 Task: nan
Action: Mouse moved to (590, 778)
Screenshot: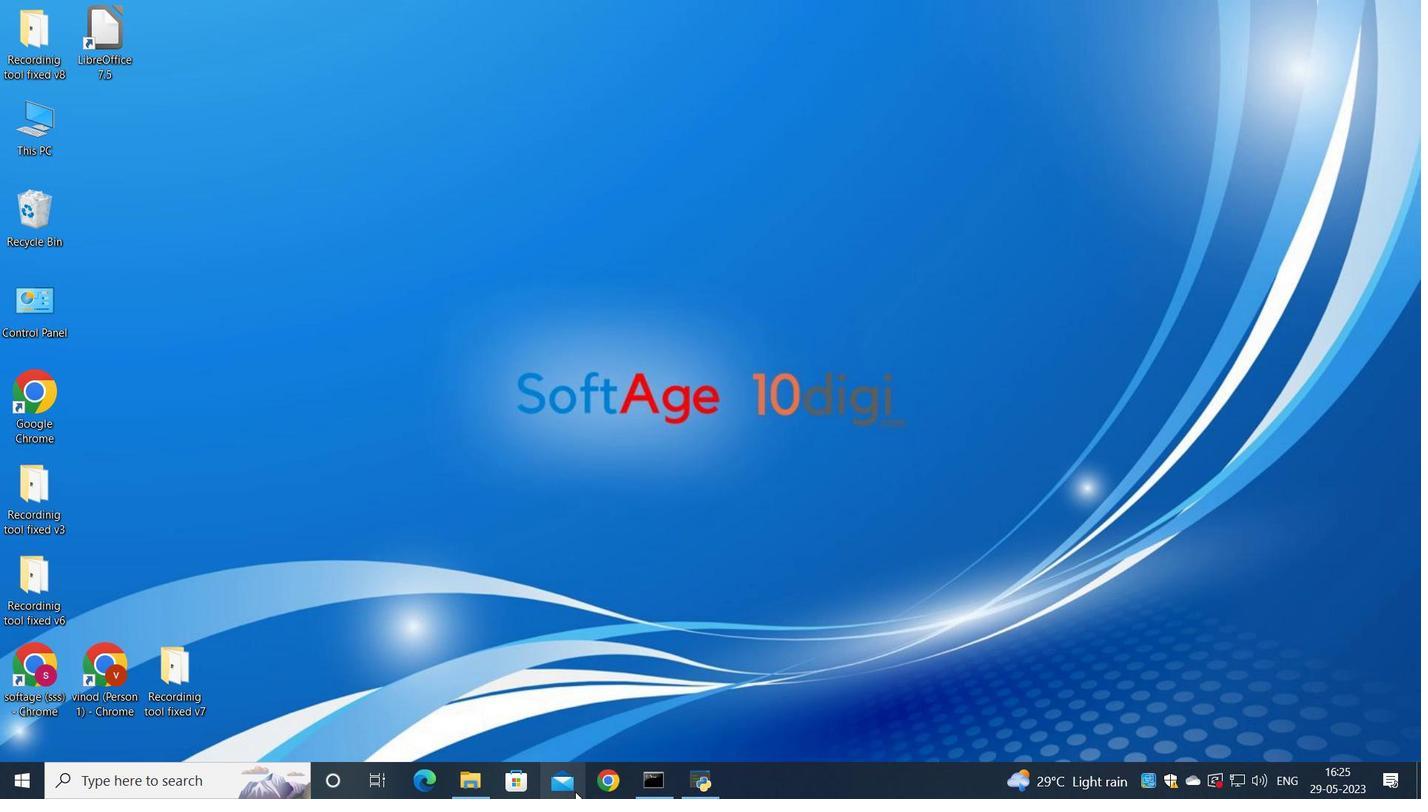 
Action: Mouse pressed left at (590, 778)
Screenshot: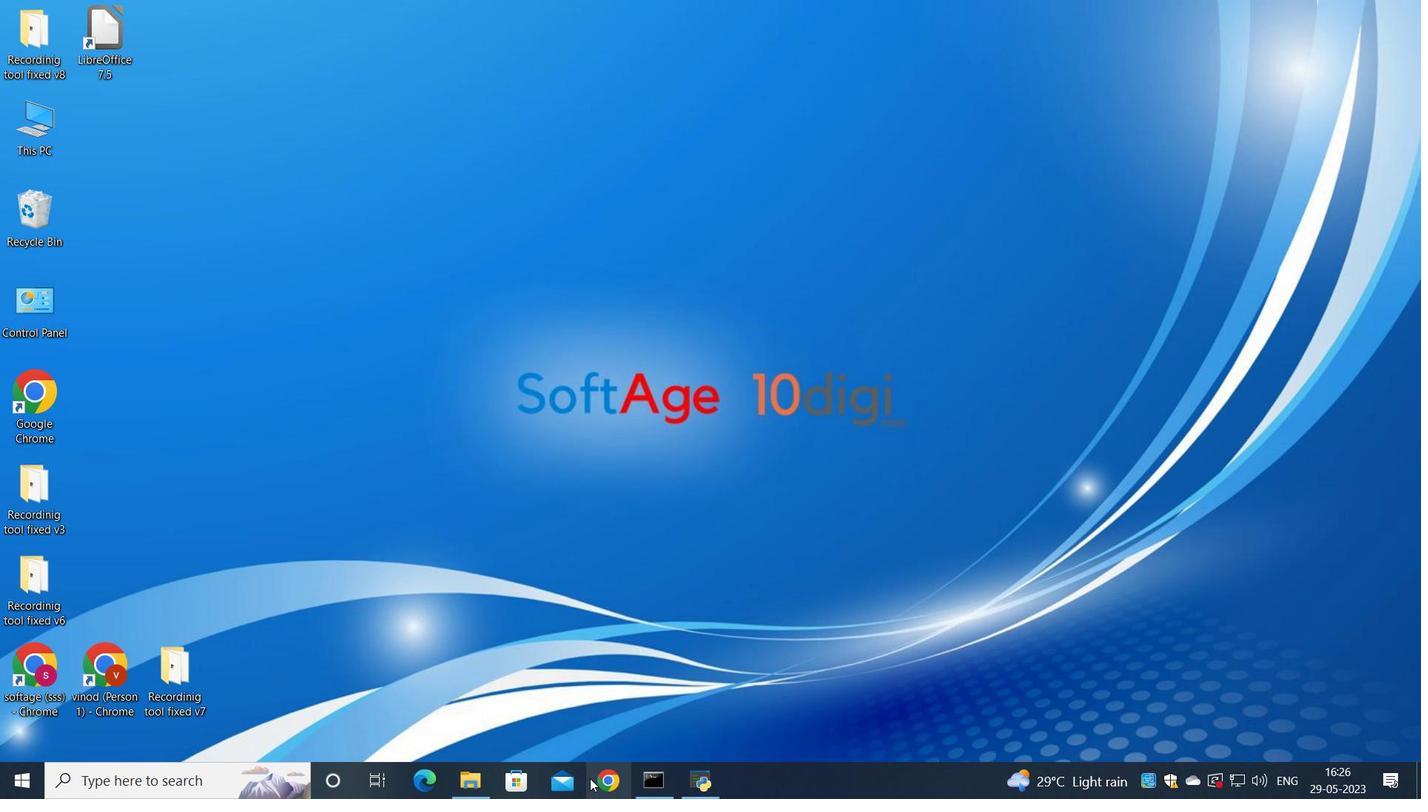 
Action: Mouse moved to (634, 464)
Screenshot: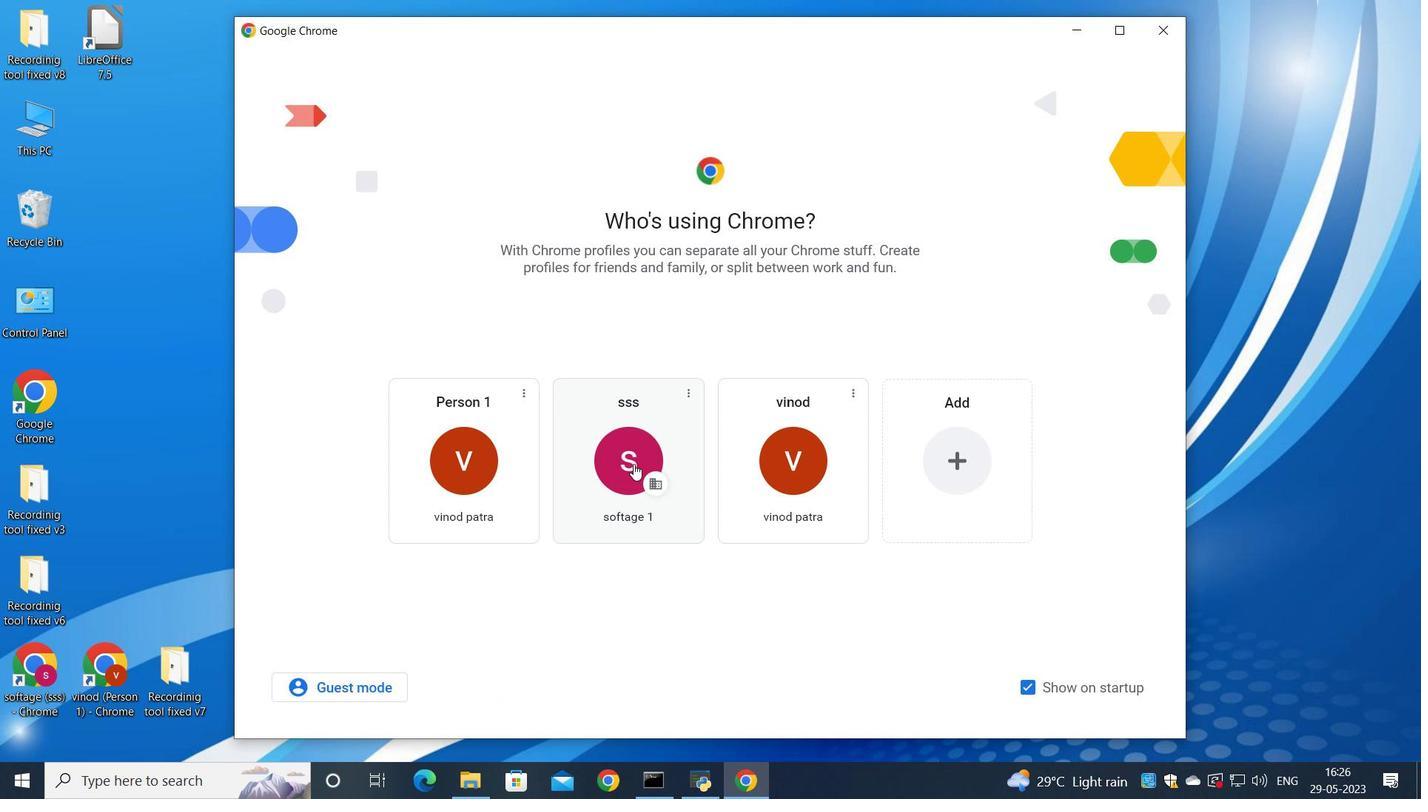 
Action: Mouse pressed left at (634, 464)
Screenshot: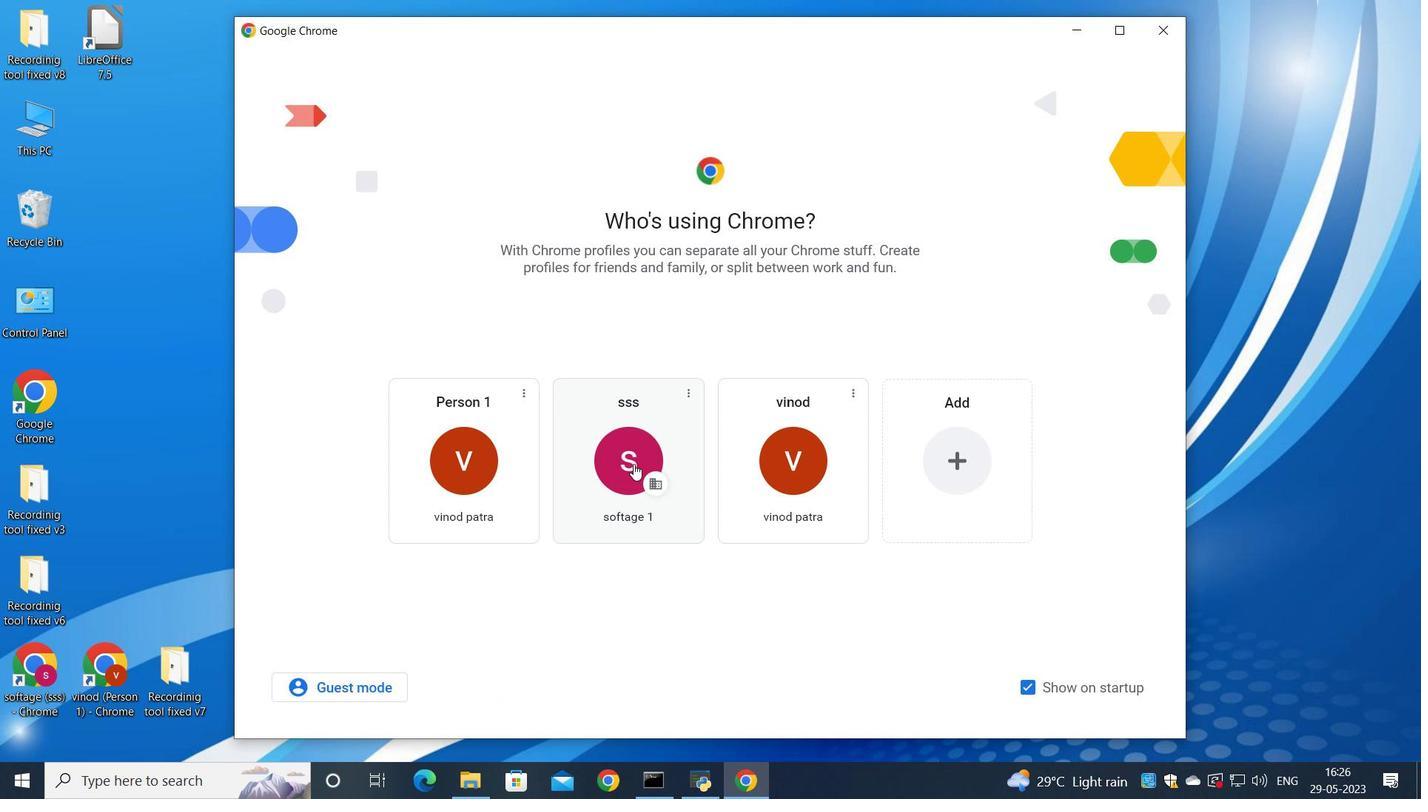 
Action: Mouse moved to (646, 14)
Screenshot: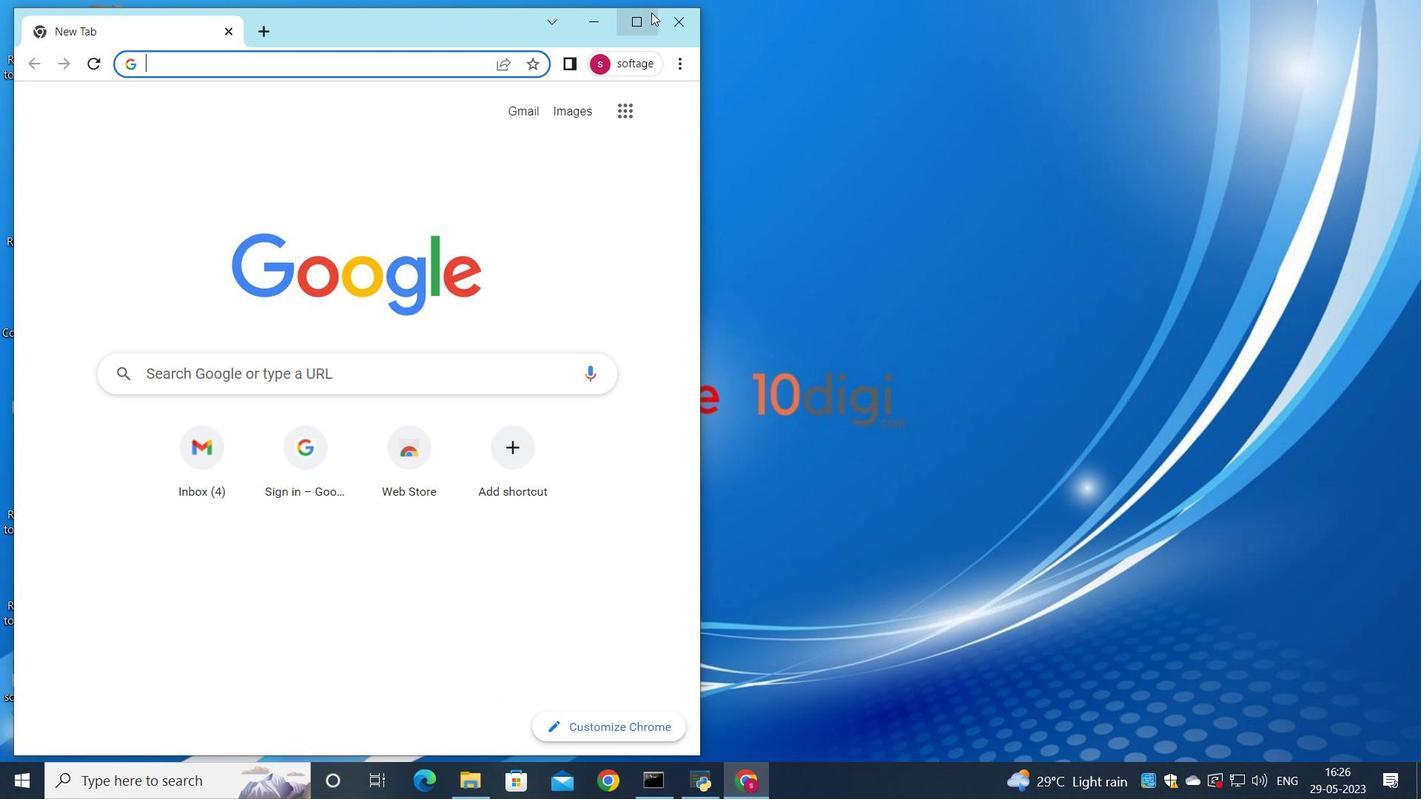 
Action: Mouse pressed left at (646, 14)
Screenshot: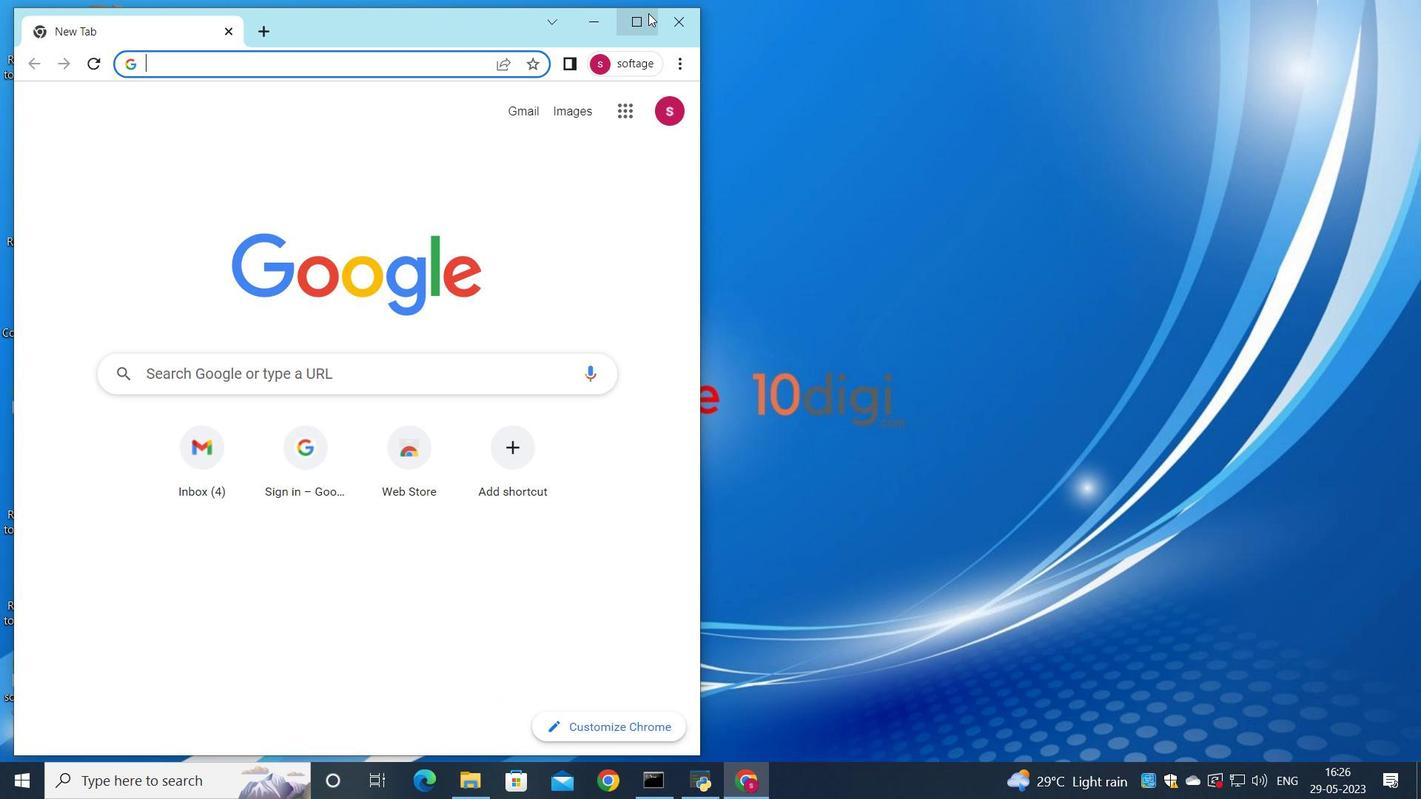 
Action: Mouse moved to (1244, 92)
Screenshot: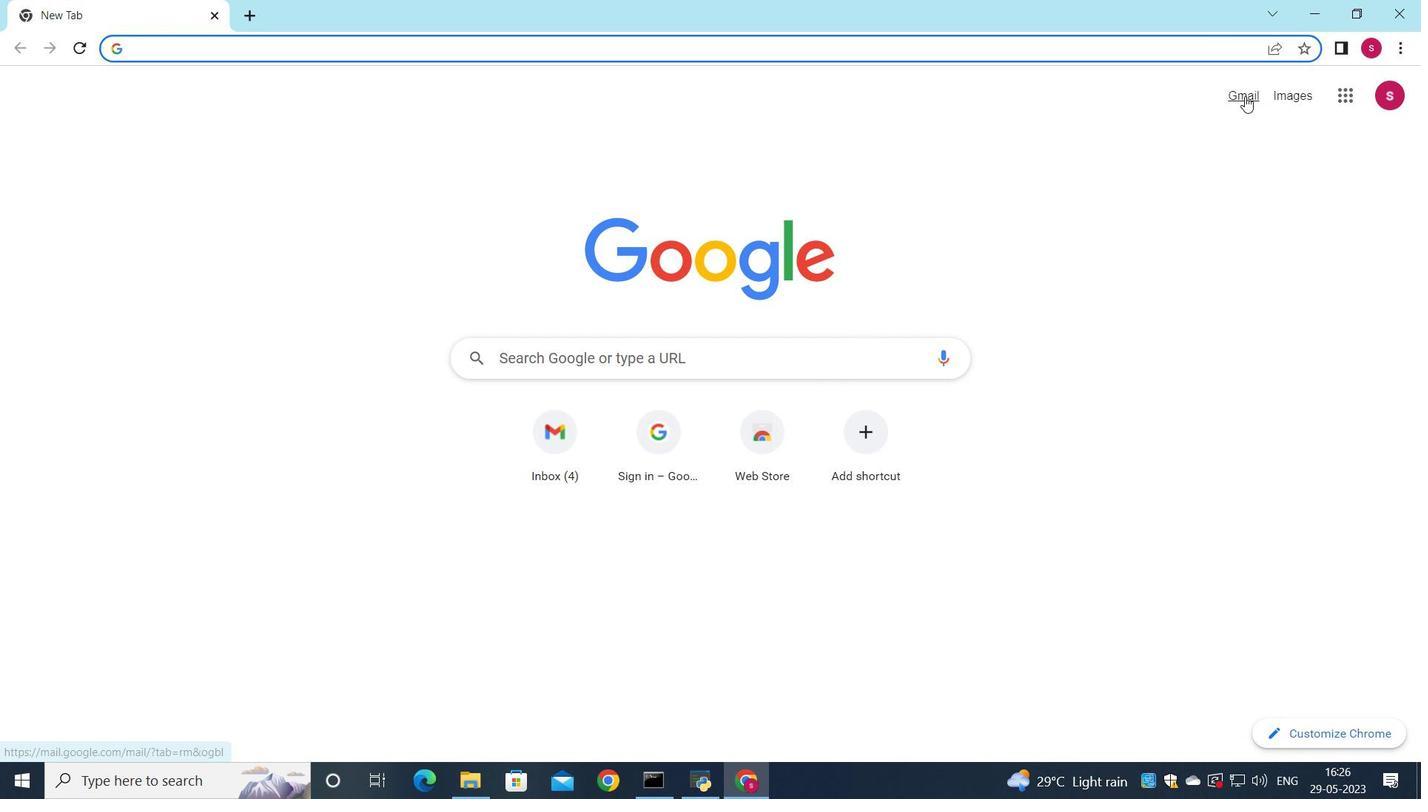 
Action: Mouse pressed left at (1244, 92)
Screenshot: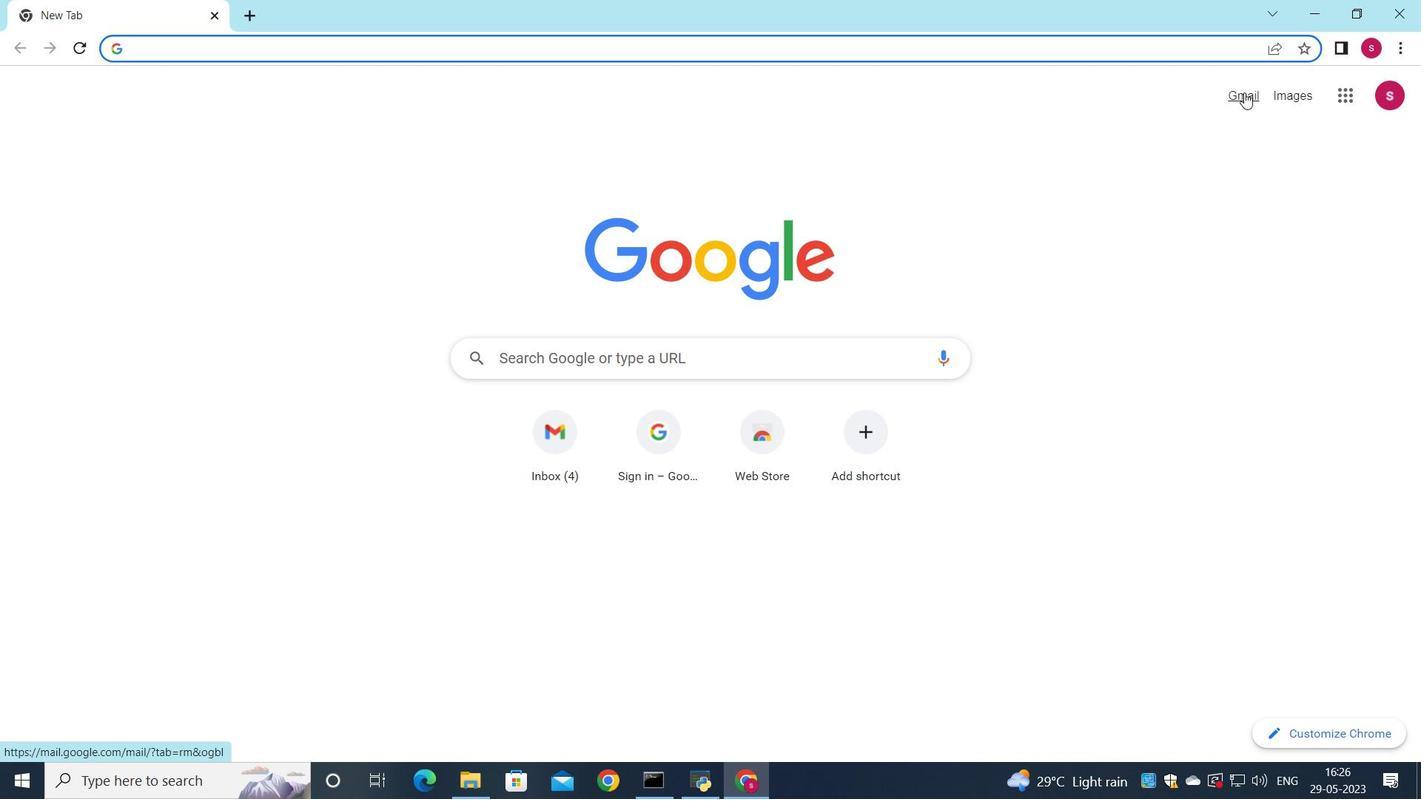 
Action: Mouse moved to (1197, 123)
Screenshot: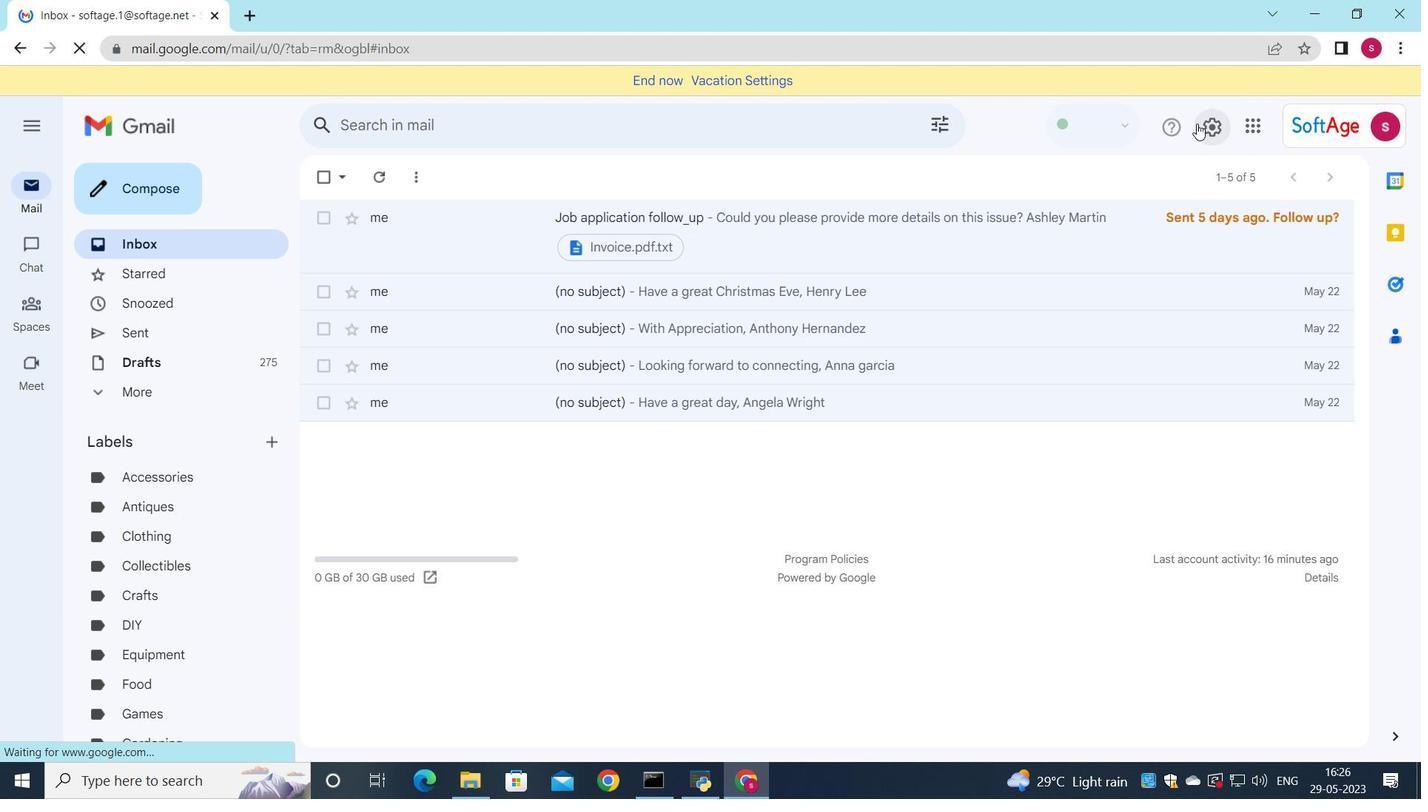 
Action: Mouse pressed left at (1197, 123)
Screenshot: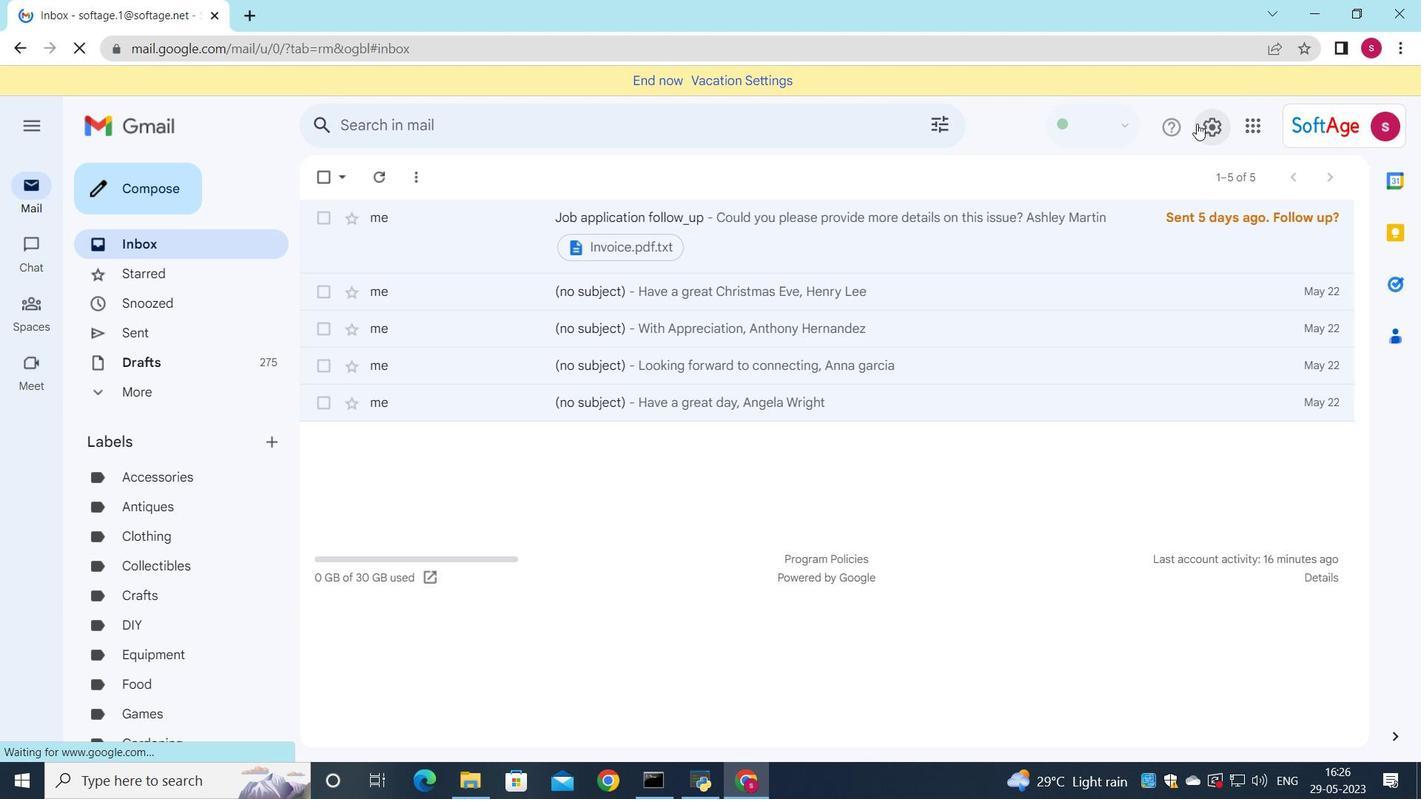 
Action: Mouse moved to (1240, 219)
Screenshot: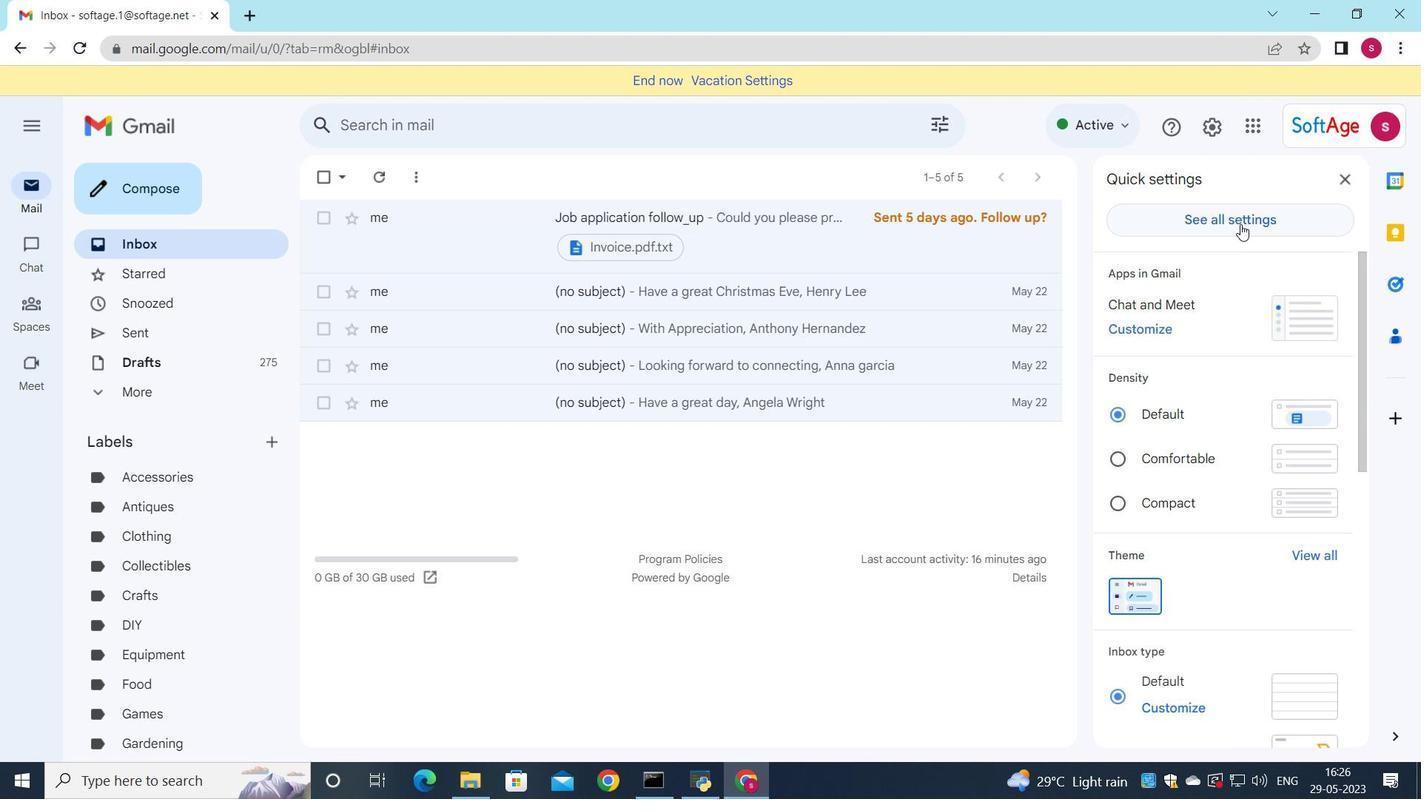 
Action: Mouse pressed left at (1240, 219)
Screenshot: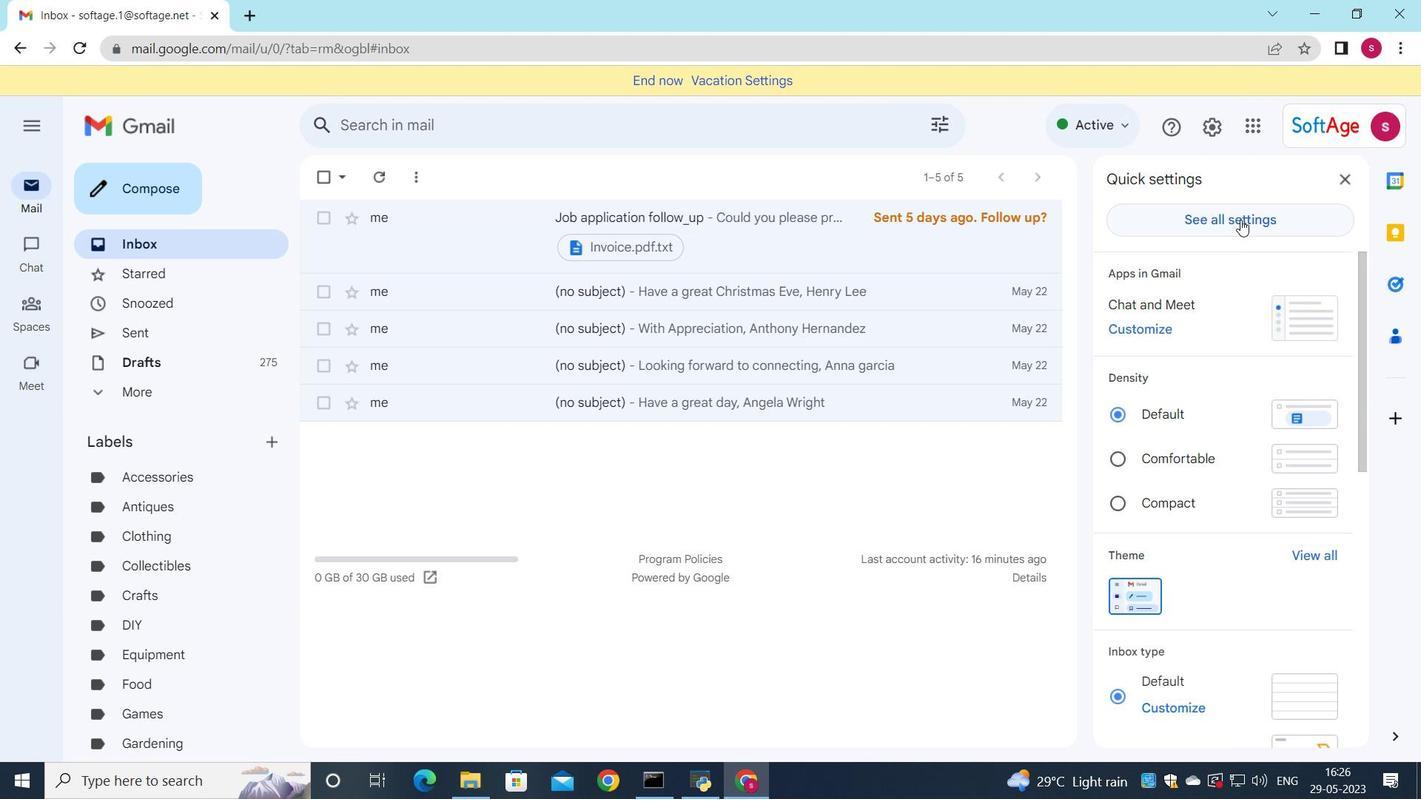 
Action: Mouse moved to (786, 375)
Screenshot: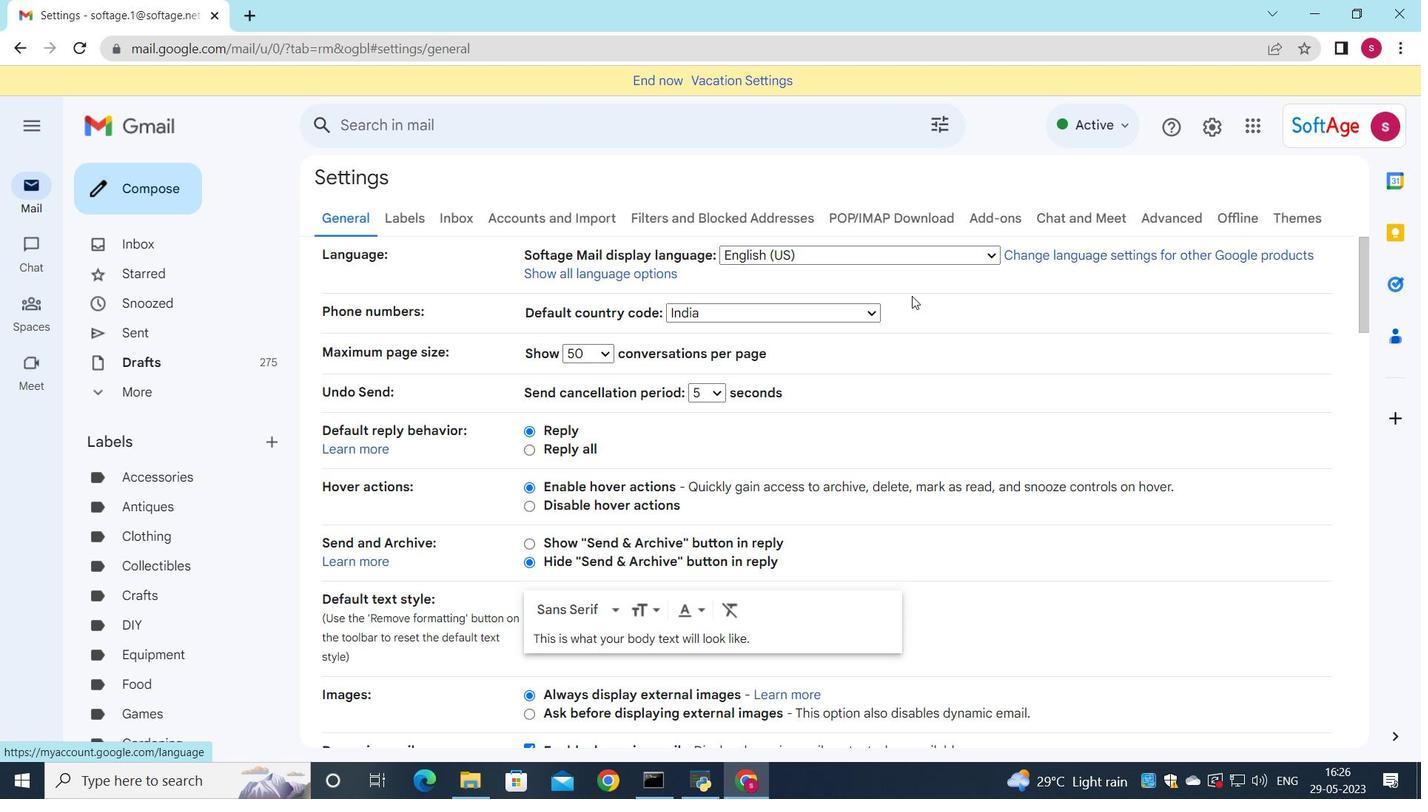 
Action: Mouse scrolled (786, 374) with delta (0, 0)
Screenshot: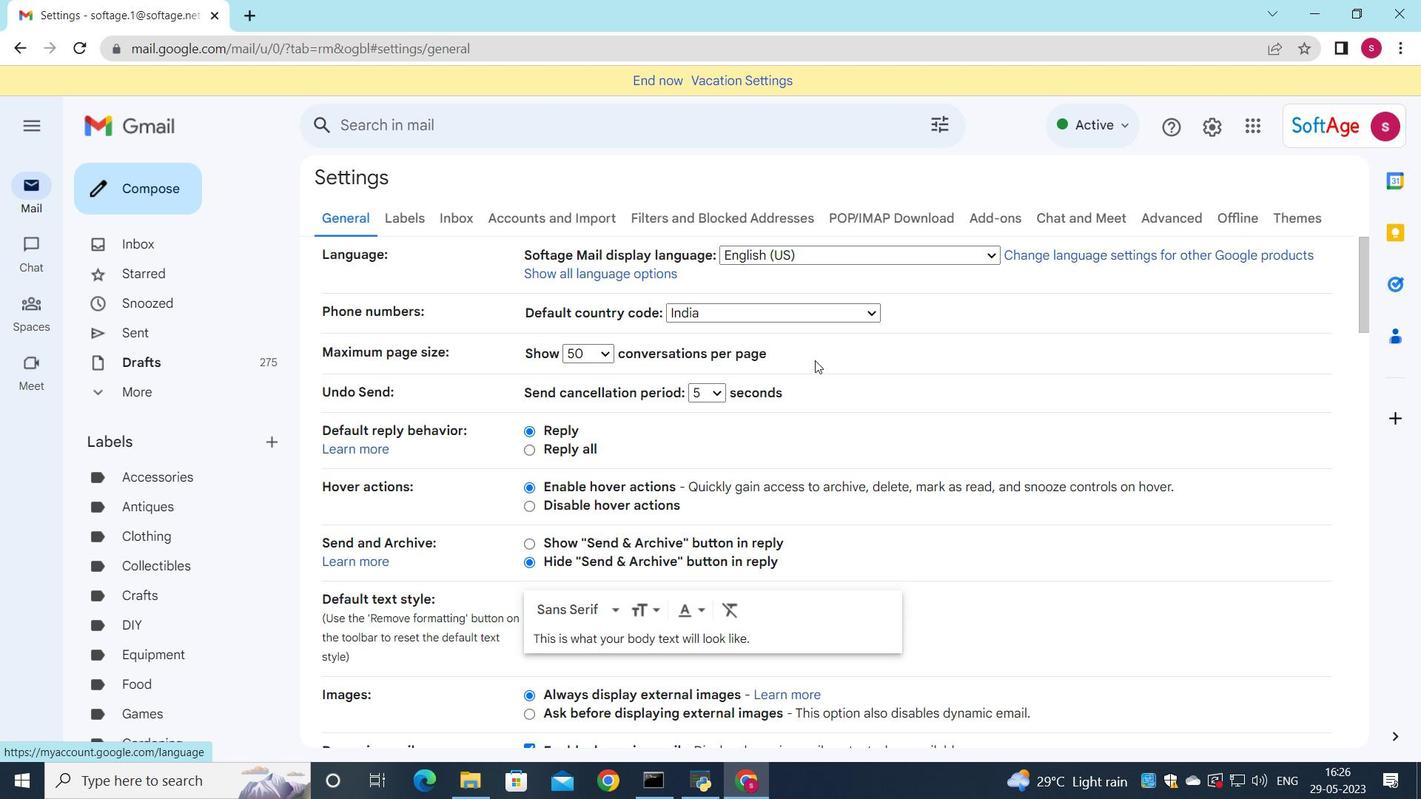 
Action: Mouse moved to (785, 379)
Screenshot: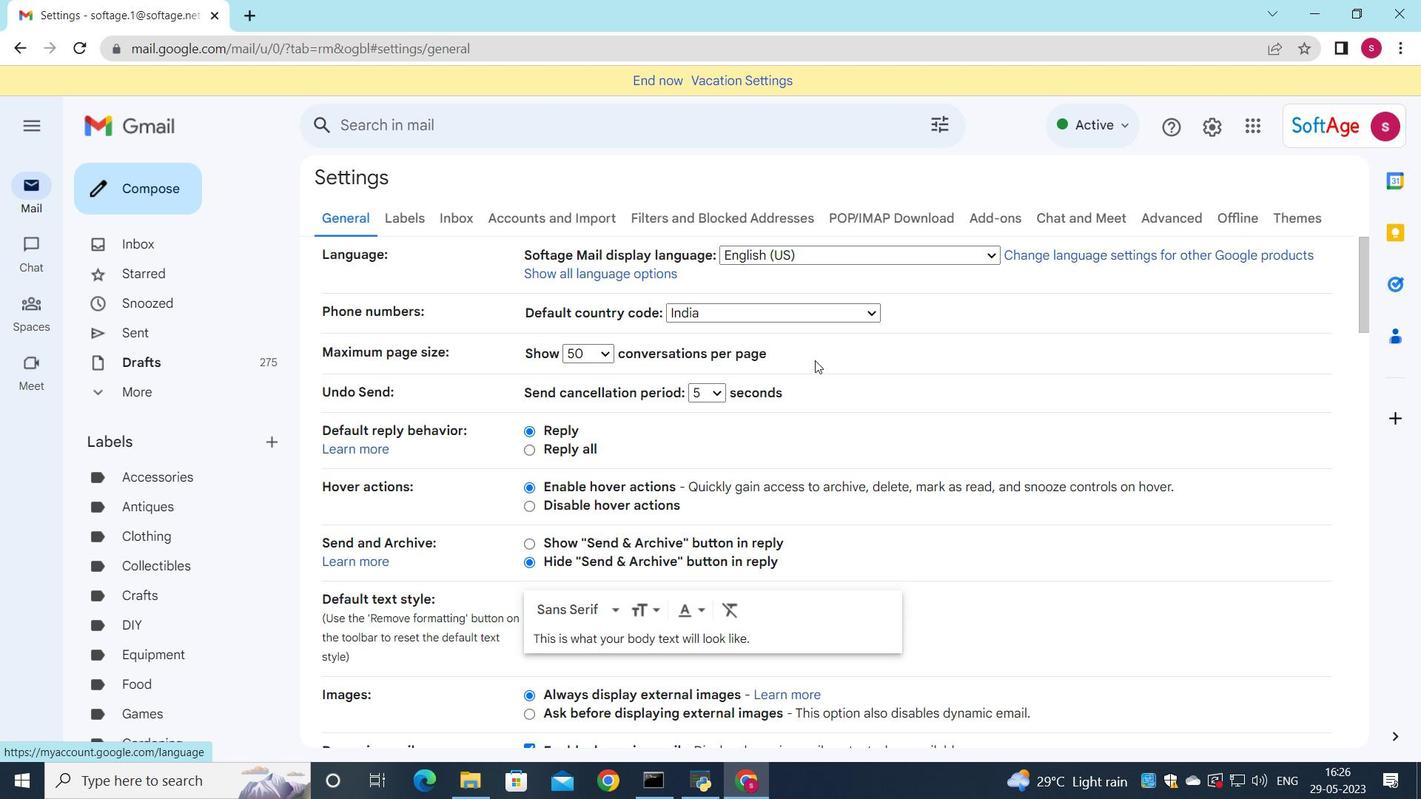 
Action: Mouse scrolled (785, 378) with delta (0, 0)
Screenshot: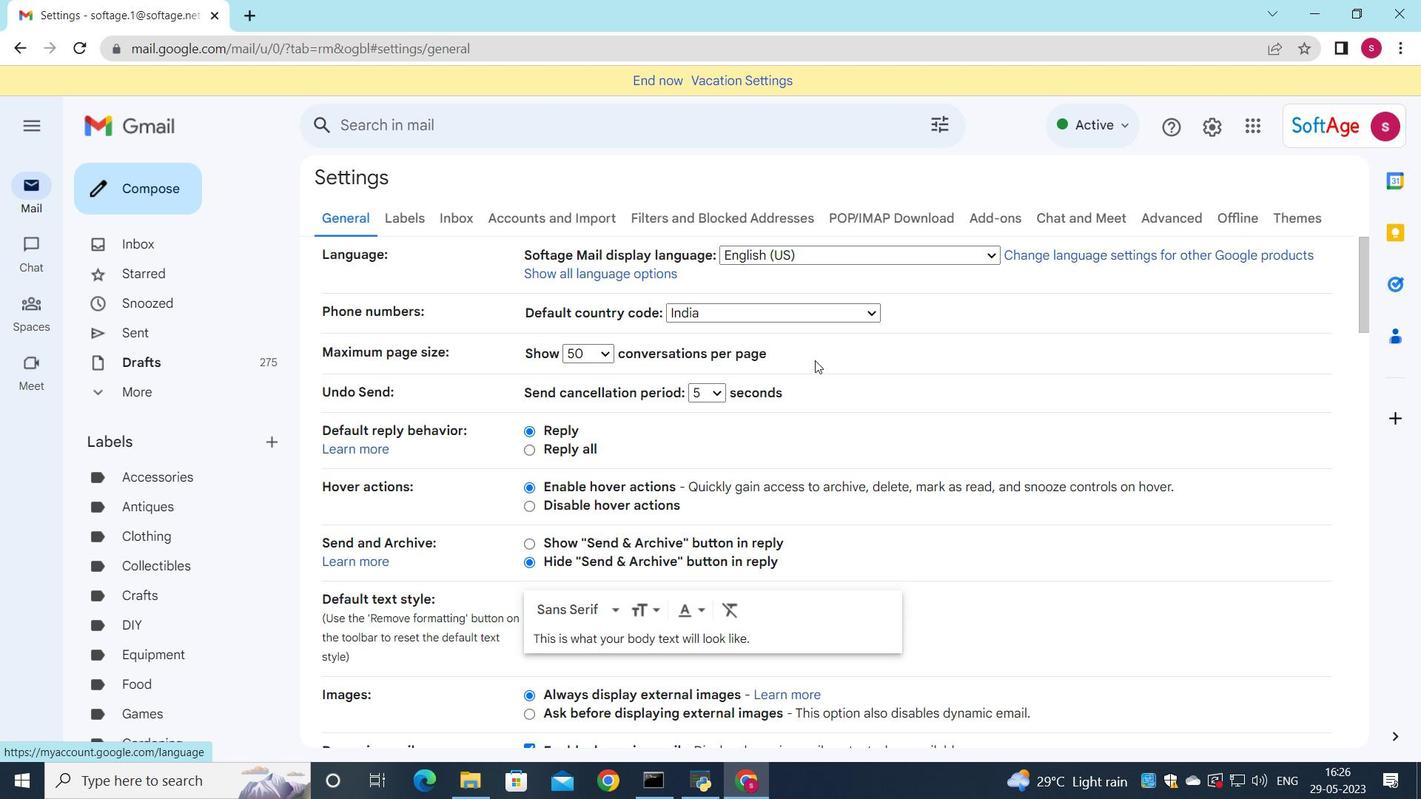 
Action: Mouse moved to (782, 384)
Screenshot: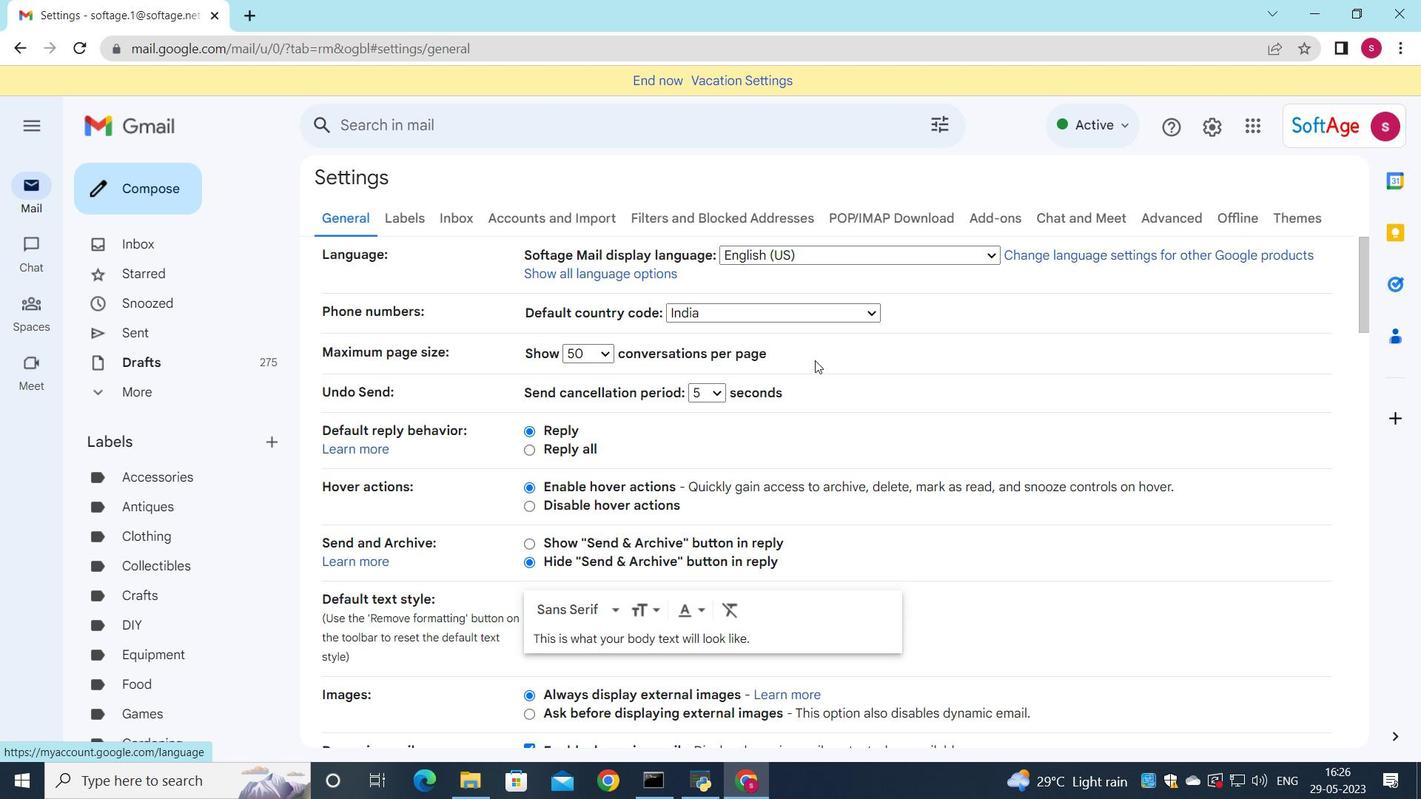 
Action: Mouse scrolled (782, 383) with delta (0, 0)
Screenshot: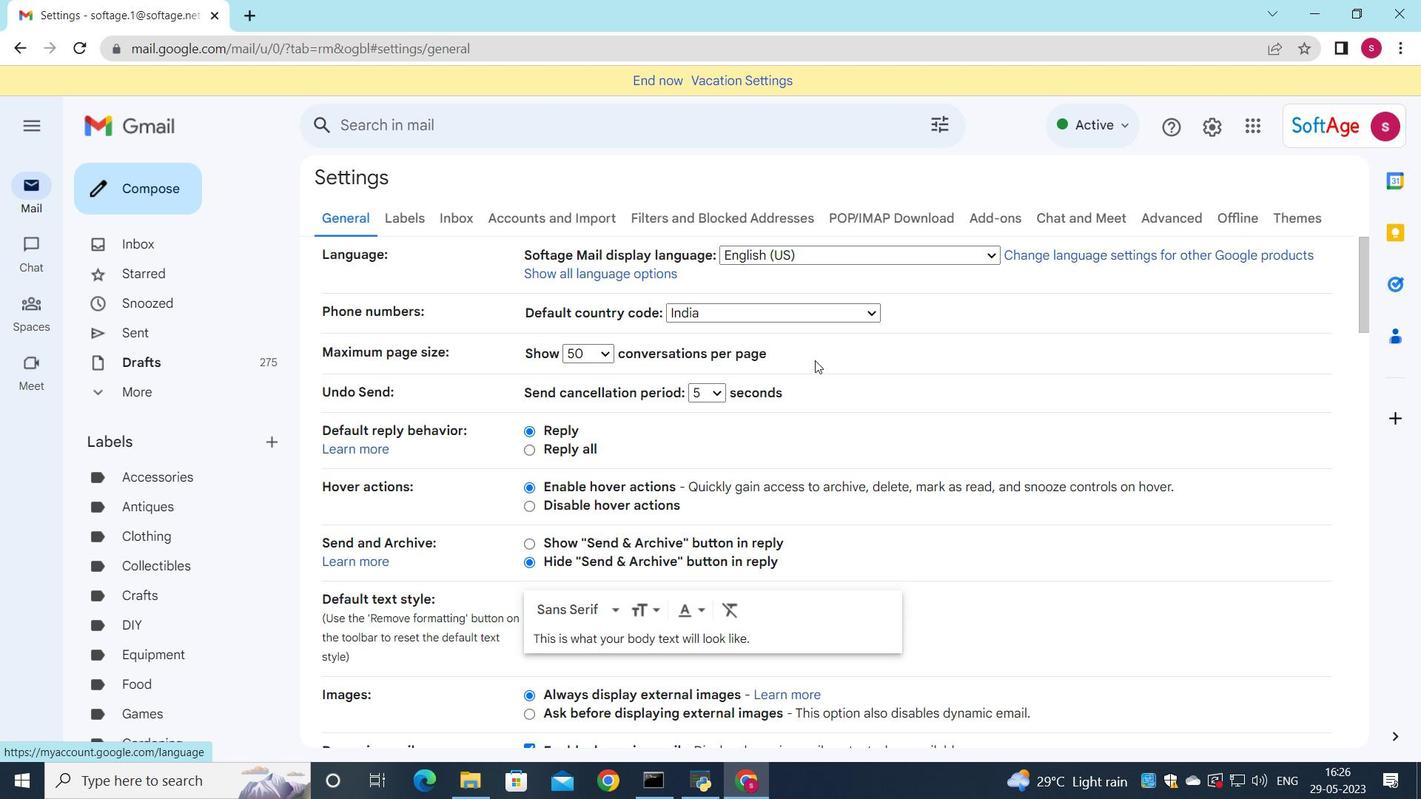 
Action: Mouse moved to (781, 384)
Screenshot: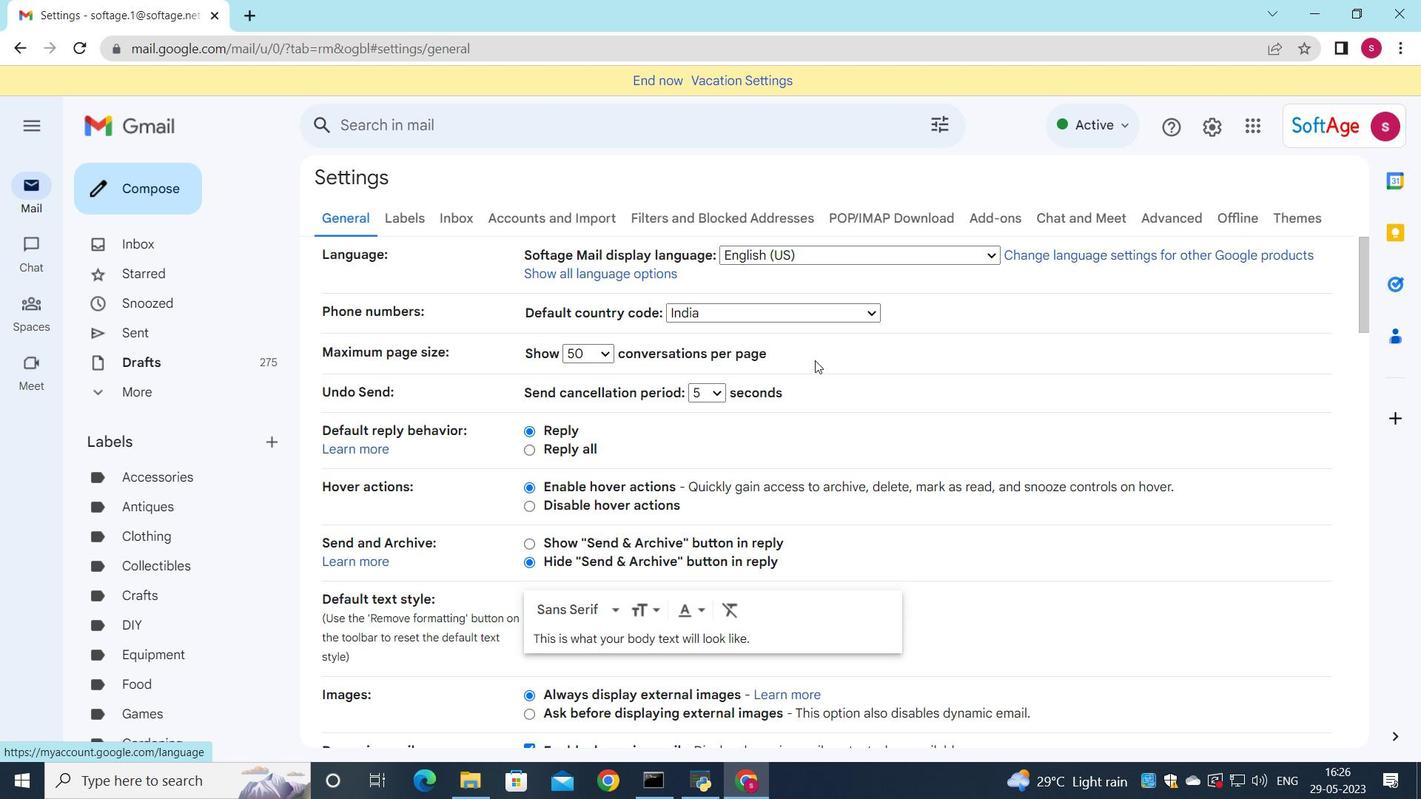 
Action: Mouse scrolled (781, 384) with delta (0, 0)
Screenshot: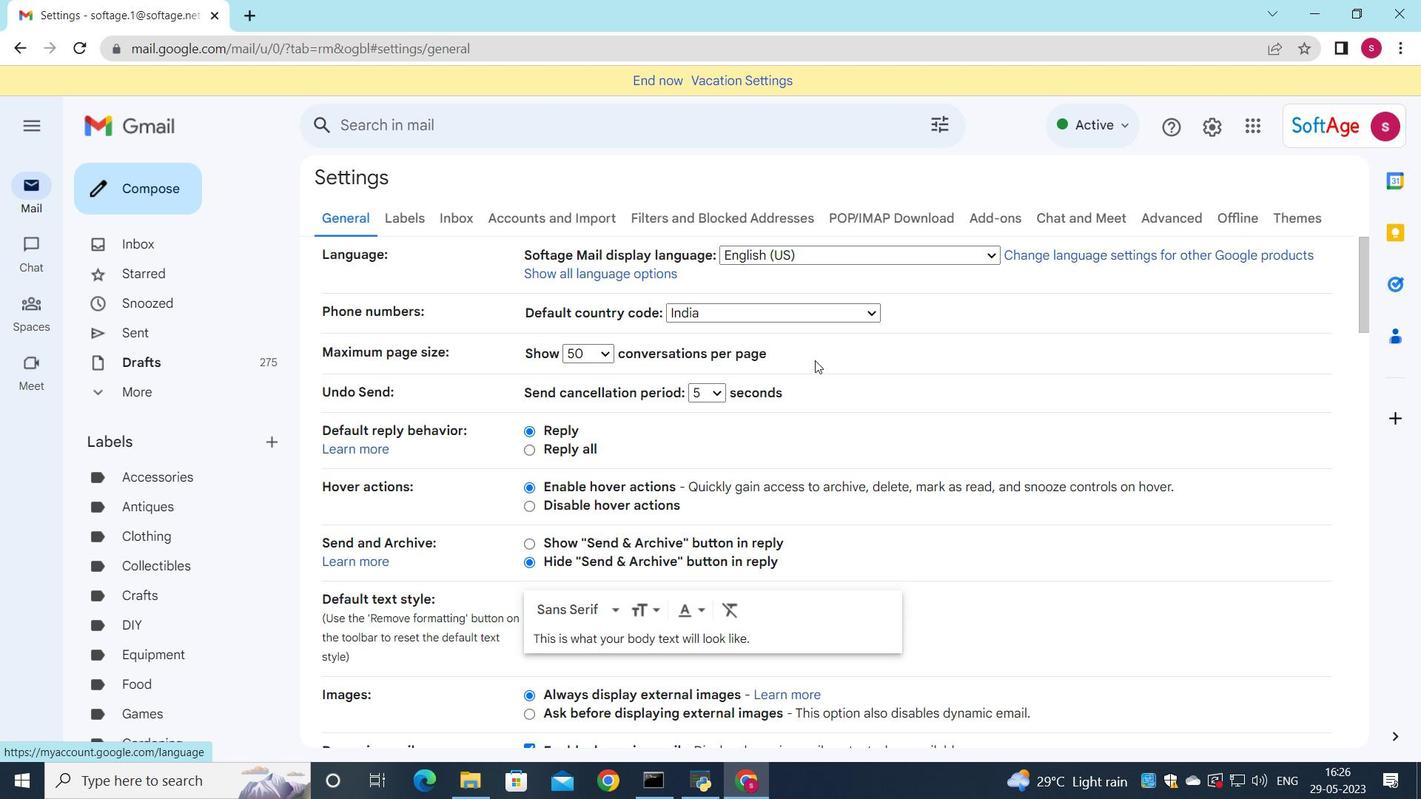 
Action: Mouse moved to (773, 383)
Screenshot: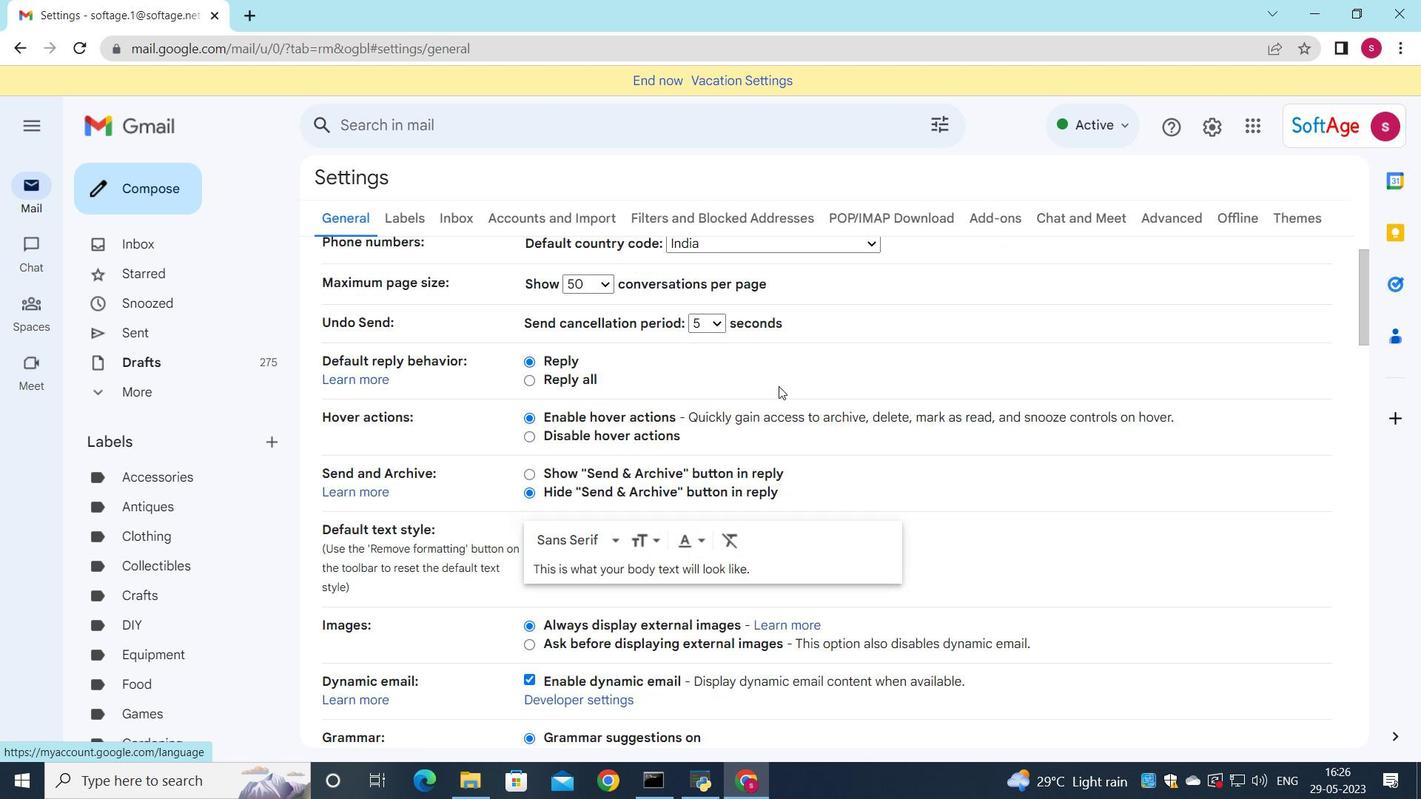 
Action: Mouse scrolled (773, 382) with delta (0, 0)
Screenshot: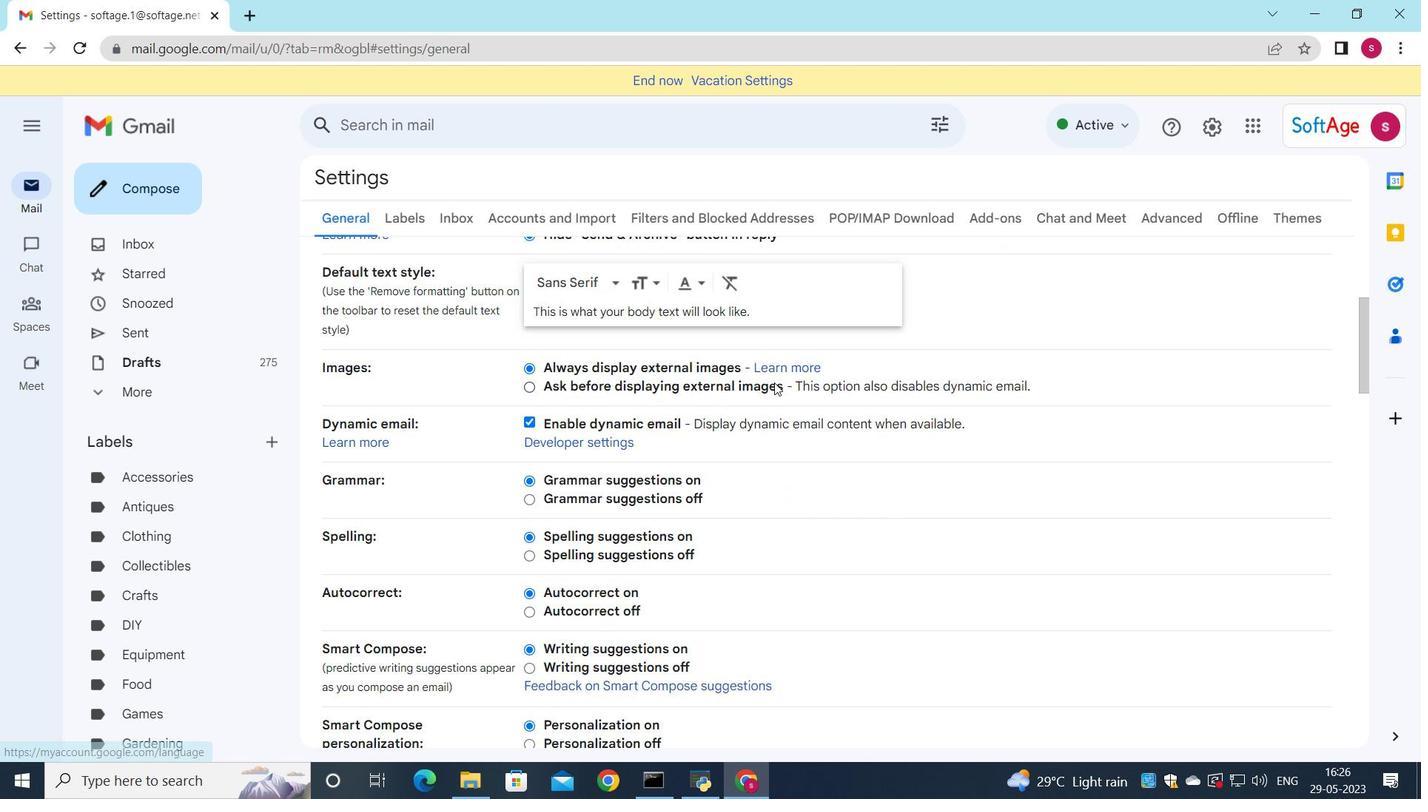 
Action: Mouse scrolled (773, 382) with delta (0, 0)
Screenshot: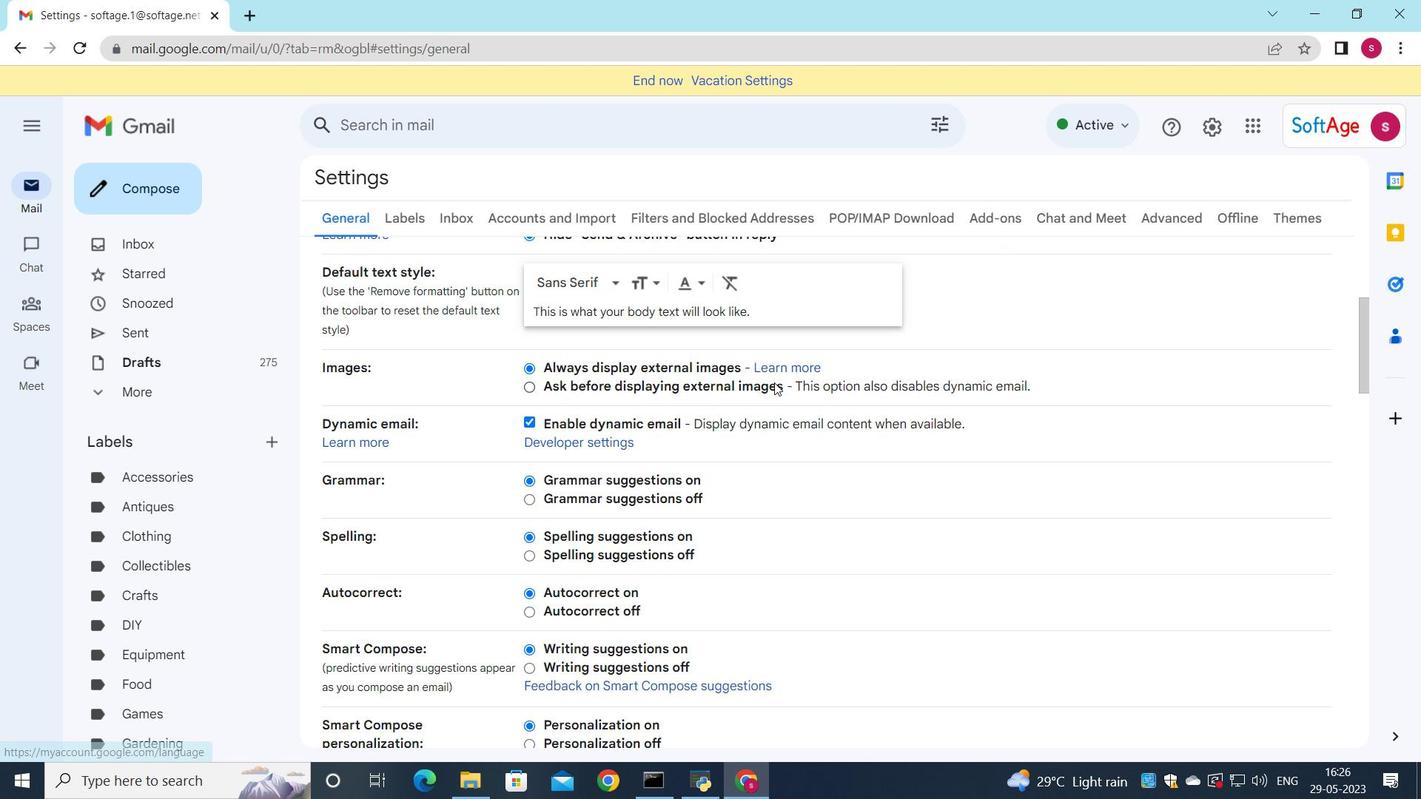 
Action: Mouse scrolled (773, 382) with delta (0, 0)
Screenshot: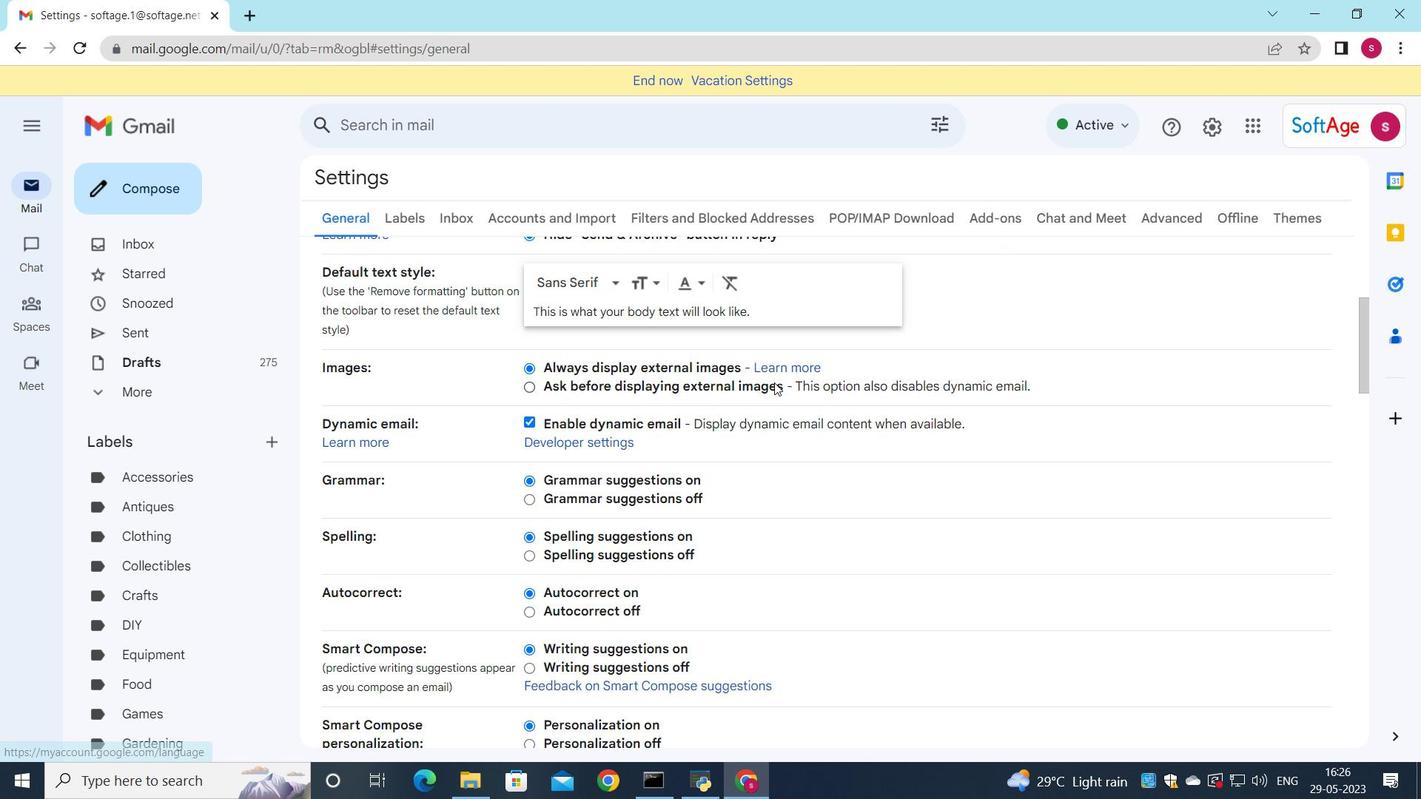 
Action: Mouse scrolled (773, 382) with delta (0, 0)
Screenshot: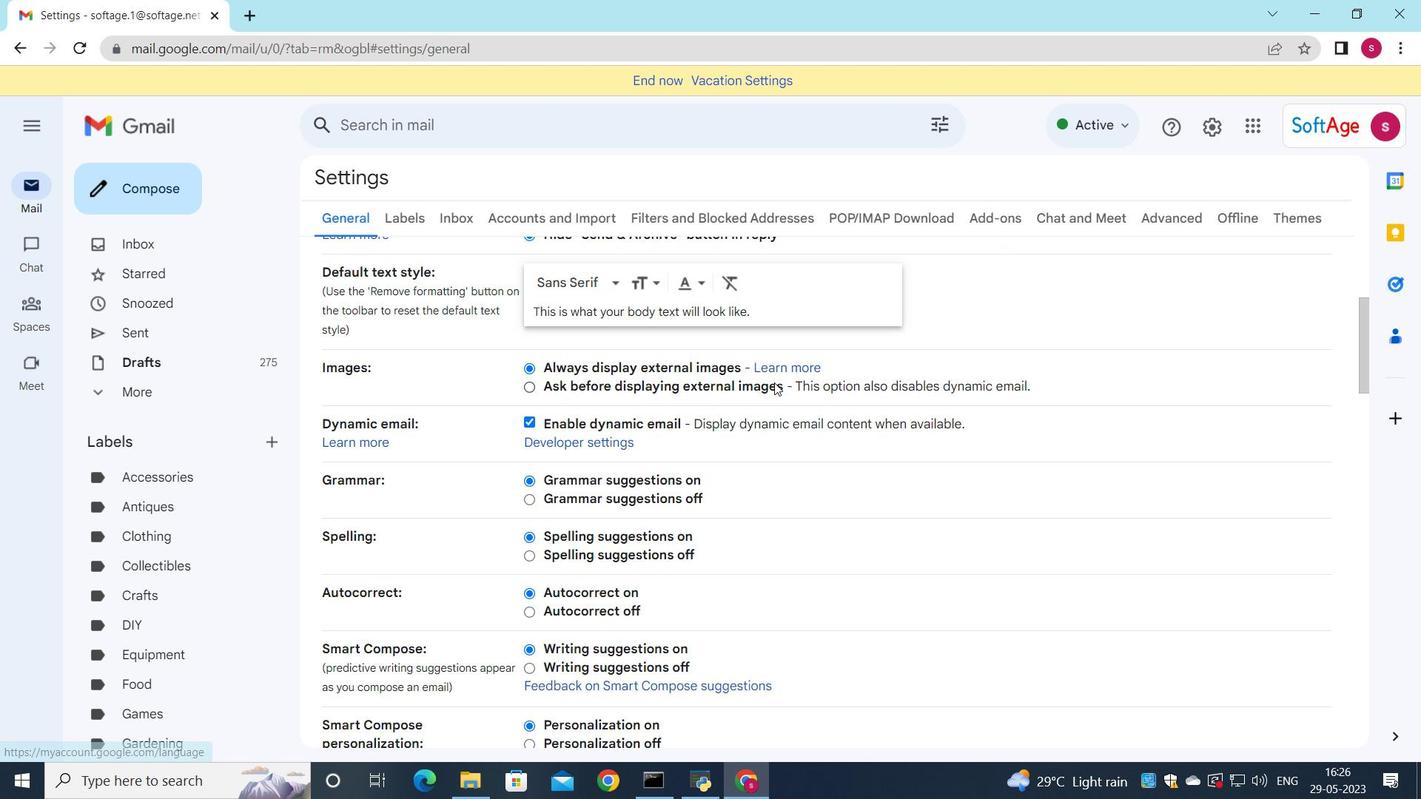 
Action: Mouse scrolled (773, 382) with delta (0, 0)
Screenshot: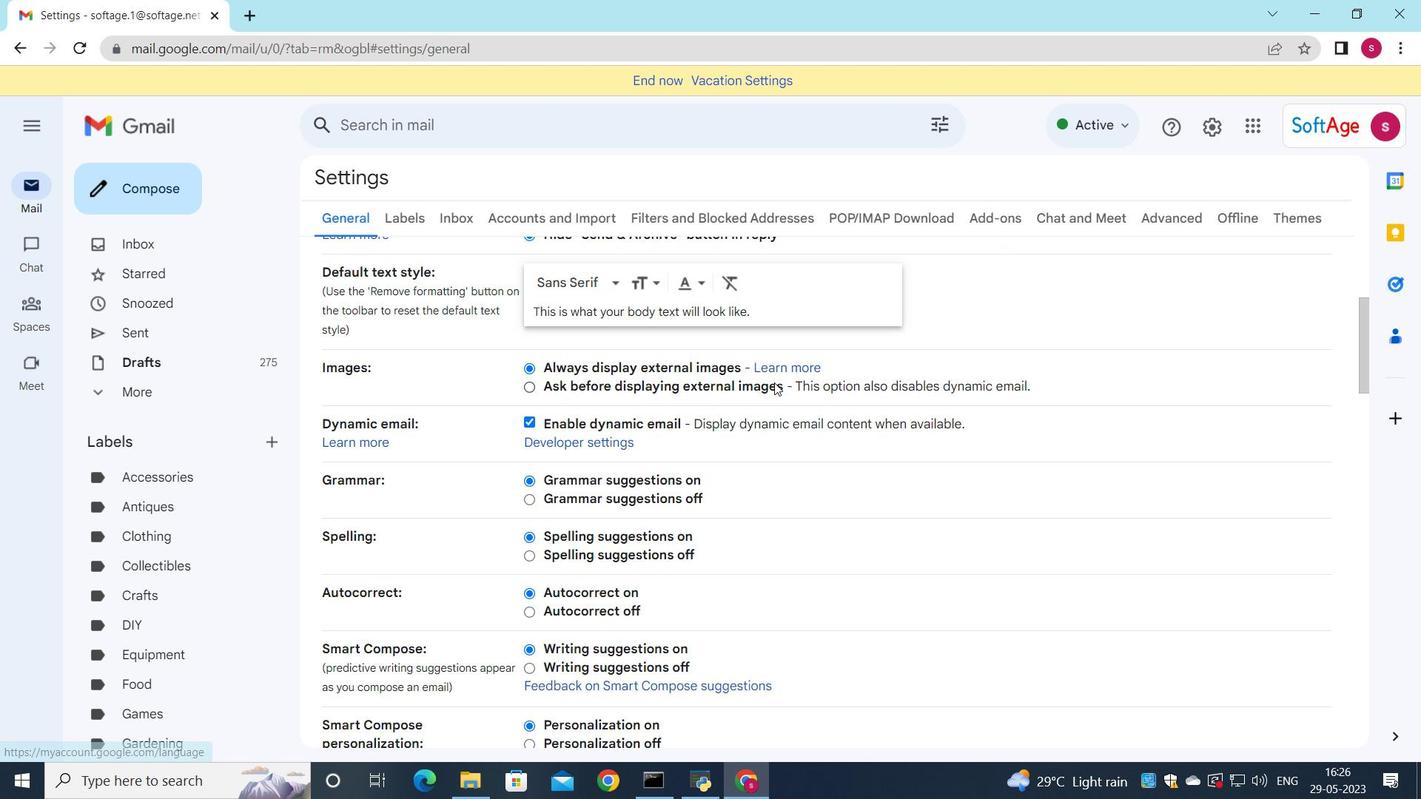 
Action: Mouse scrolled (773, 382) with delta (0, 0)
Screenshot: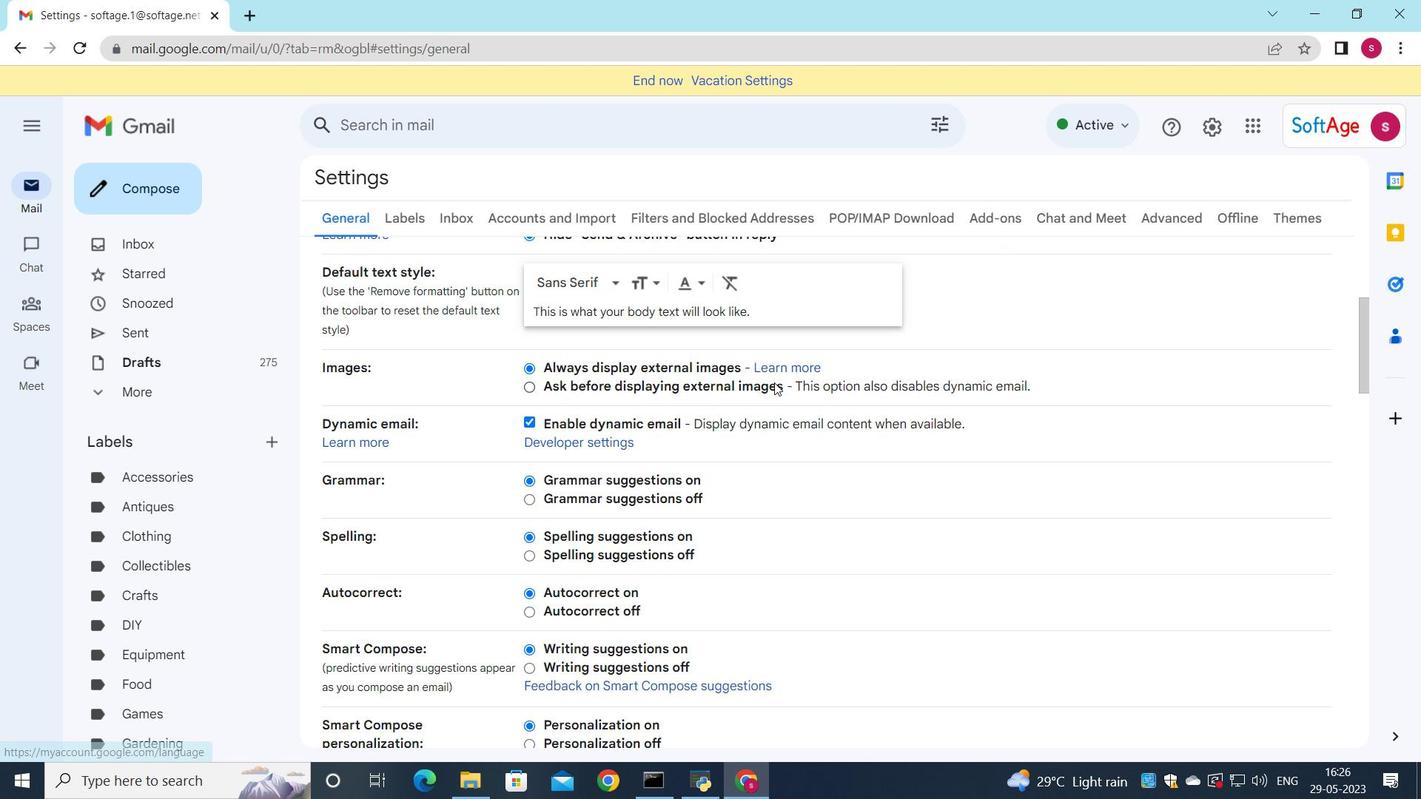 
Action: Mouse scrolled (773, 382) with delta (0, 0)
Screenshot: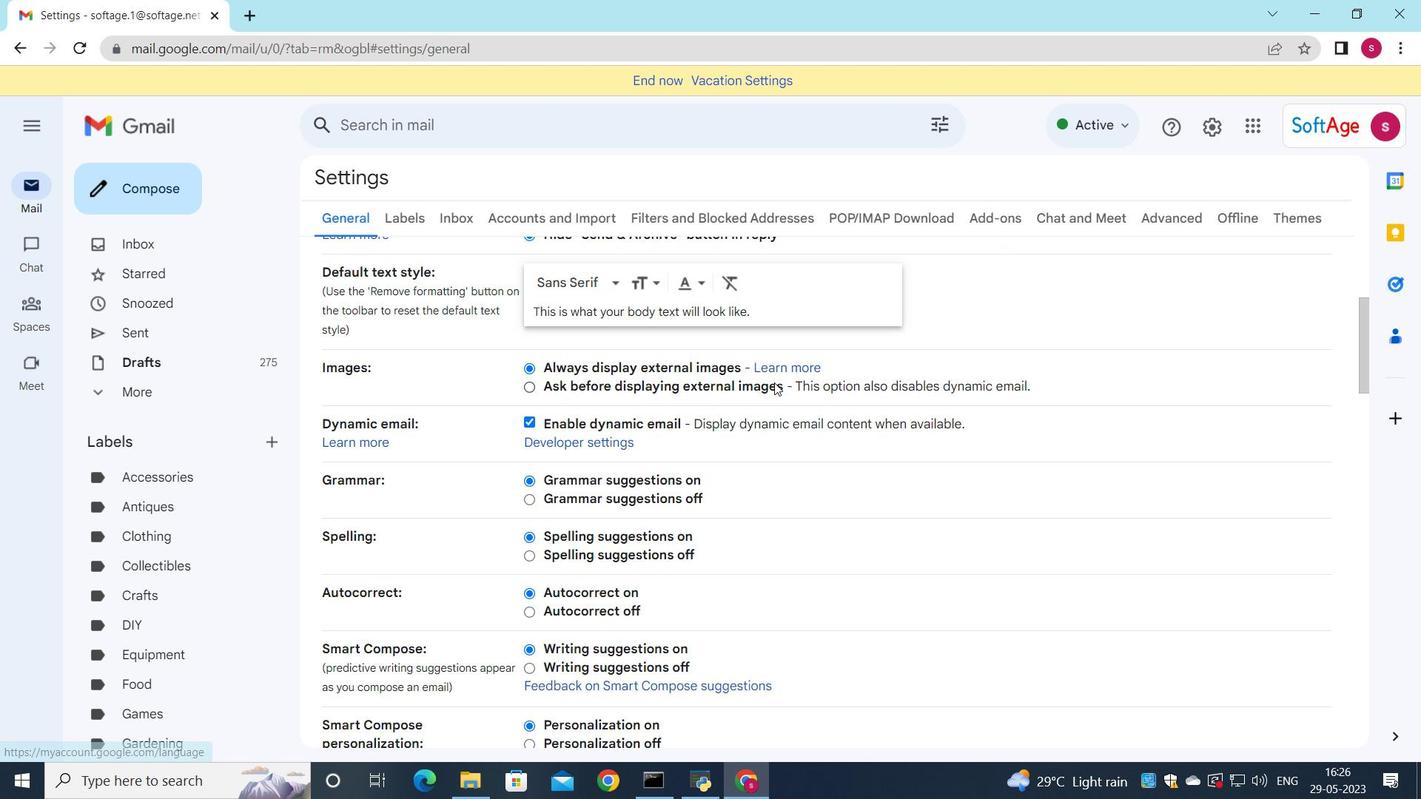 
Action: Mouse scrolled (773, 382) with delta (0, 0)
Screenshot: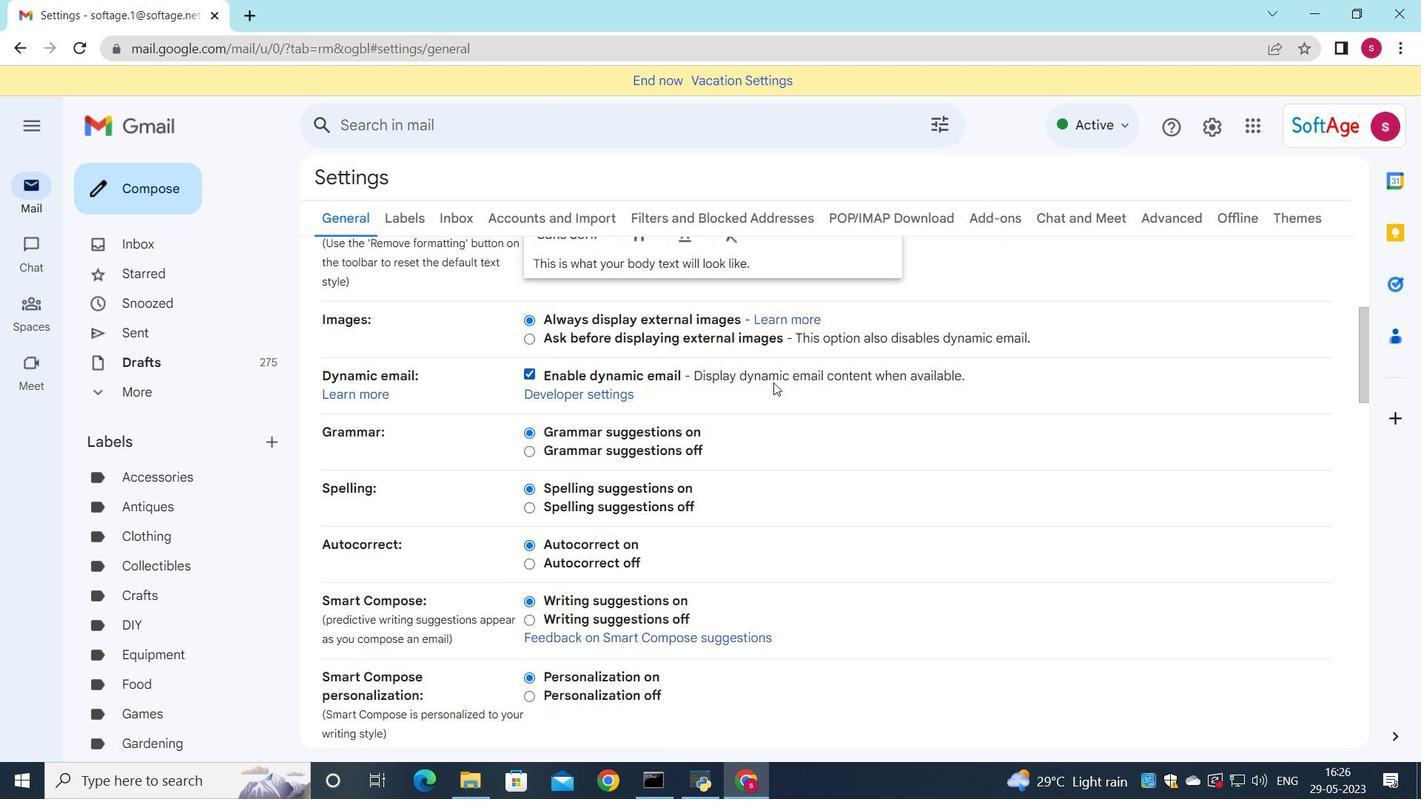 
Action: Mouse scrolled (773, 382) with delta (0, 0)
Screenshot: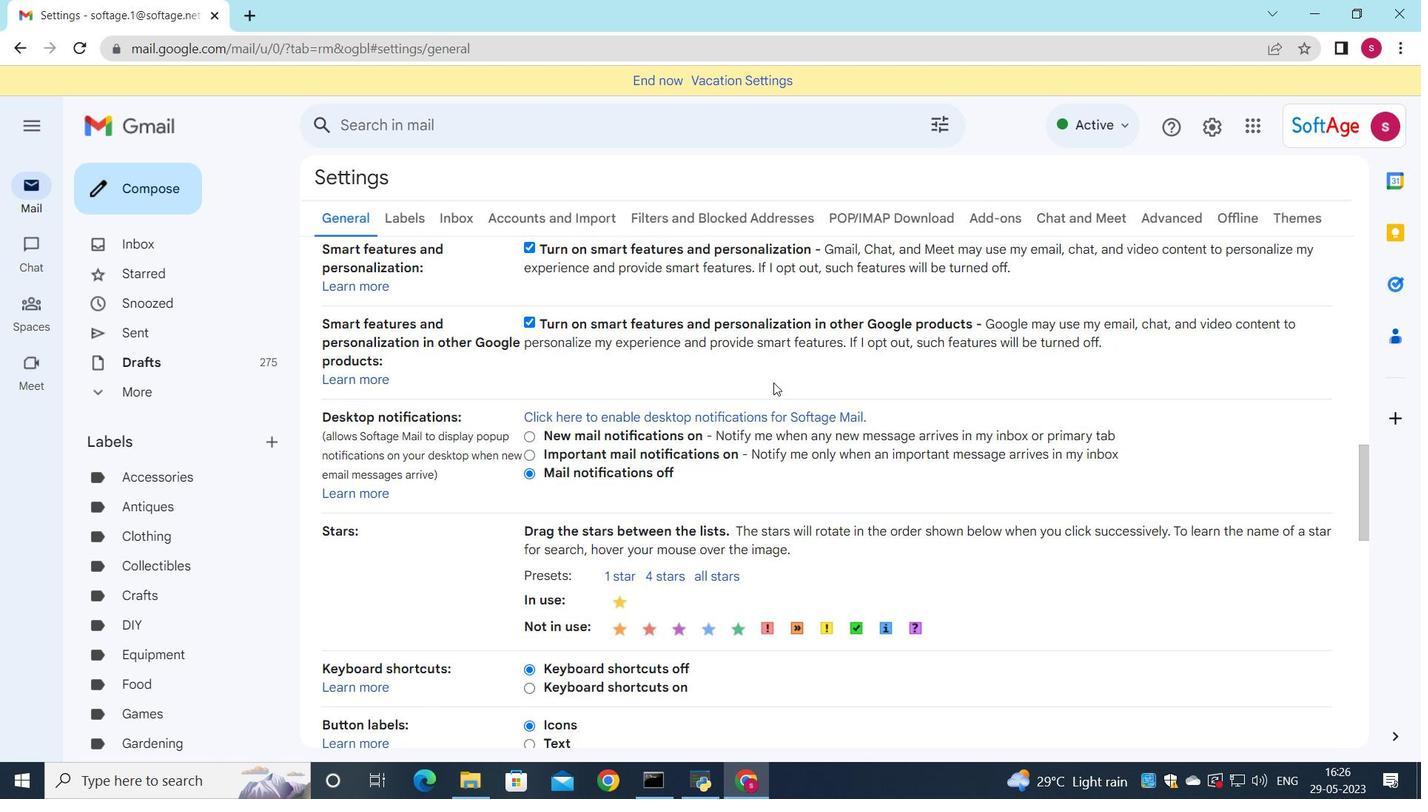 
Action: Mouse scrolled (773, 382) with delta (0, 0)
Screenshot: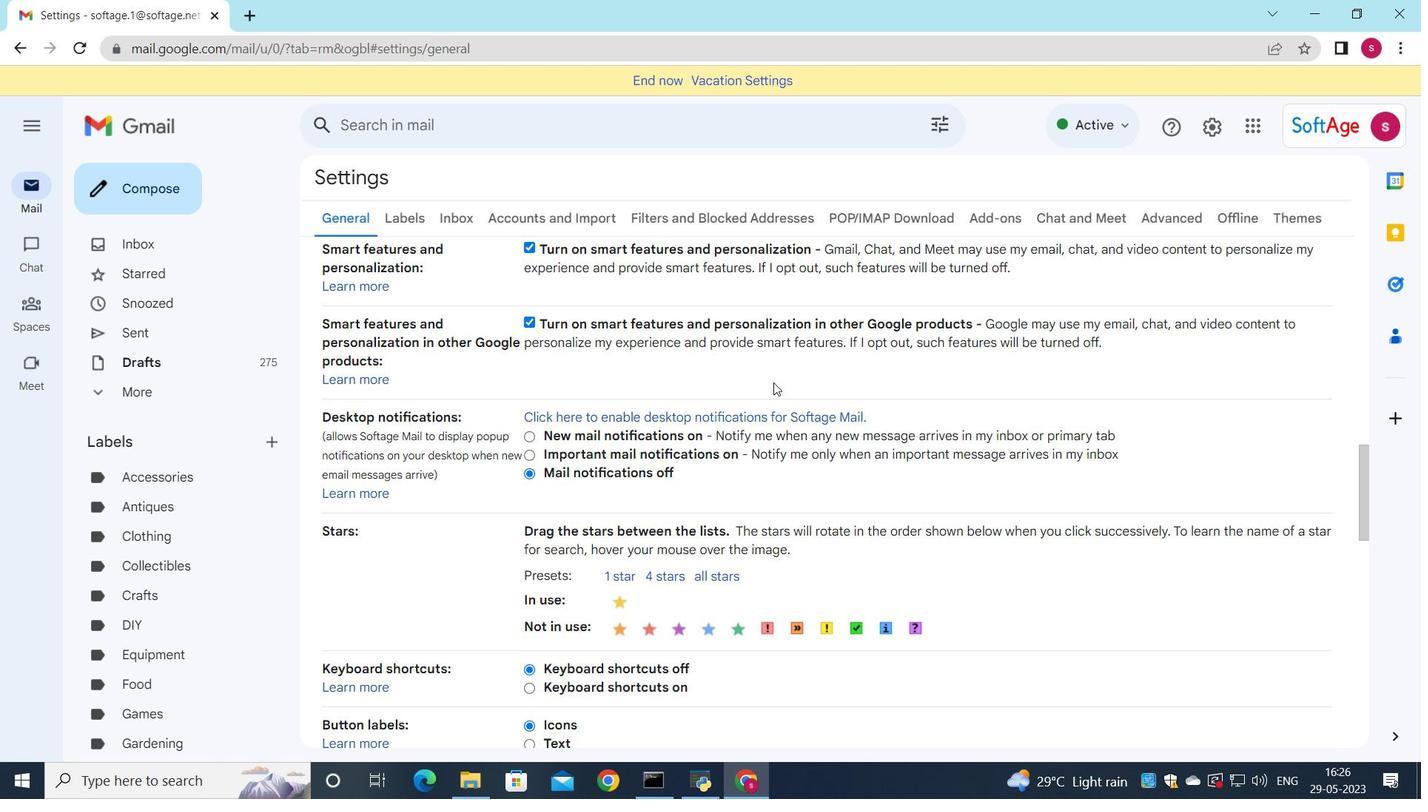 
Action: Mouse scrolled (773, 382) with delta (0, 0)
Screenshot: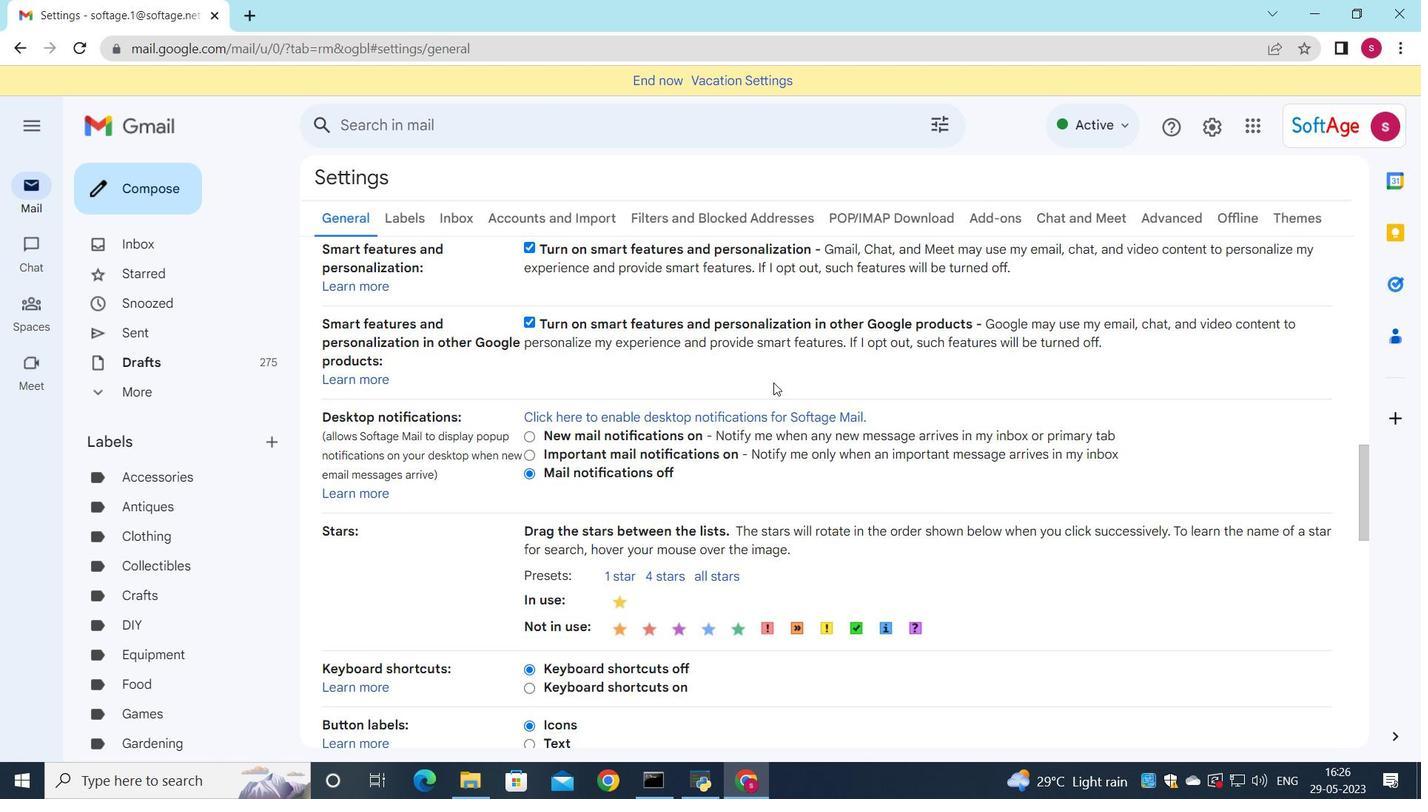 
Action: Mouse scrolled (773, 382) with delta (0, 0)
Screenshot: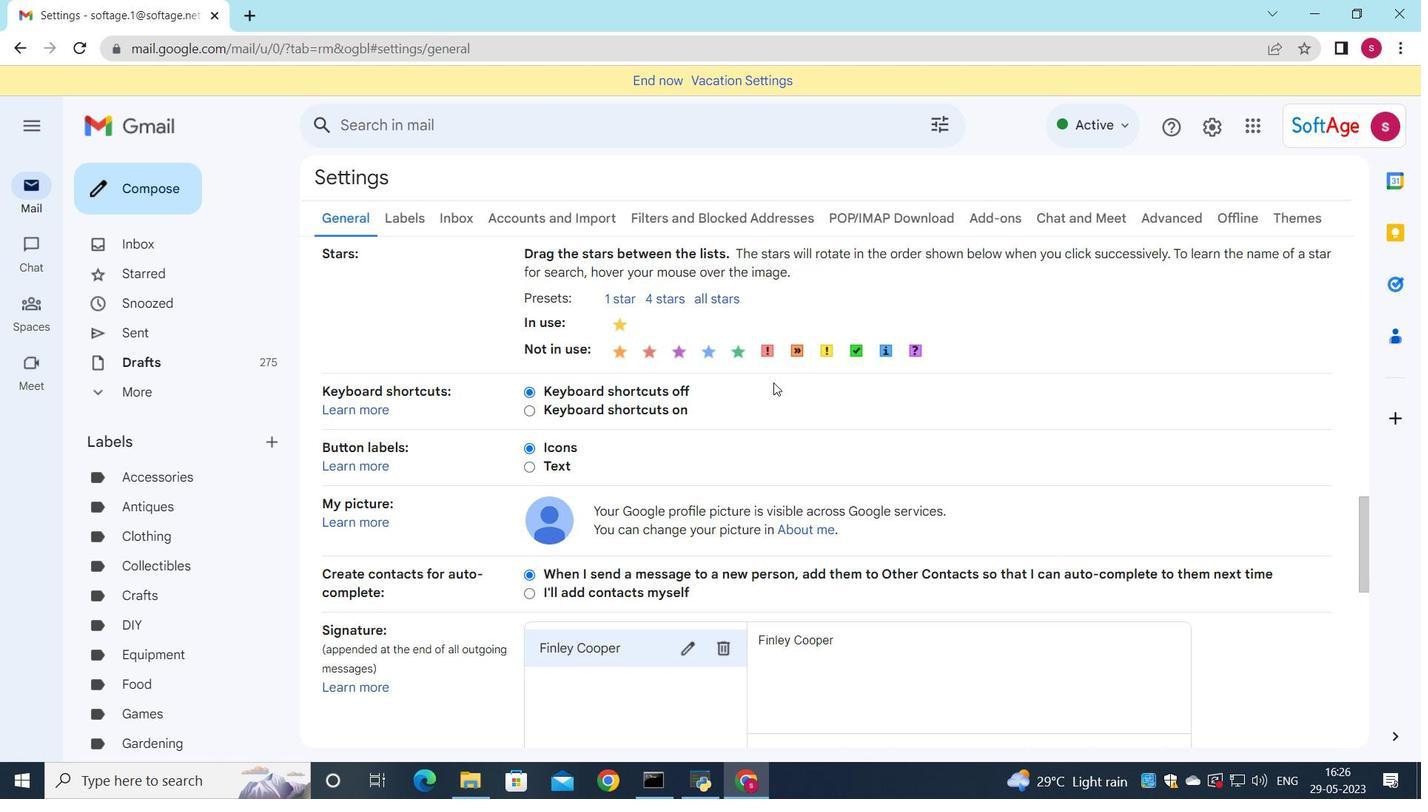 
Action: Mouse scrolled (773, 382) with delta (0, 0)
Screenshot: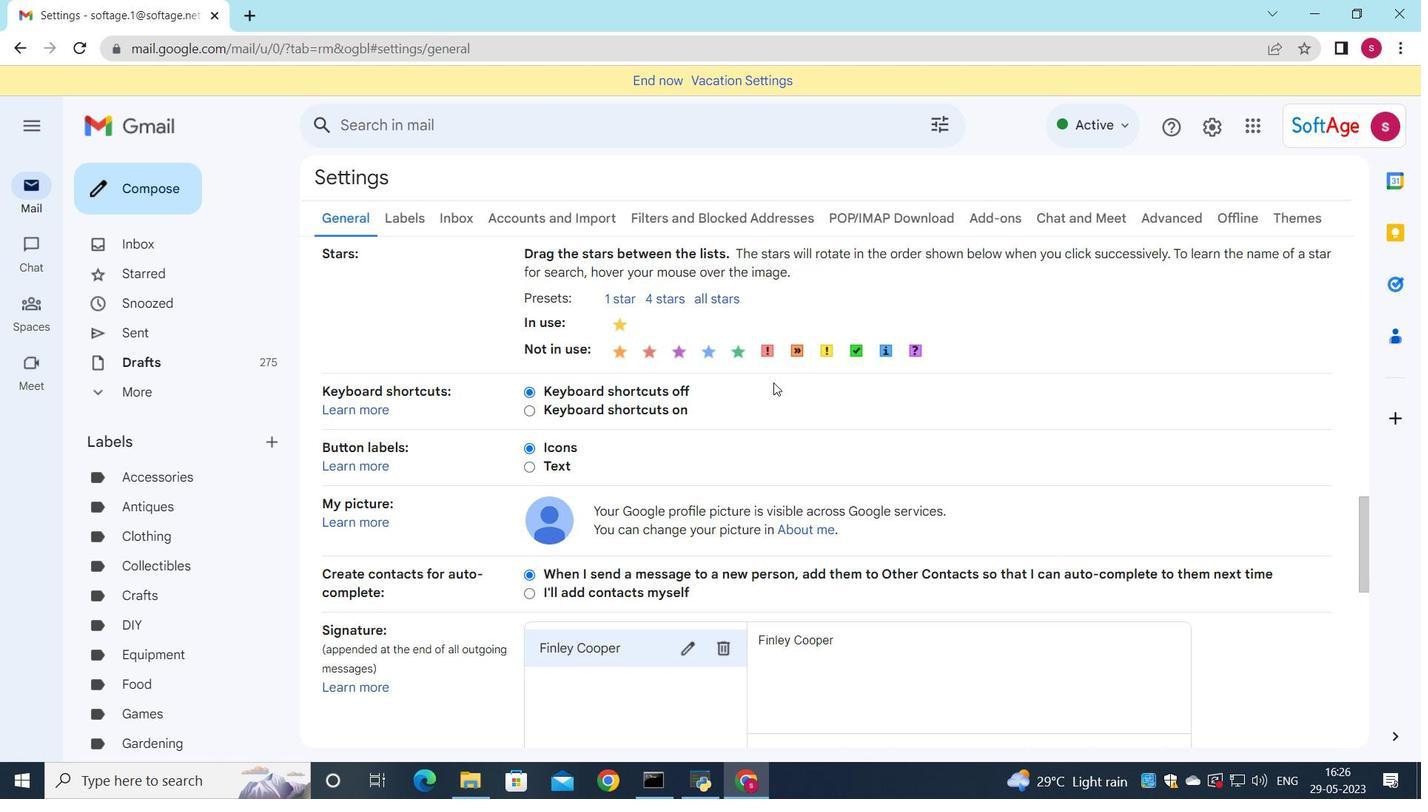 
Action: Mouse scrolled (773, 382) with delta (0, 0)
Screenshot: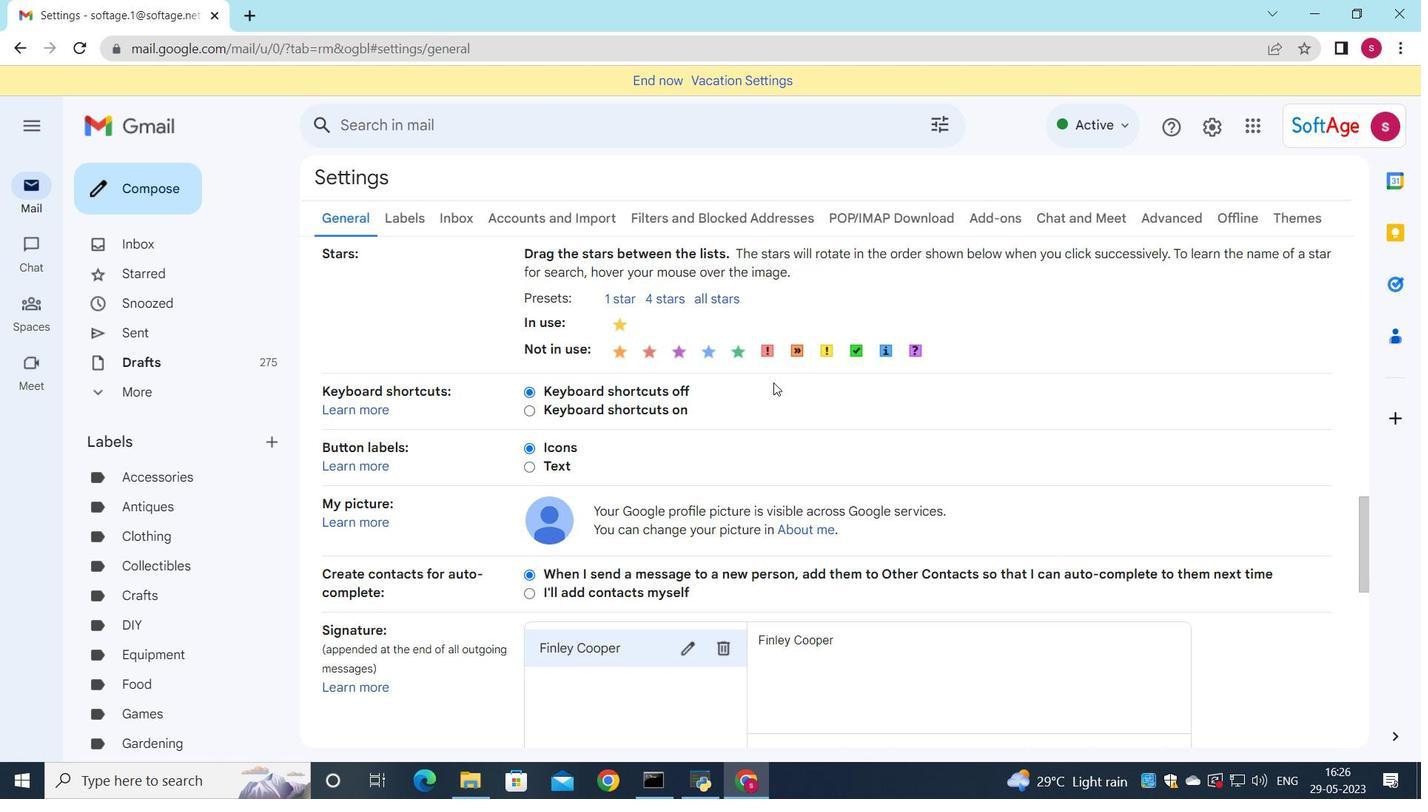 
Action: Mouse moved to (725, 381)
Screenshot: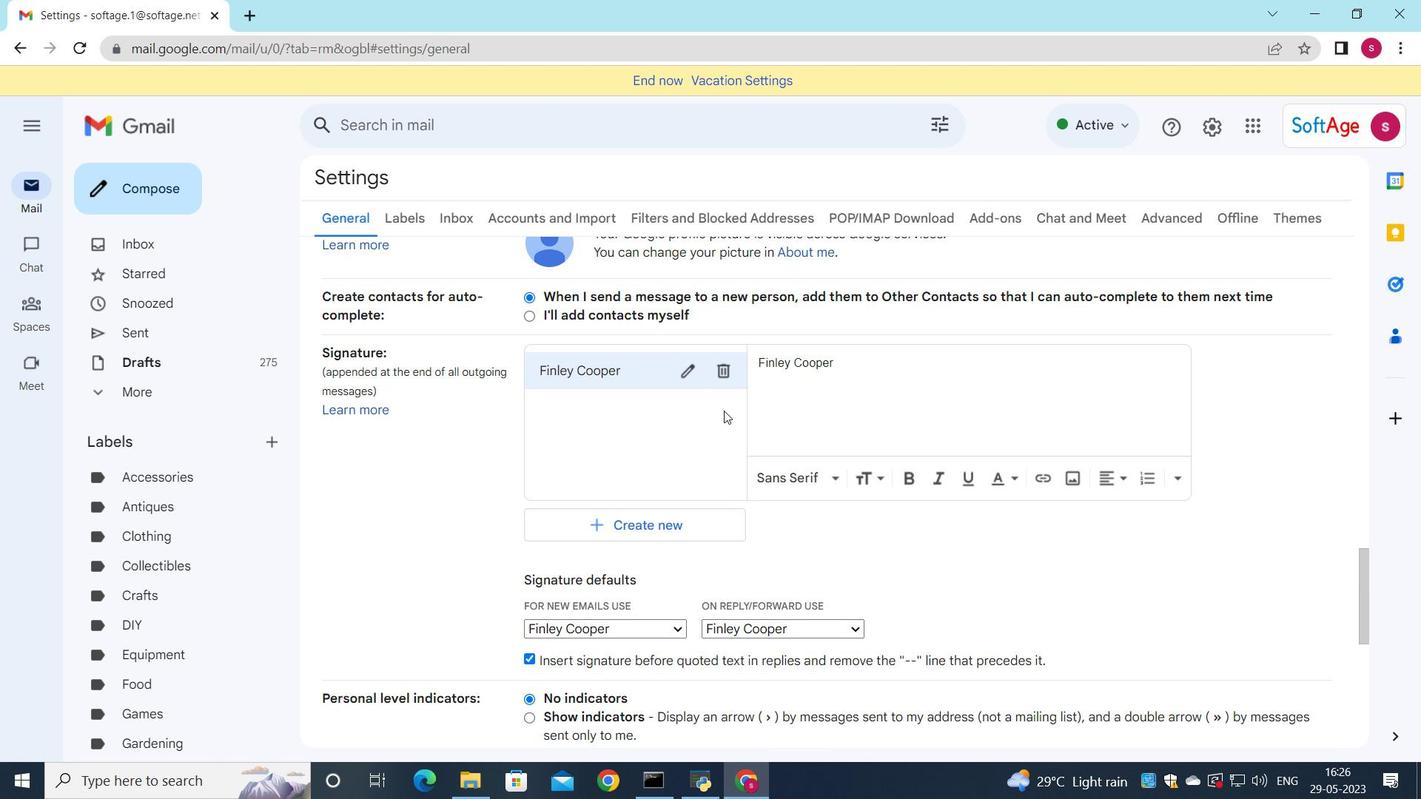 
Action: Mouse pressed left at (725, 381)
Screenshot: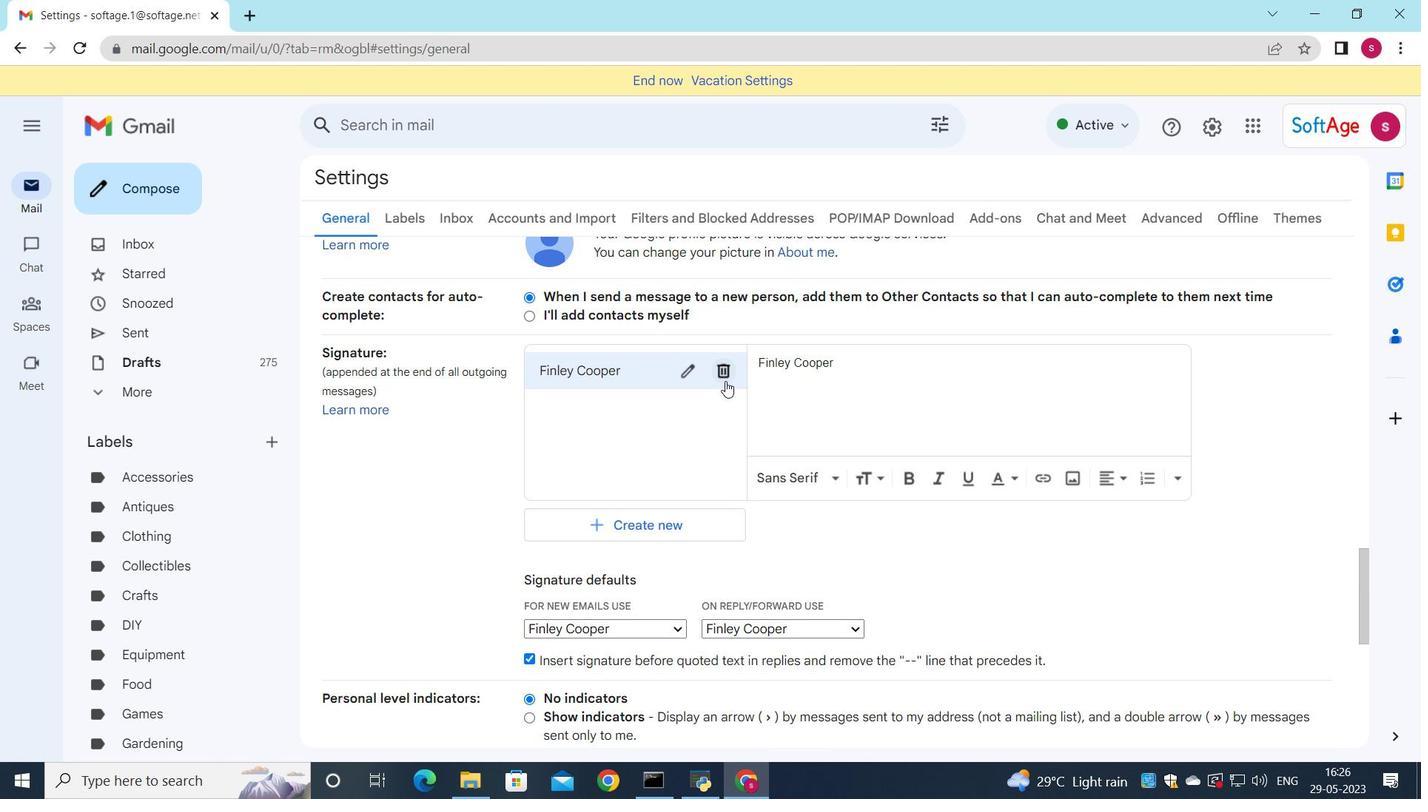 
Action: Mouse moved to (858, 452)
Screenshot: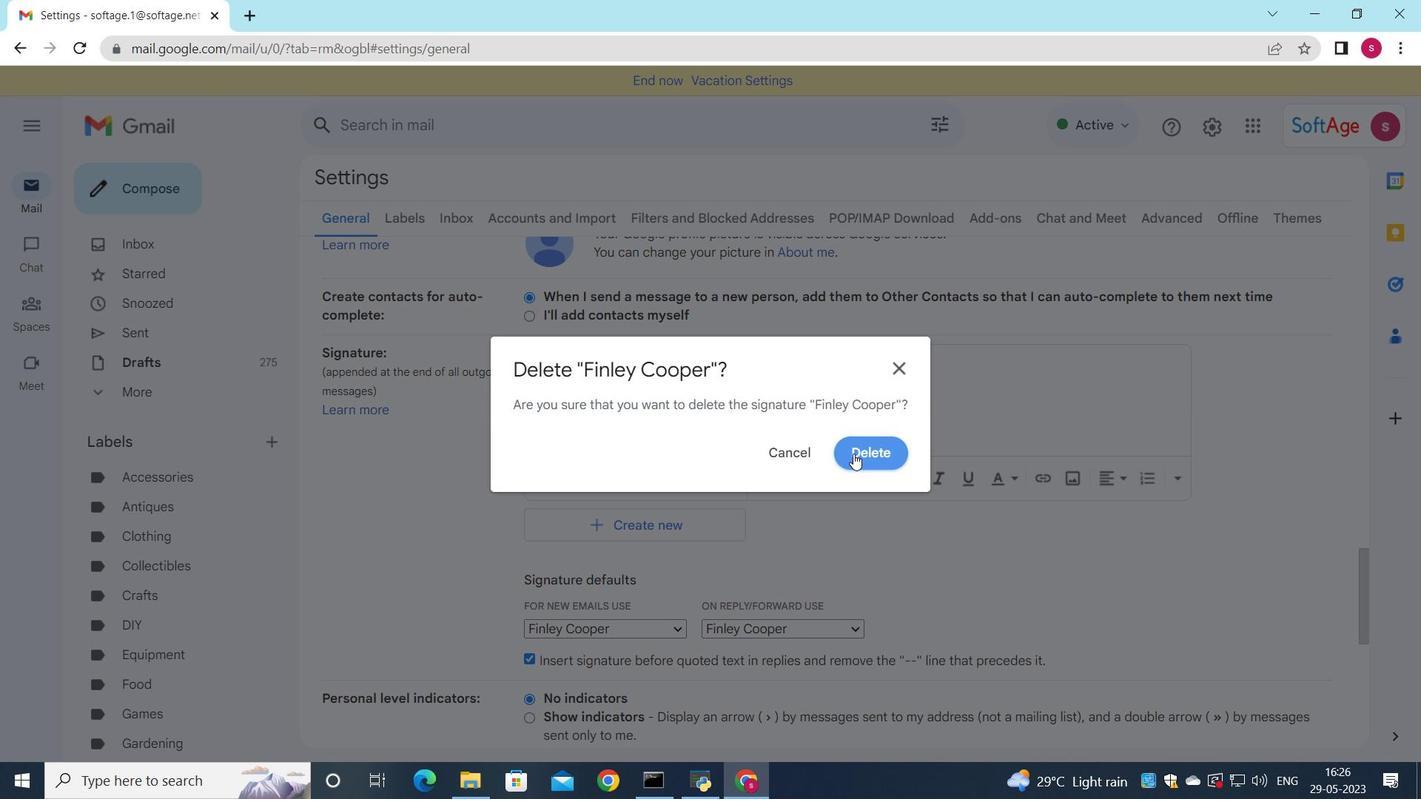 
Action: Mouse pressed left at (858, 452)
Screenshot: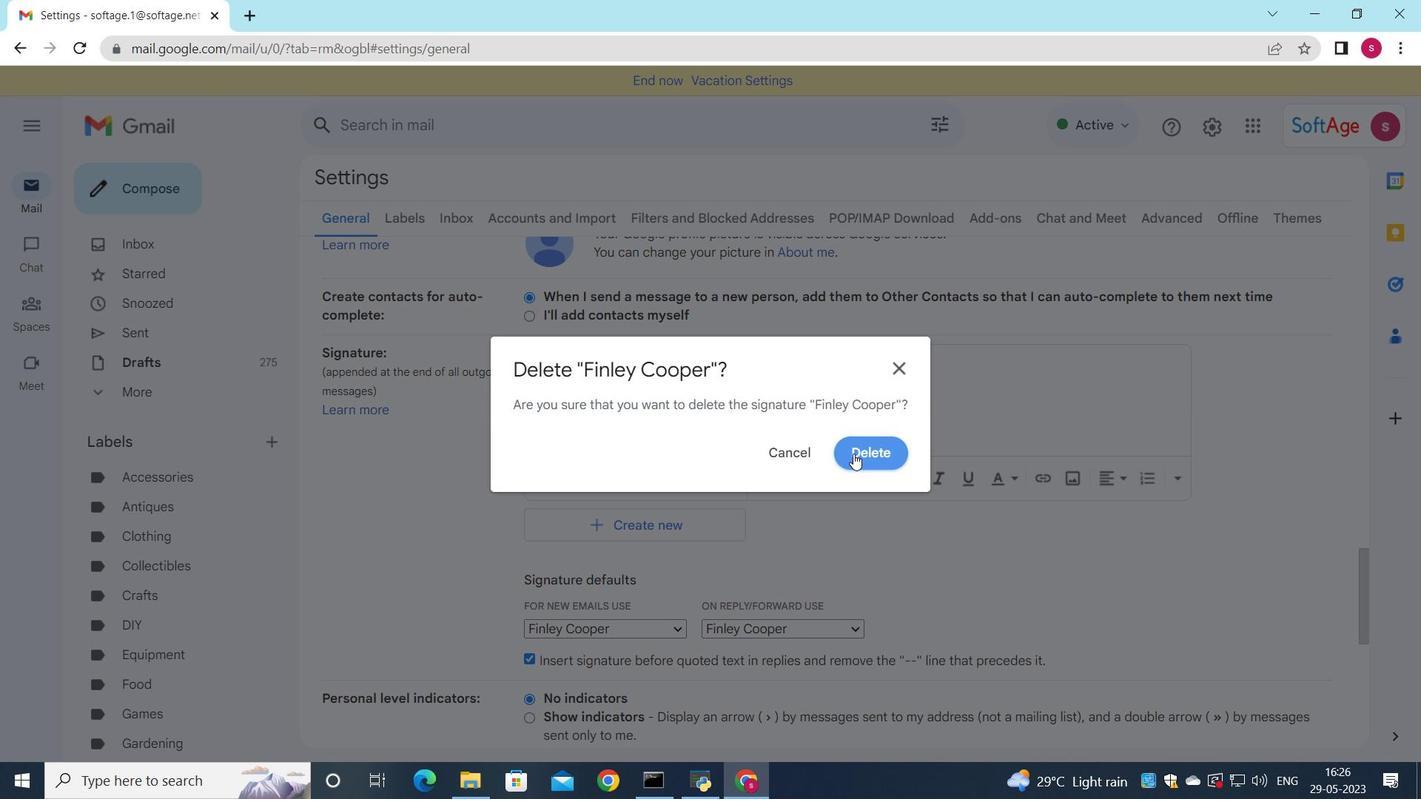 
Action: Mouse moved to (590, 390)
Screenshot: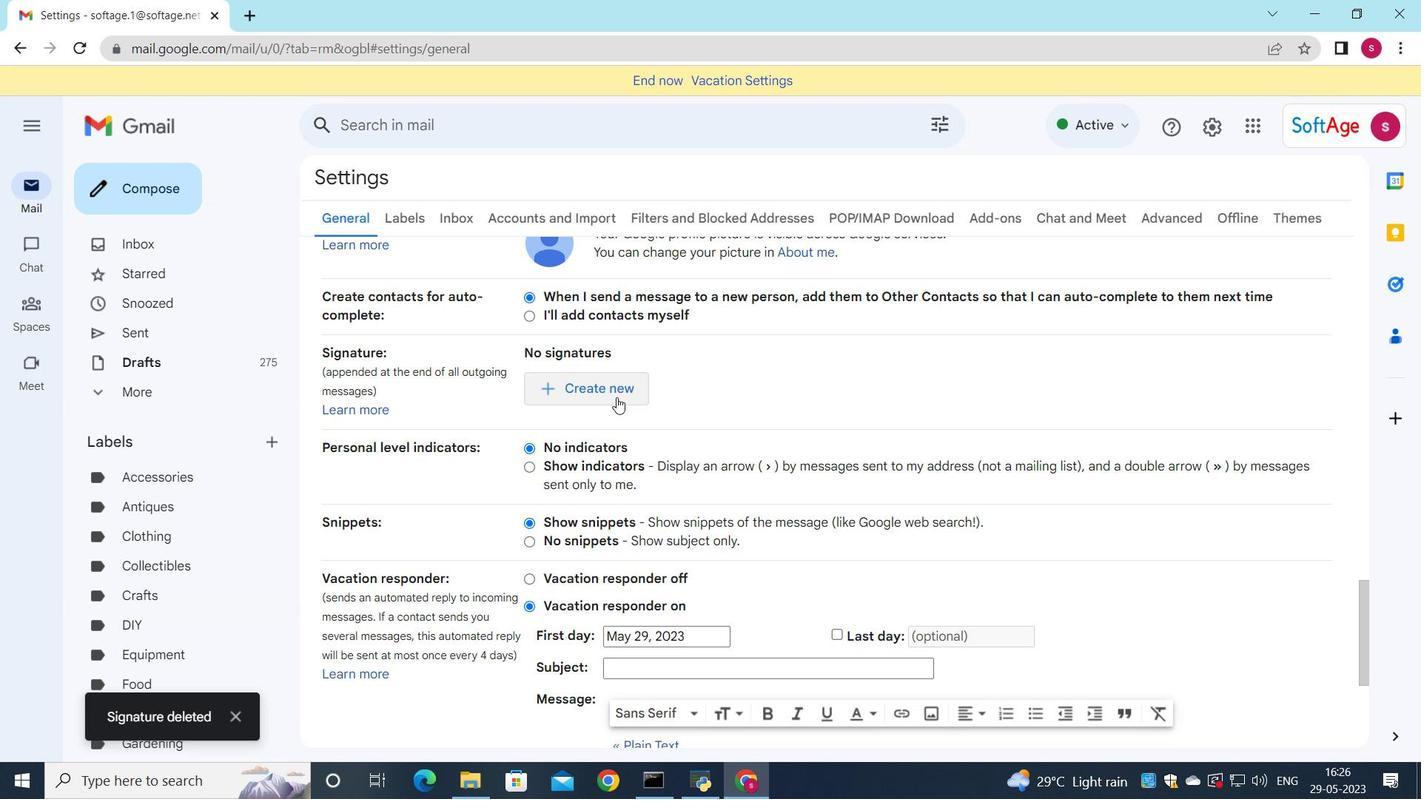 
Action: Mouse pressed left at (590, 390)
Screenshot: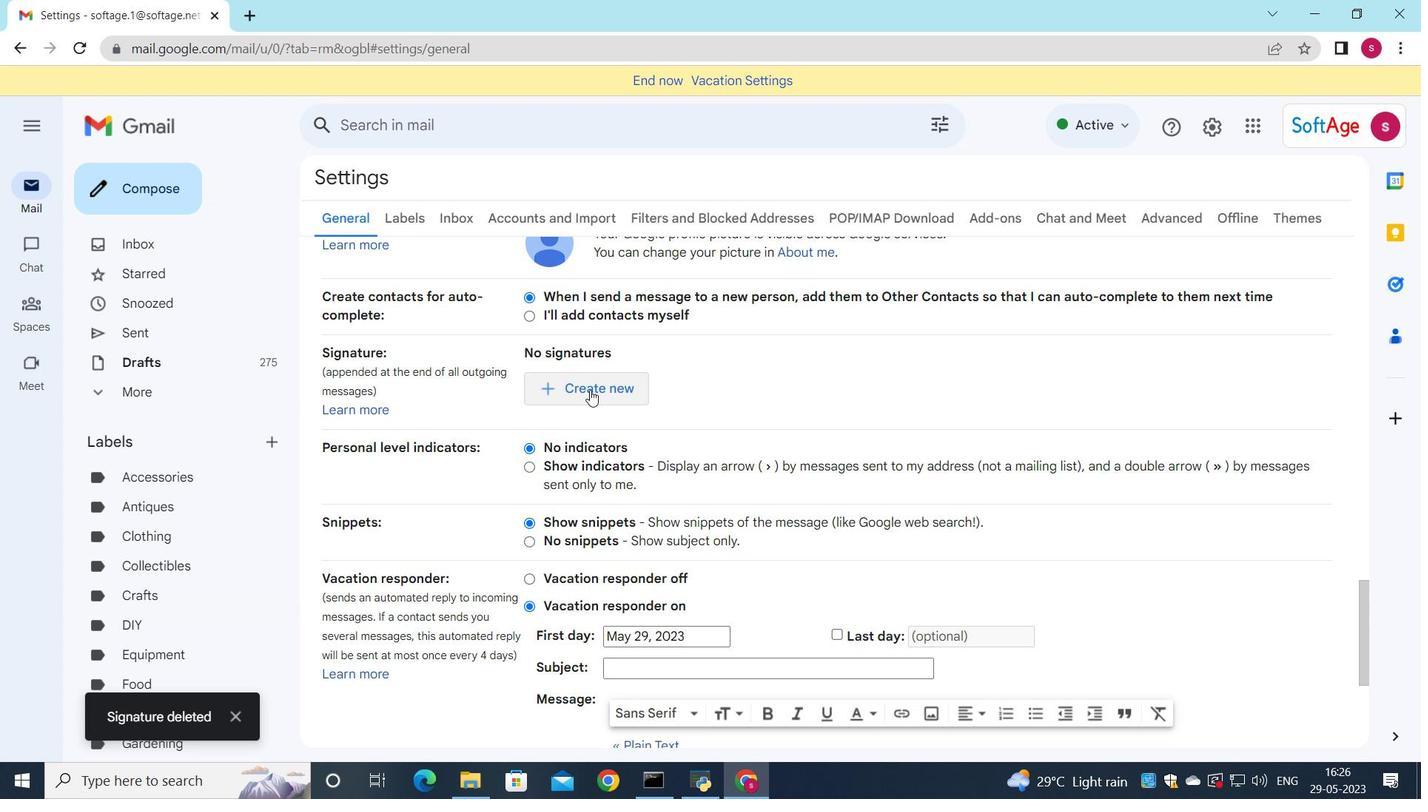 
Action: Mouse moved to (1117, 400)
Screenshot: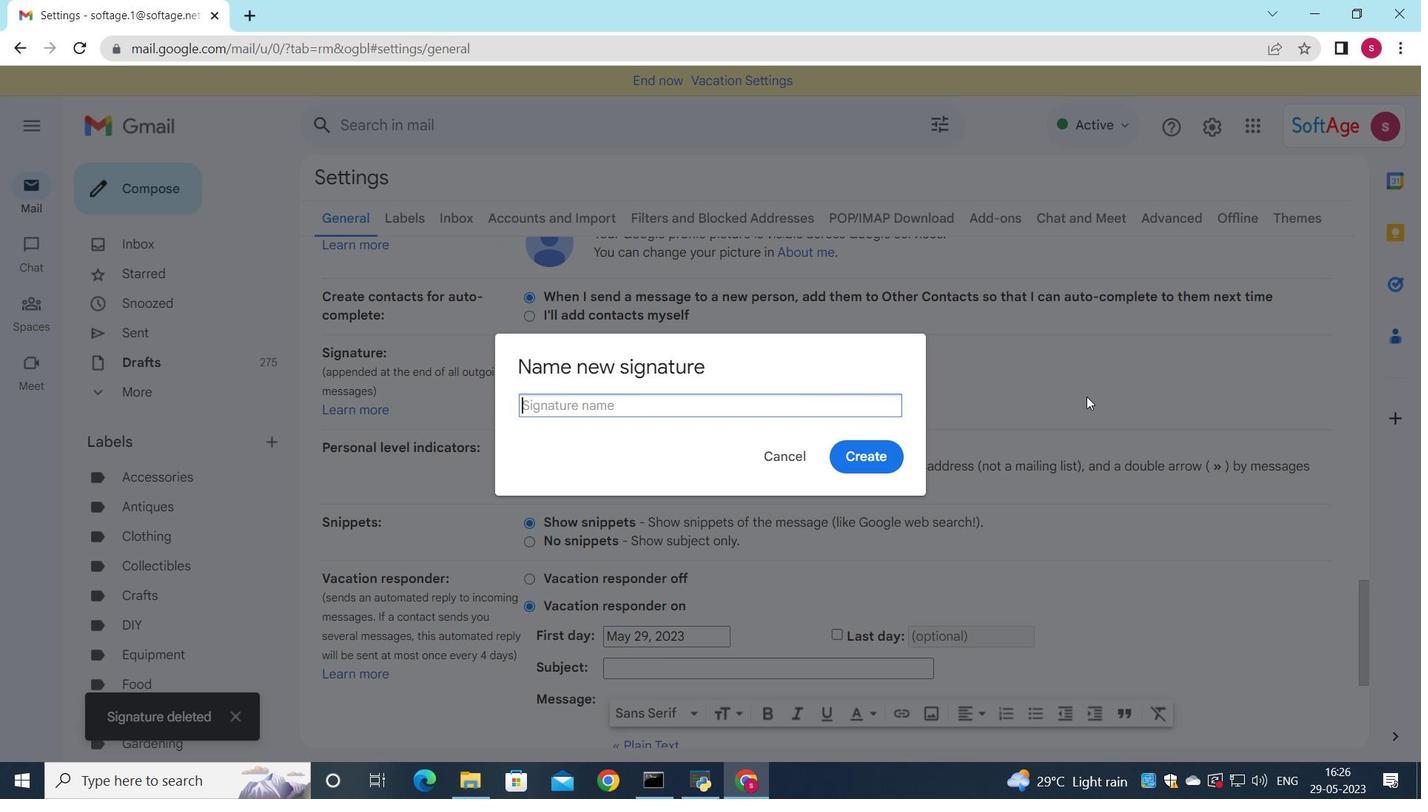 
Action: Key pressed <Key.shift>Frances<Key.space><Key.shift><Key.shift>Hernandez
Screenshot: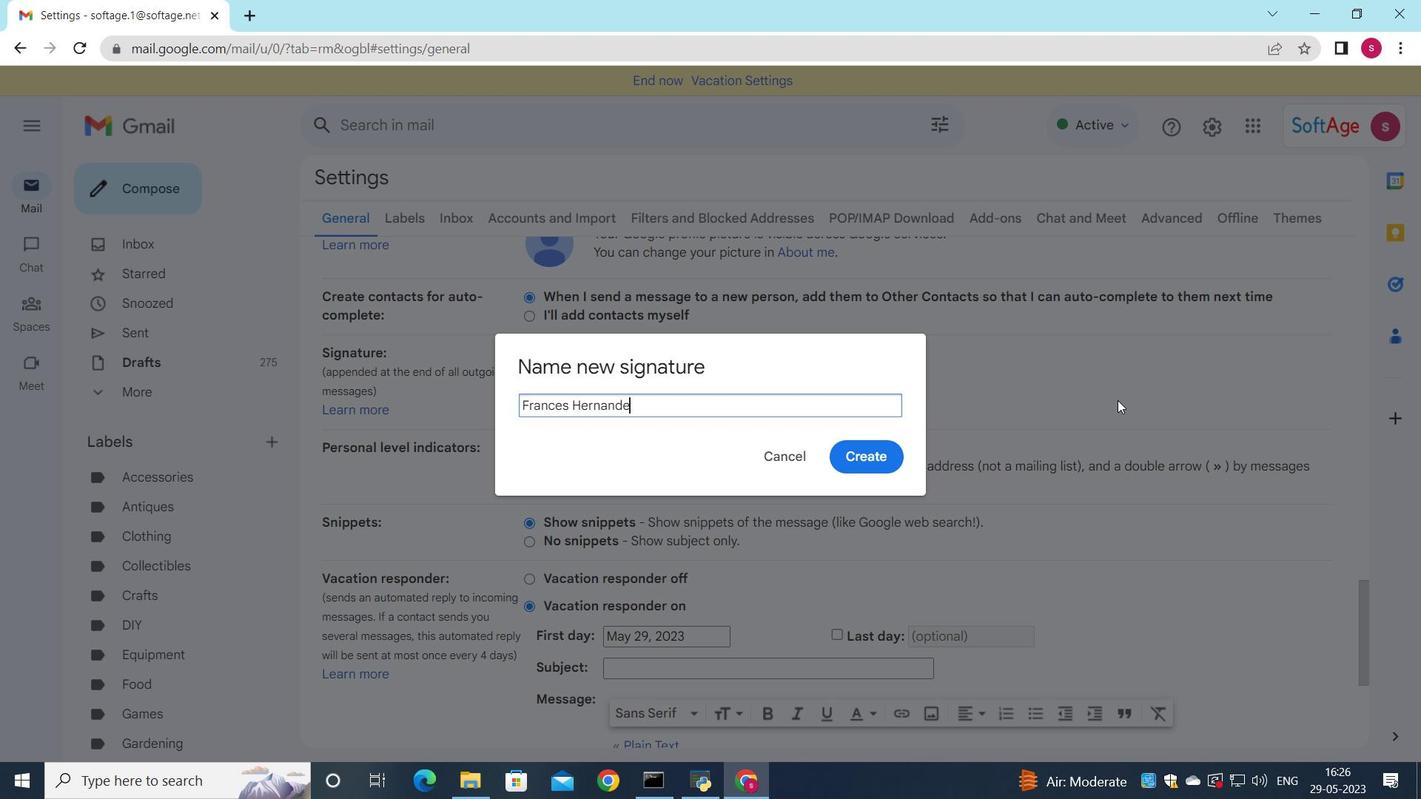 
Action: Mouse moved to (877, 456)
Screenshot: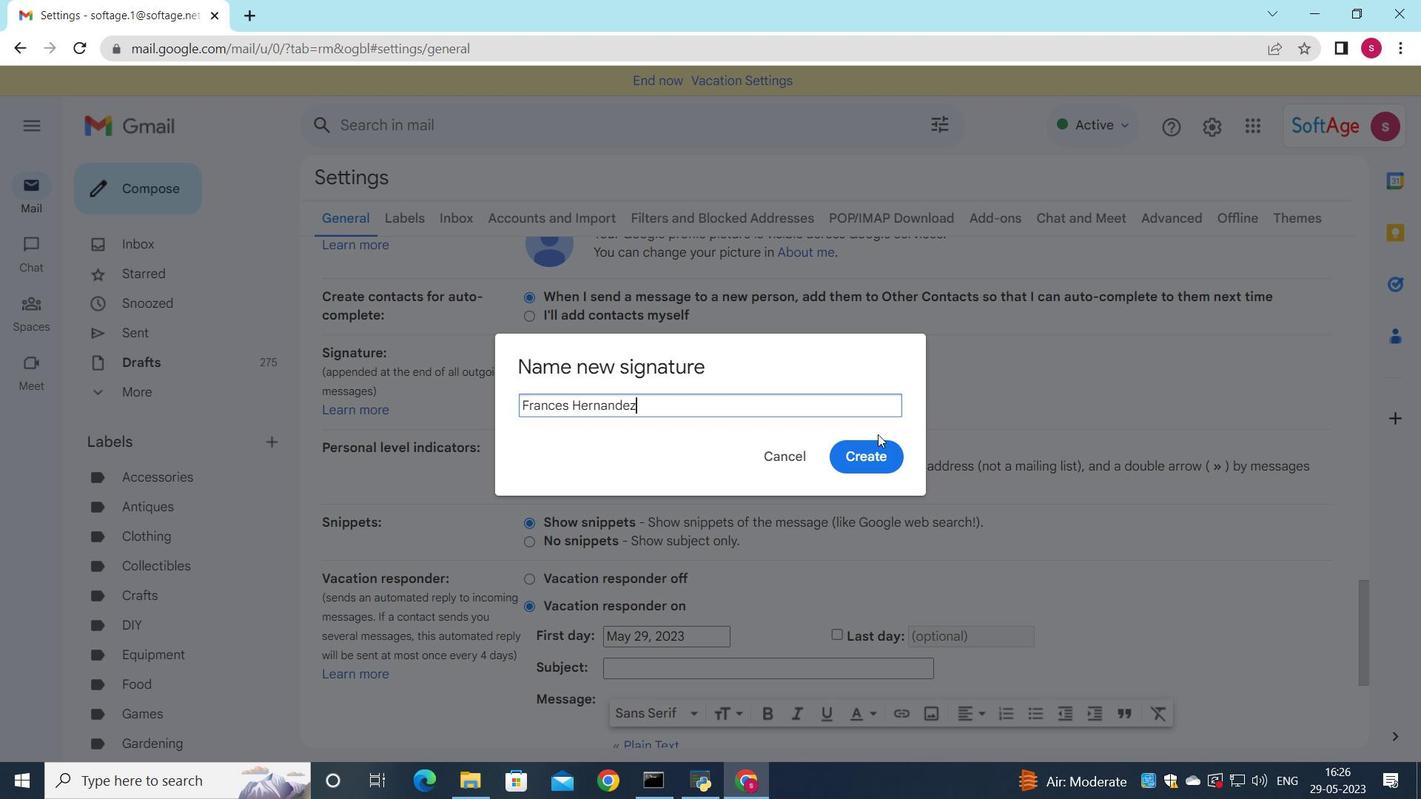 
Action: Mouse pressed left at (877, 456)
Screenshot: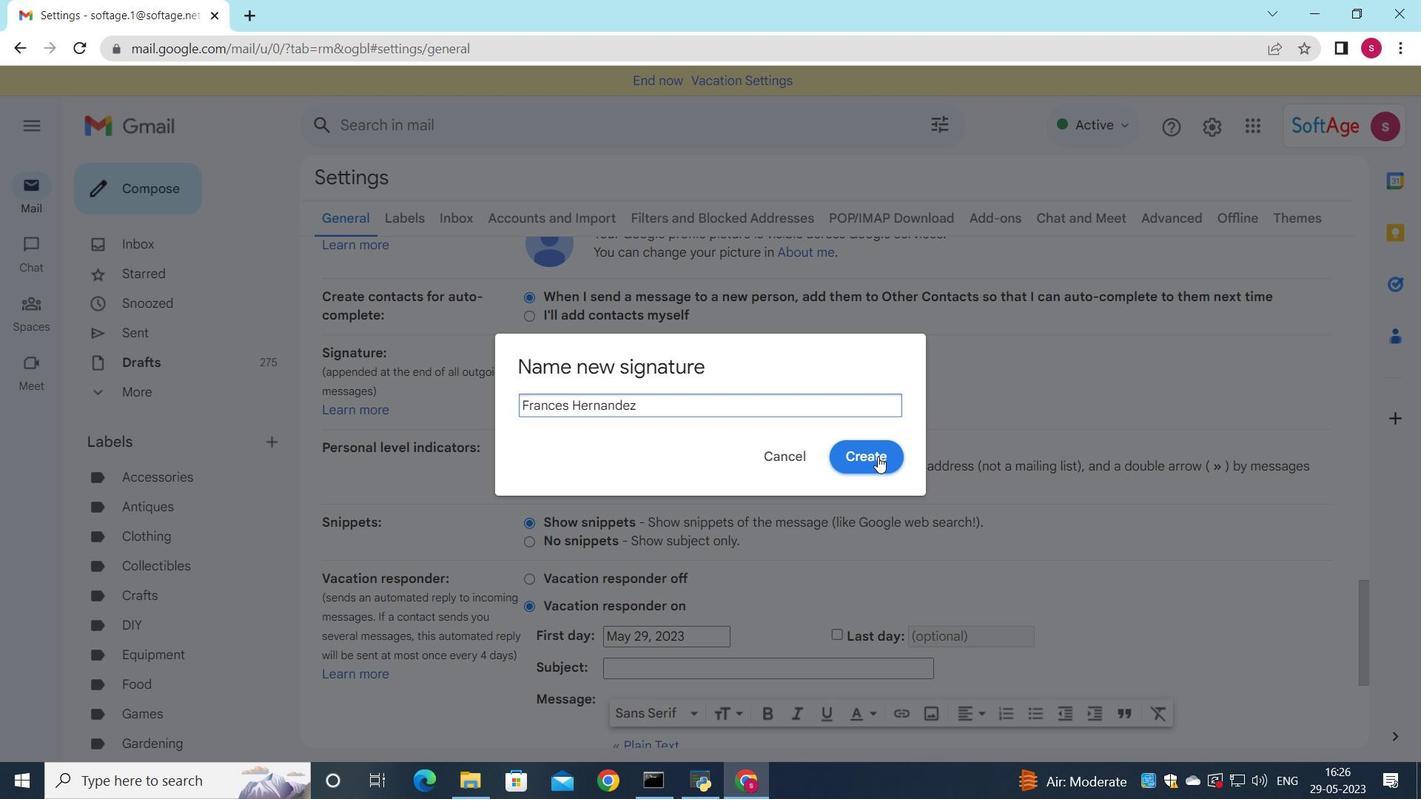 
Action: Mouse moved to (913, 364)
Screenshot: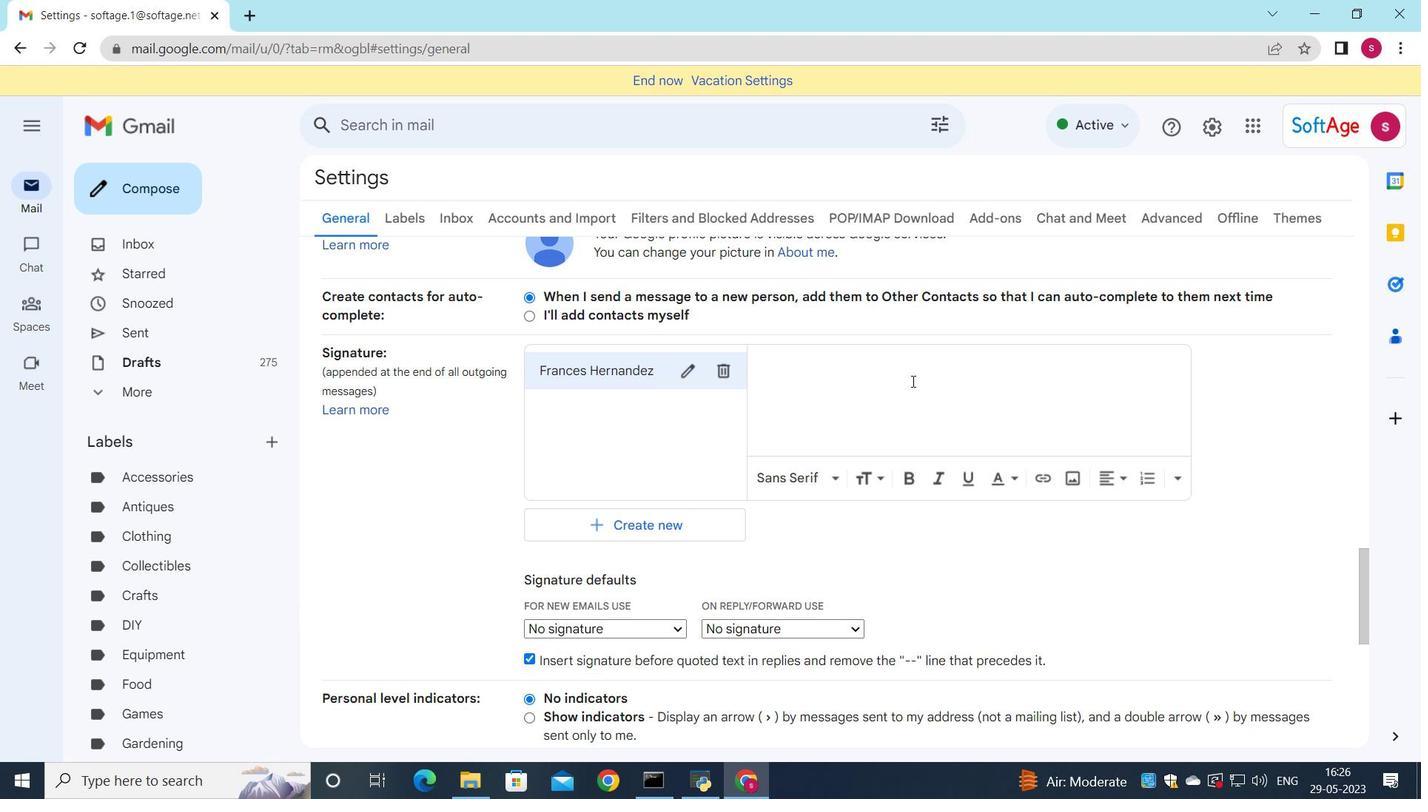 
Action: Mouse pressed middle at (913, 364)
Screenshot: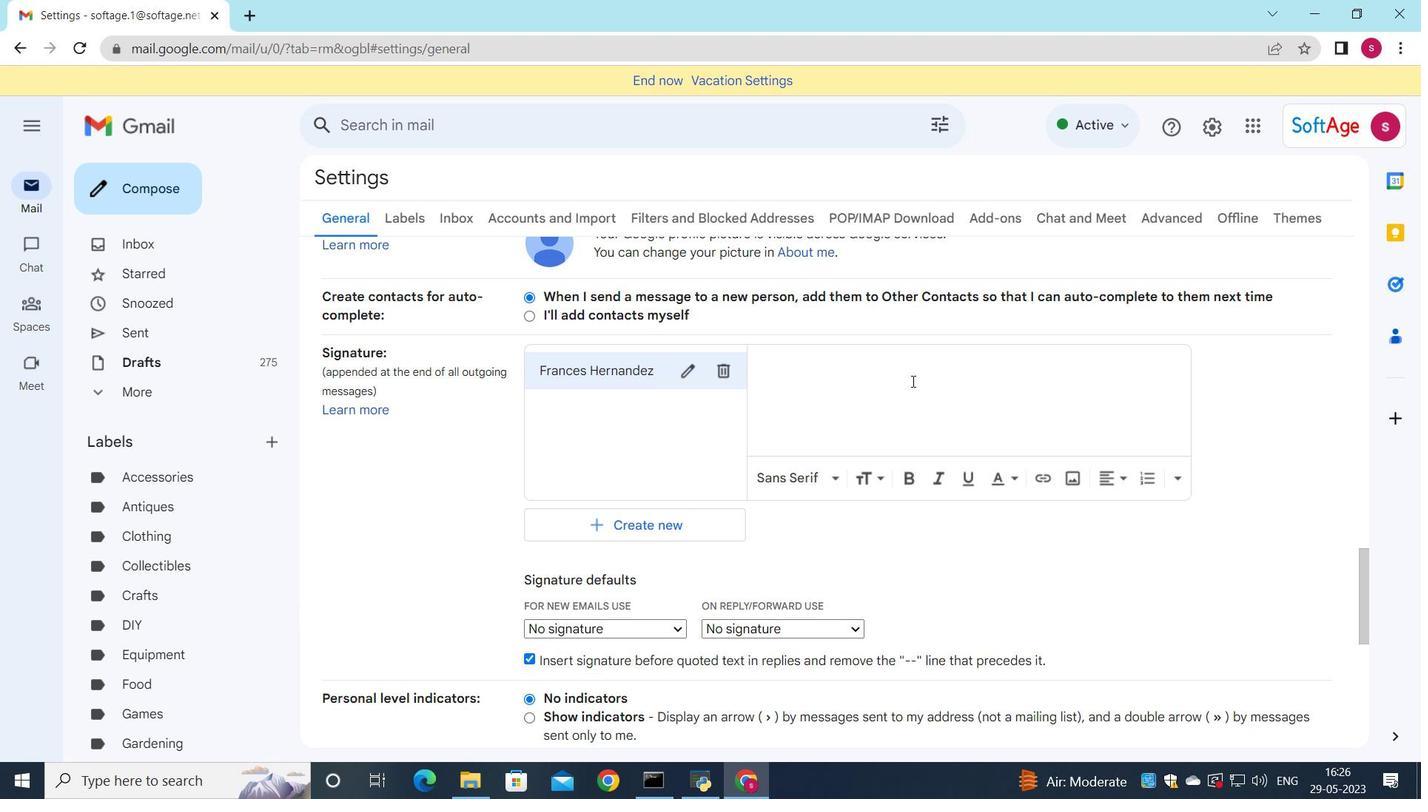 
Action: Mouse moved to (910, 368)
Screenshot: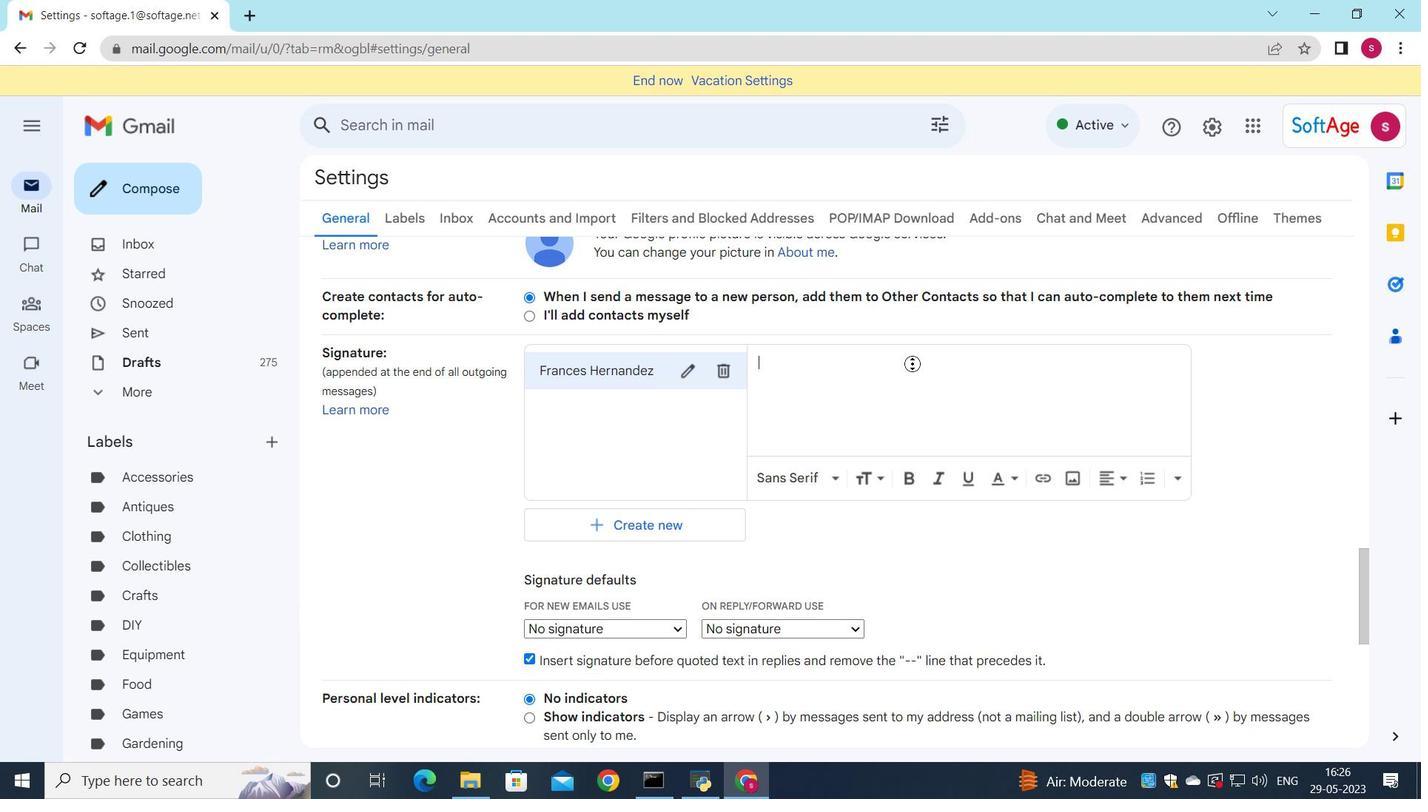 
Action: Mouse pressed left at (910, 368)
Screenshot: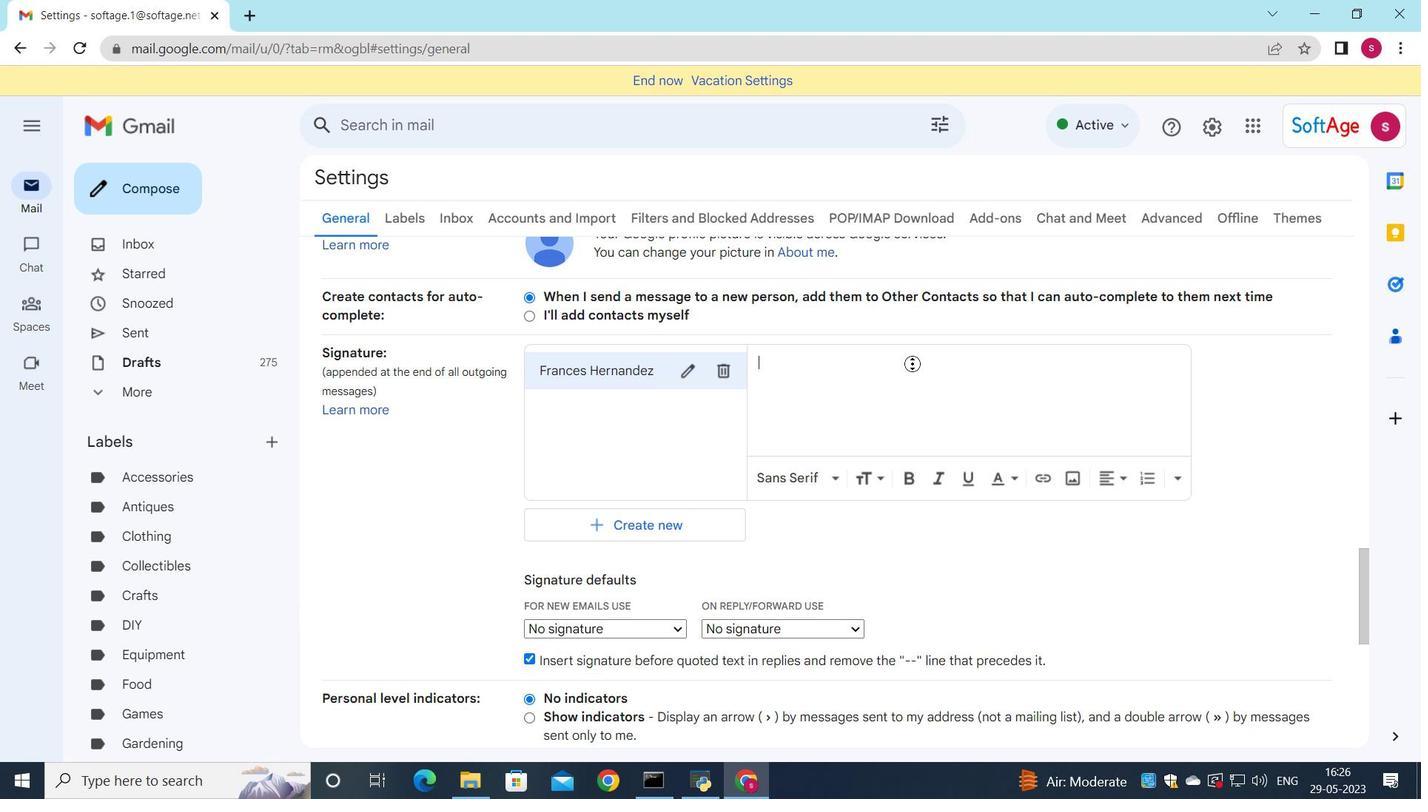 
Action: Mouse moved to (909, 380)
Screenshot: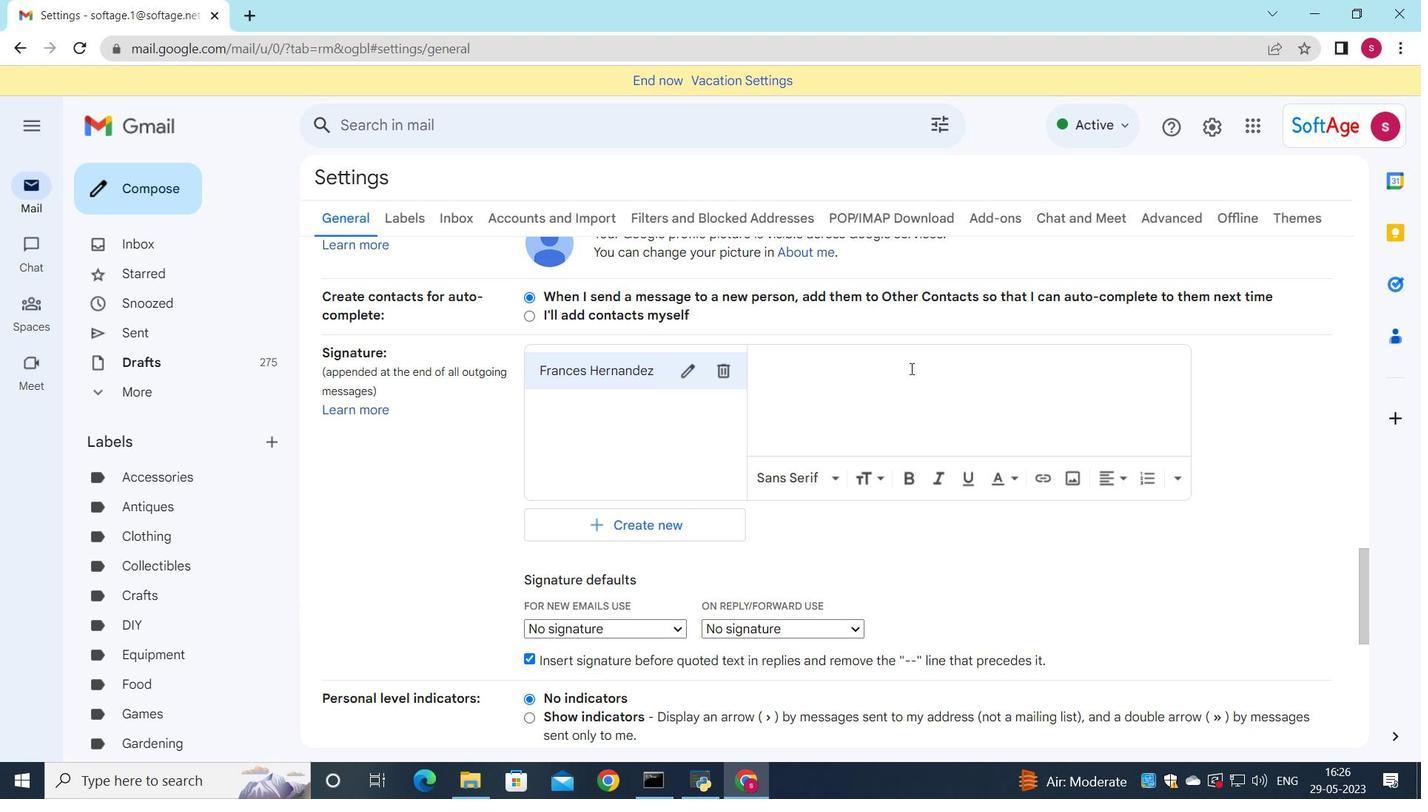 
Action: Key pressed <Key.shift>Frances<Key.space><Key.shift>Hernandez
Screenshot: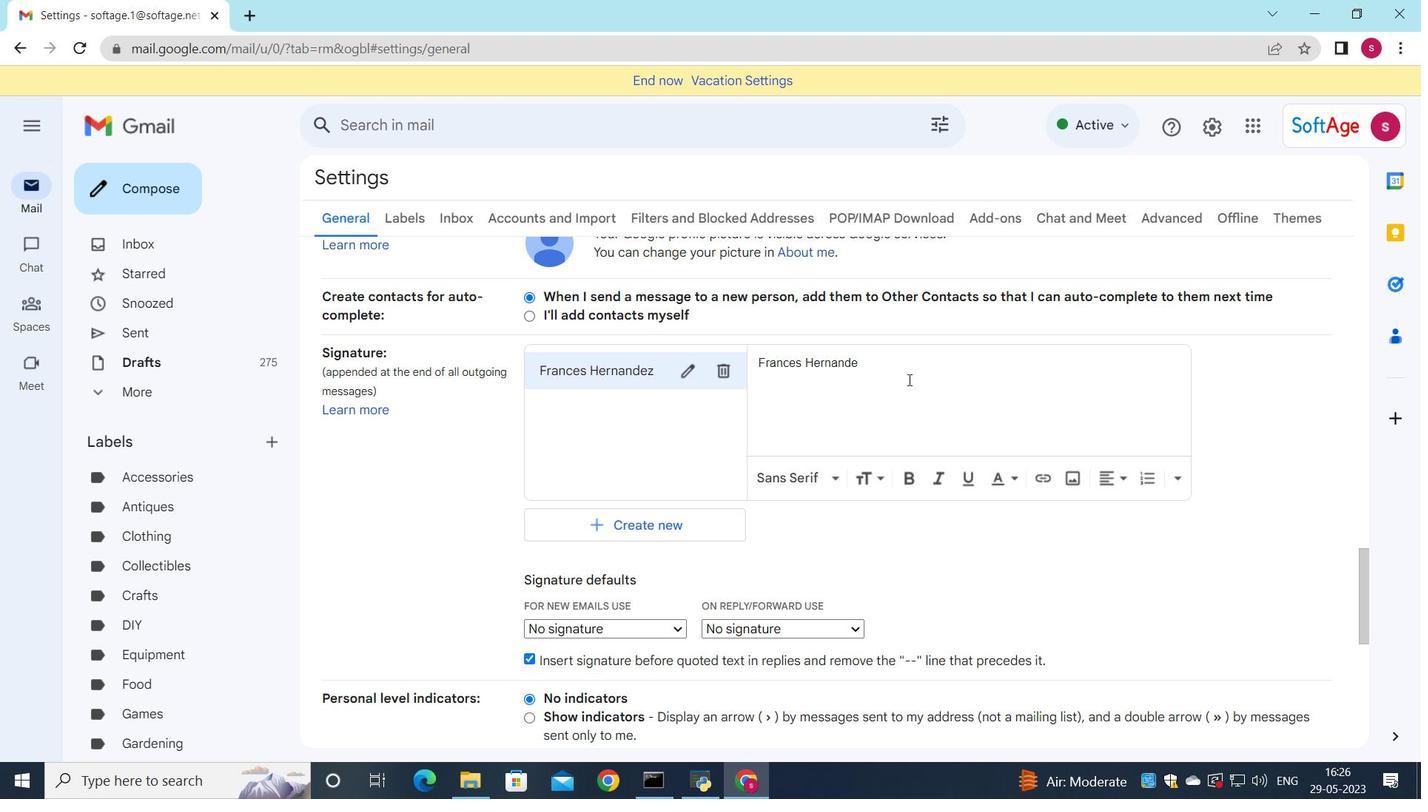 
Action: Mouse moved to (893, 382)
Screenshot: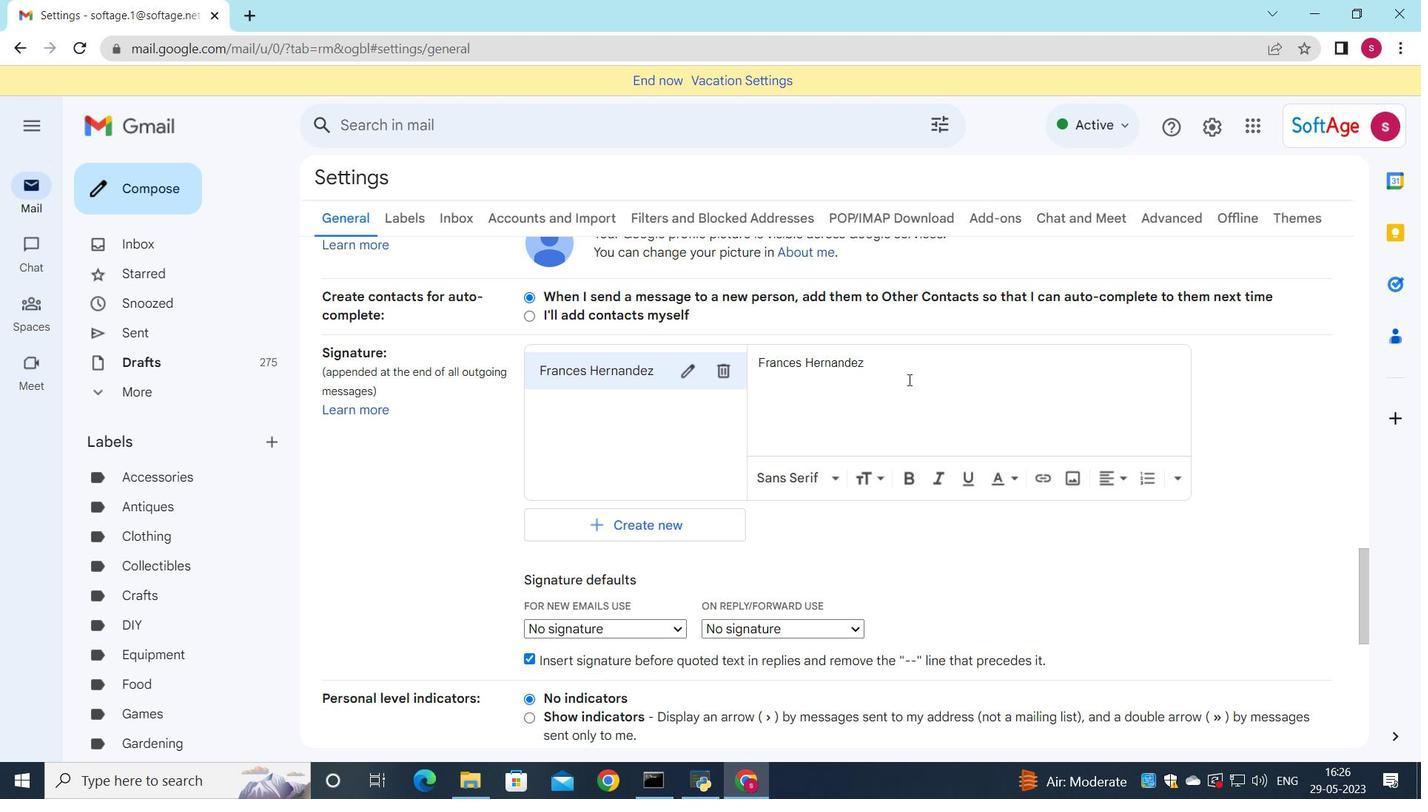 
Action: Mouse scrolled (893, 381) with delta (0, 0)
Screenshot: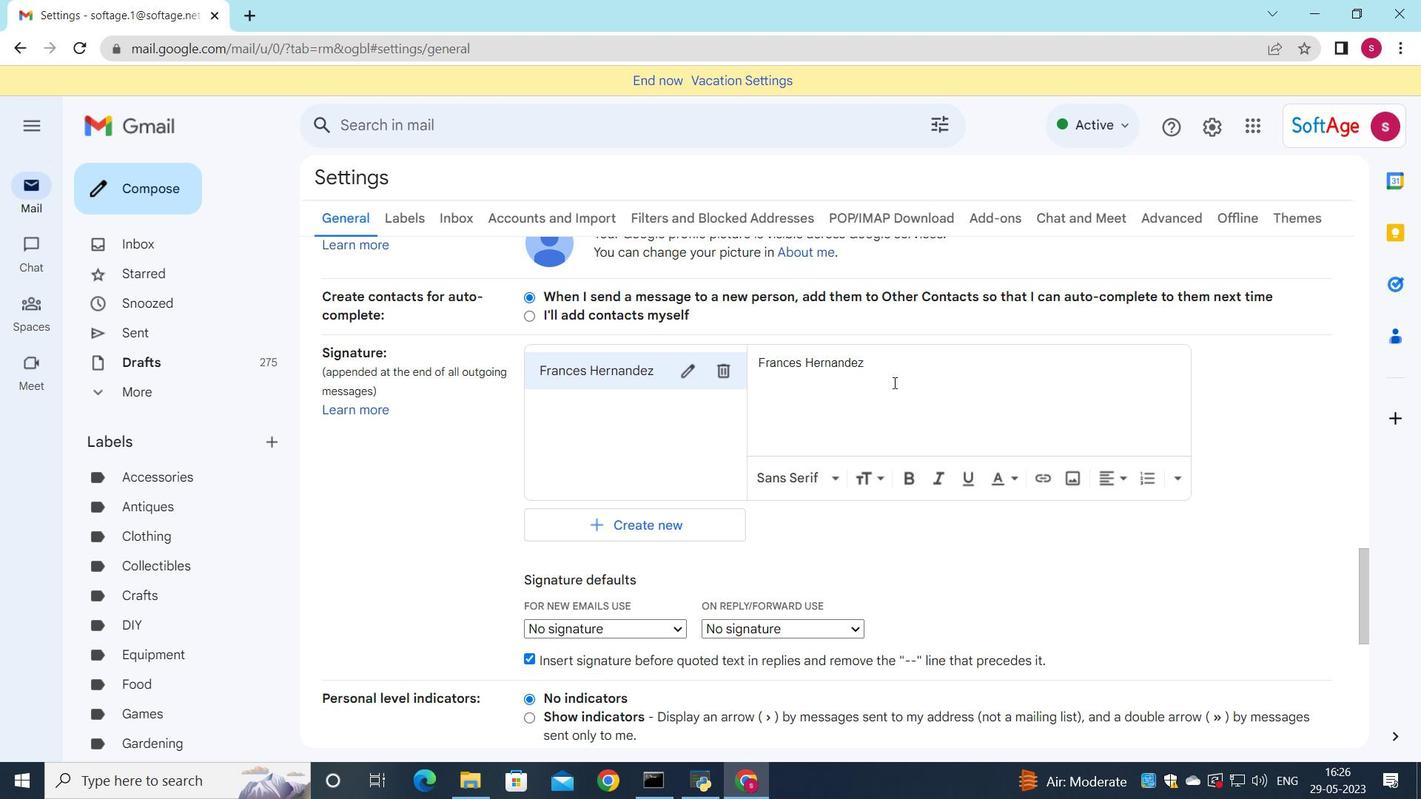 
Action: Mouse scrolled (893, 381) with delta (0, 0)
Screenshot: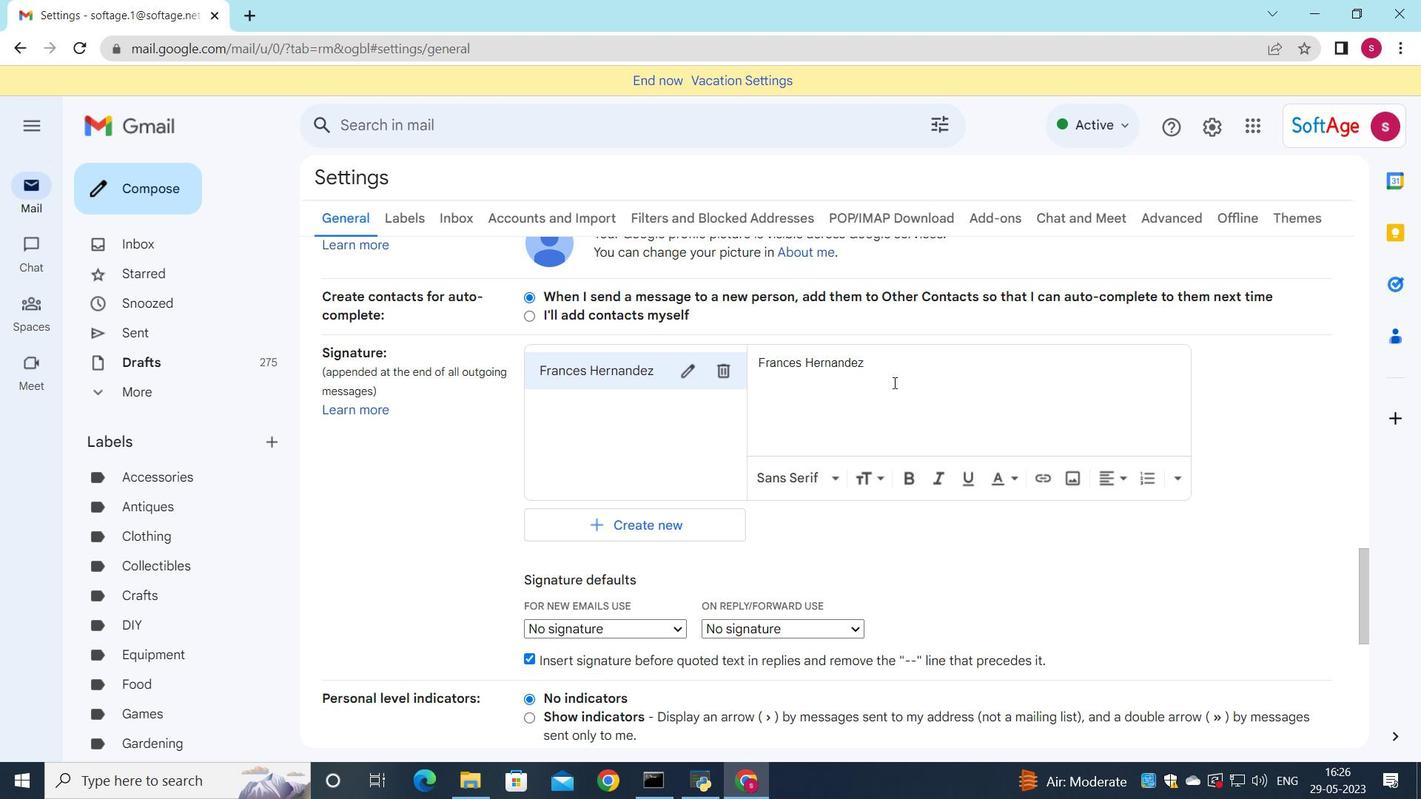 
Action: Mouse moved to (899, 388)
Screenshot: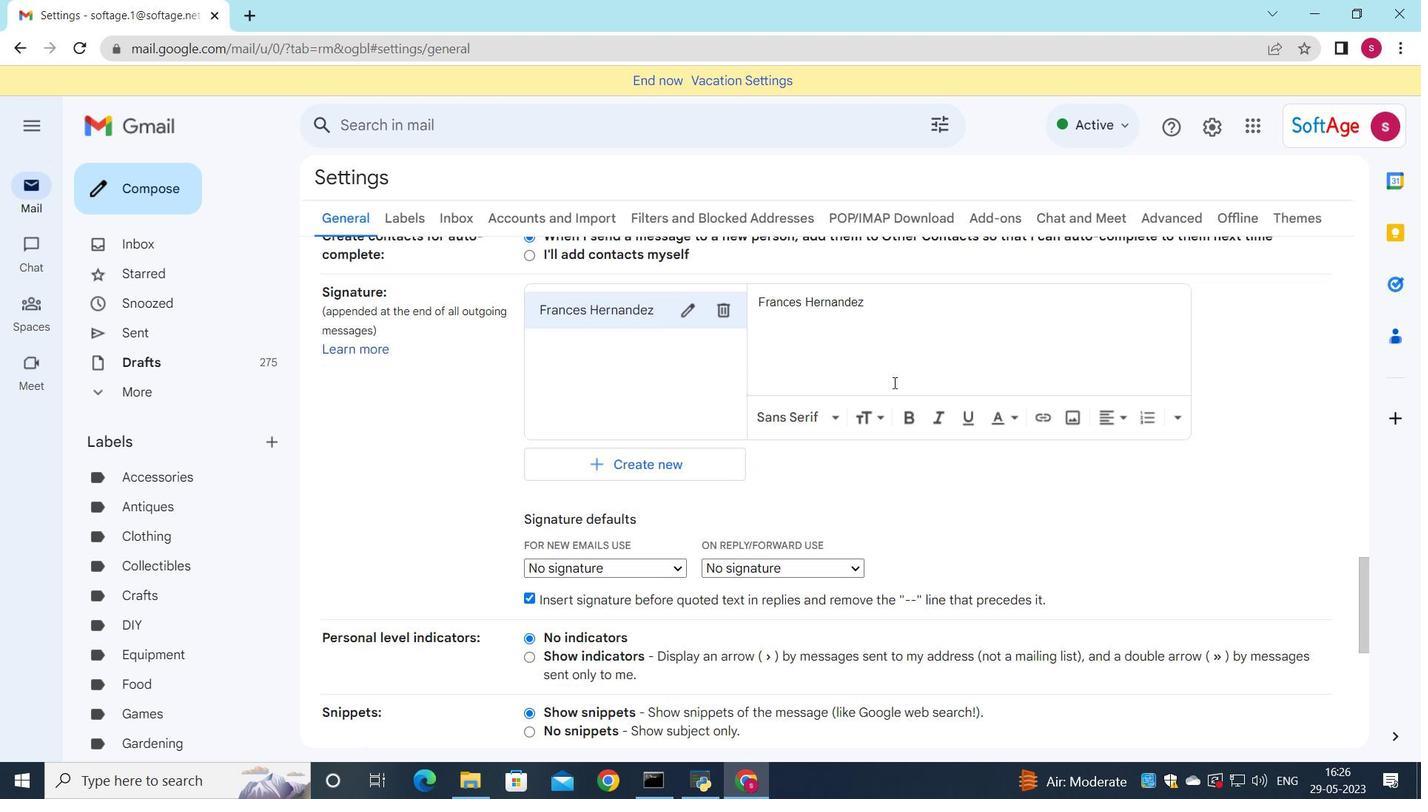 
Action: Mouse scrolled (894, 384) with delta (0, 0)
Screenshot: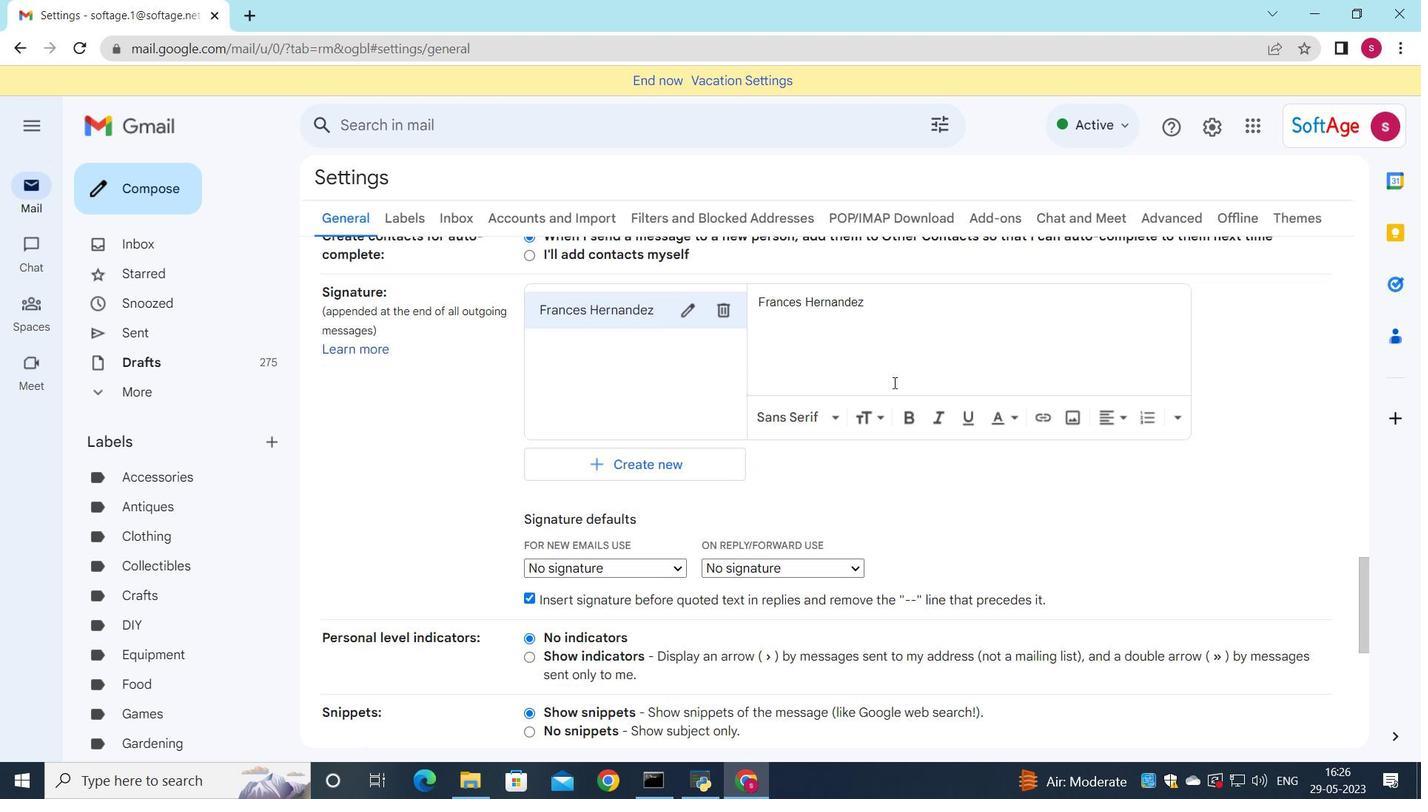 
Action: Mouse moved to (900, 388)
Screenshot: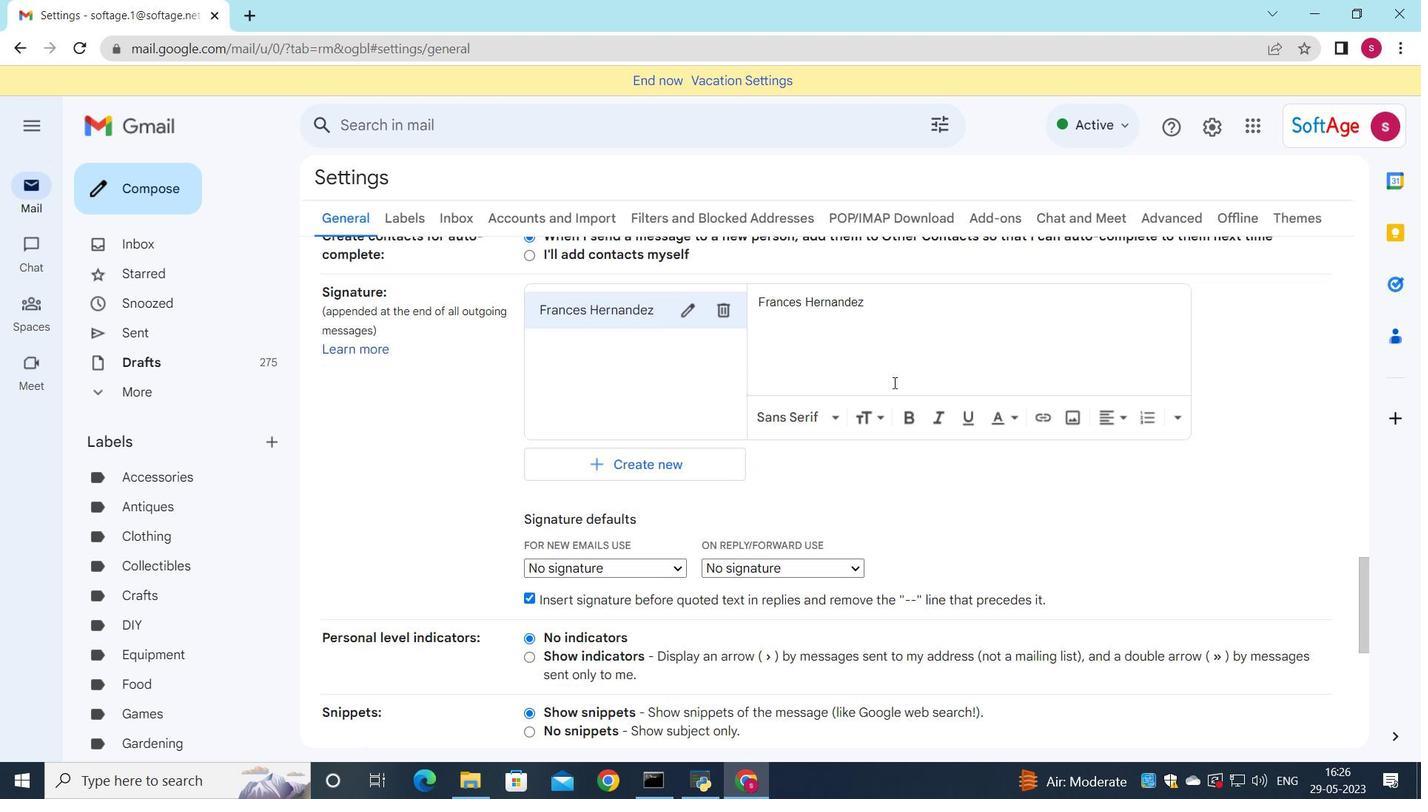 
Action: Mouse scrolled (898, 387) with delta (0, 0)
Screenshot: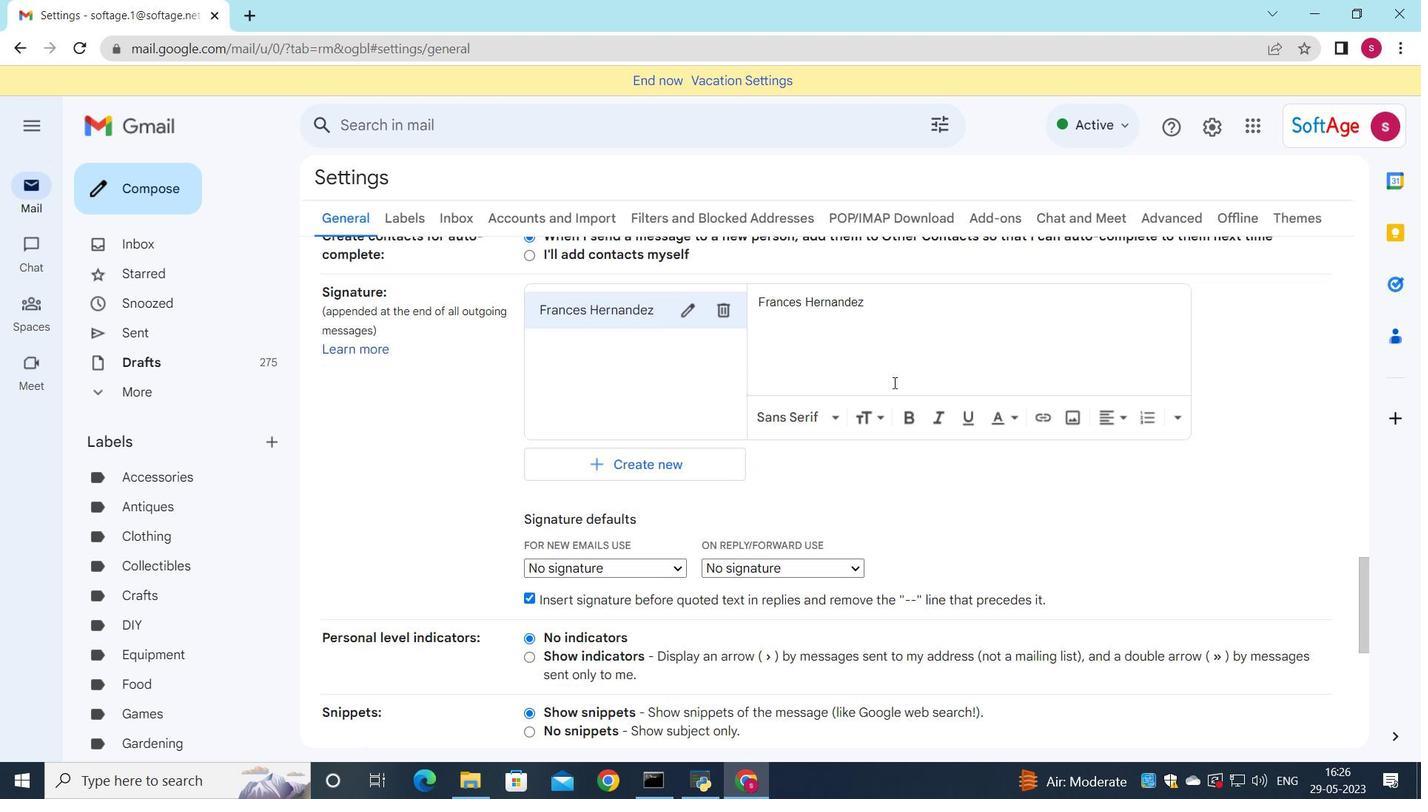 
Action: Mouse moved to (681, 256)
Screenshot: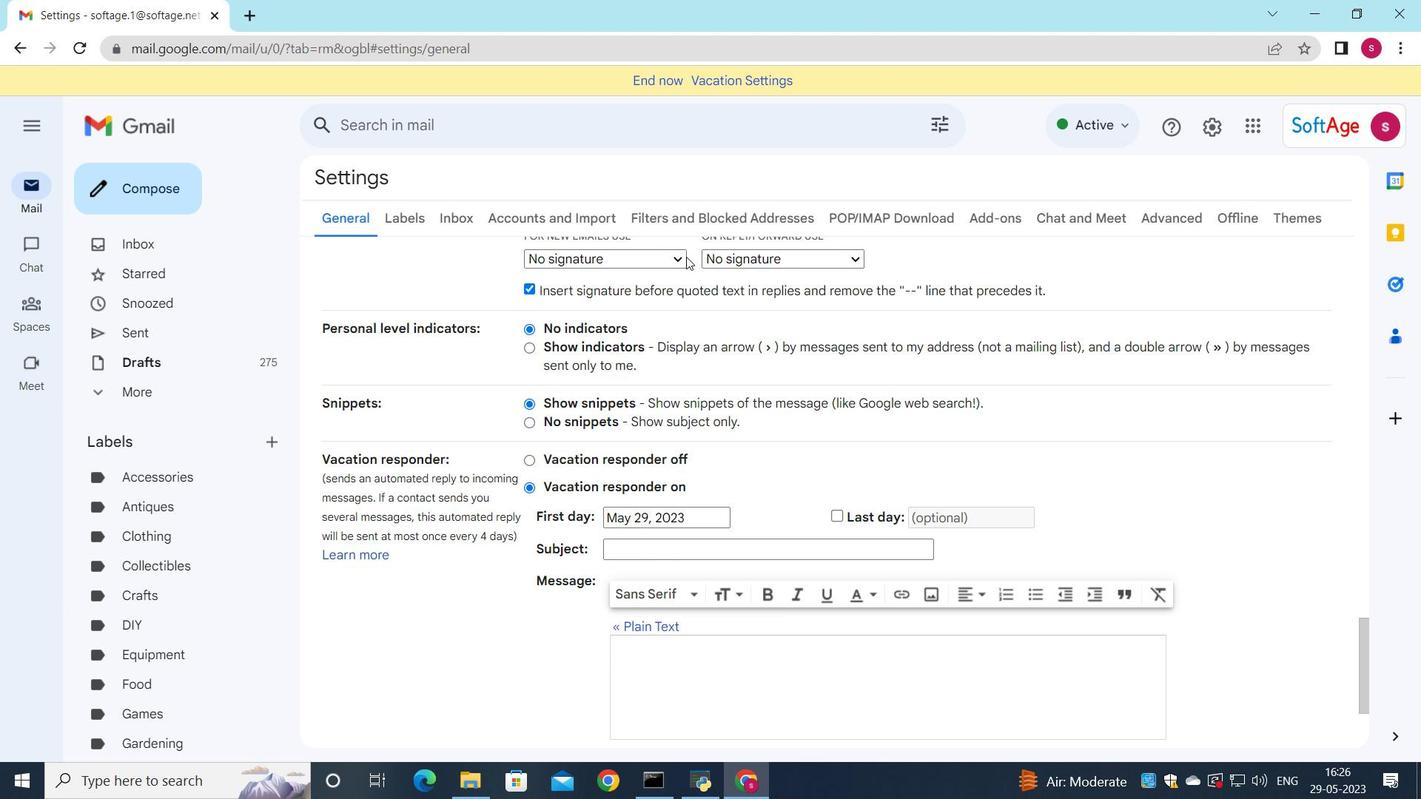 
Action: Mouse pressed left at (681, 256)
Screenshot: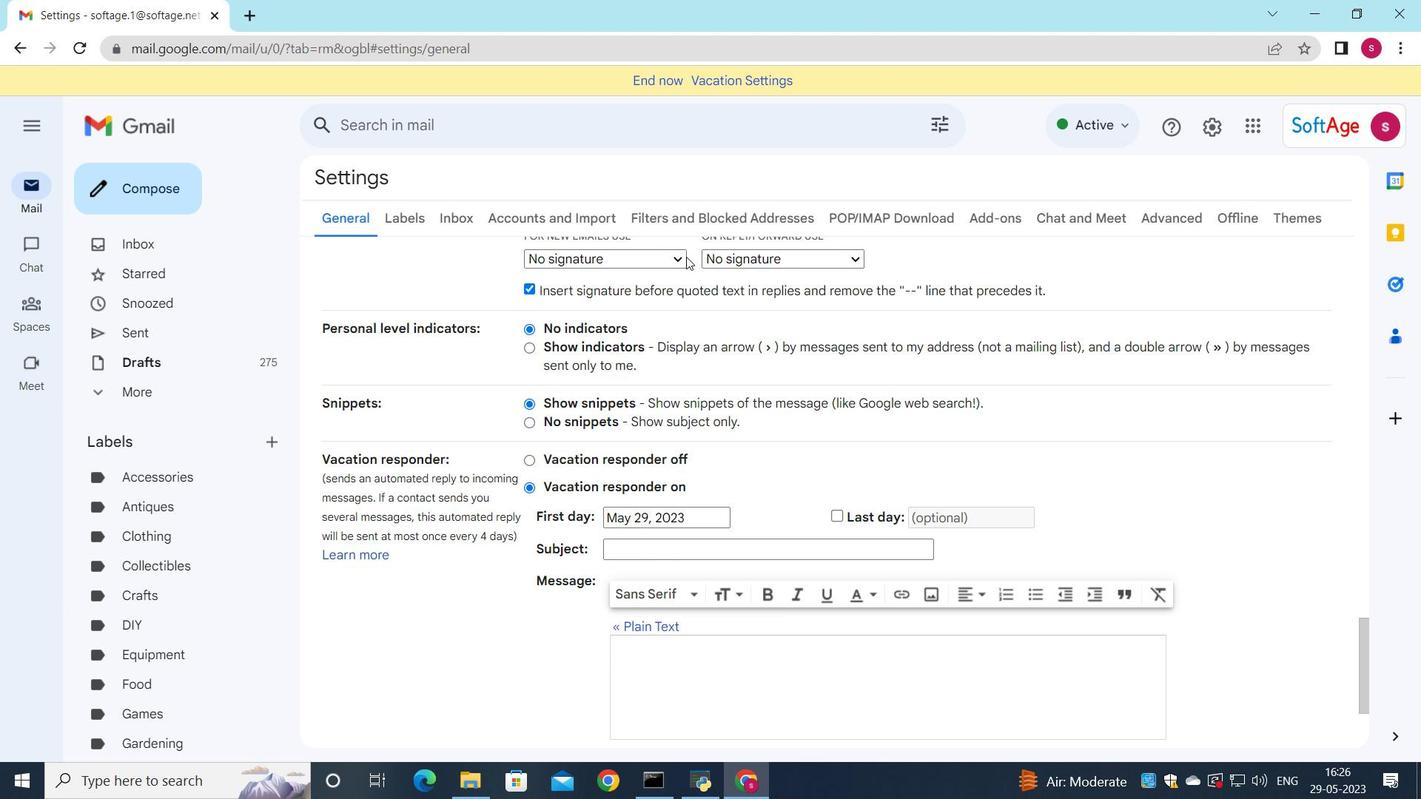 
Action: Mouse moved to (668, 287)
Screenshot: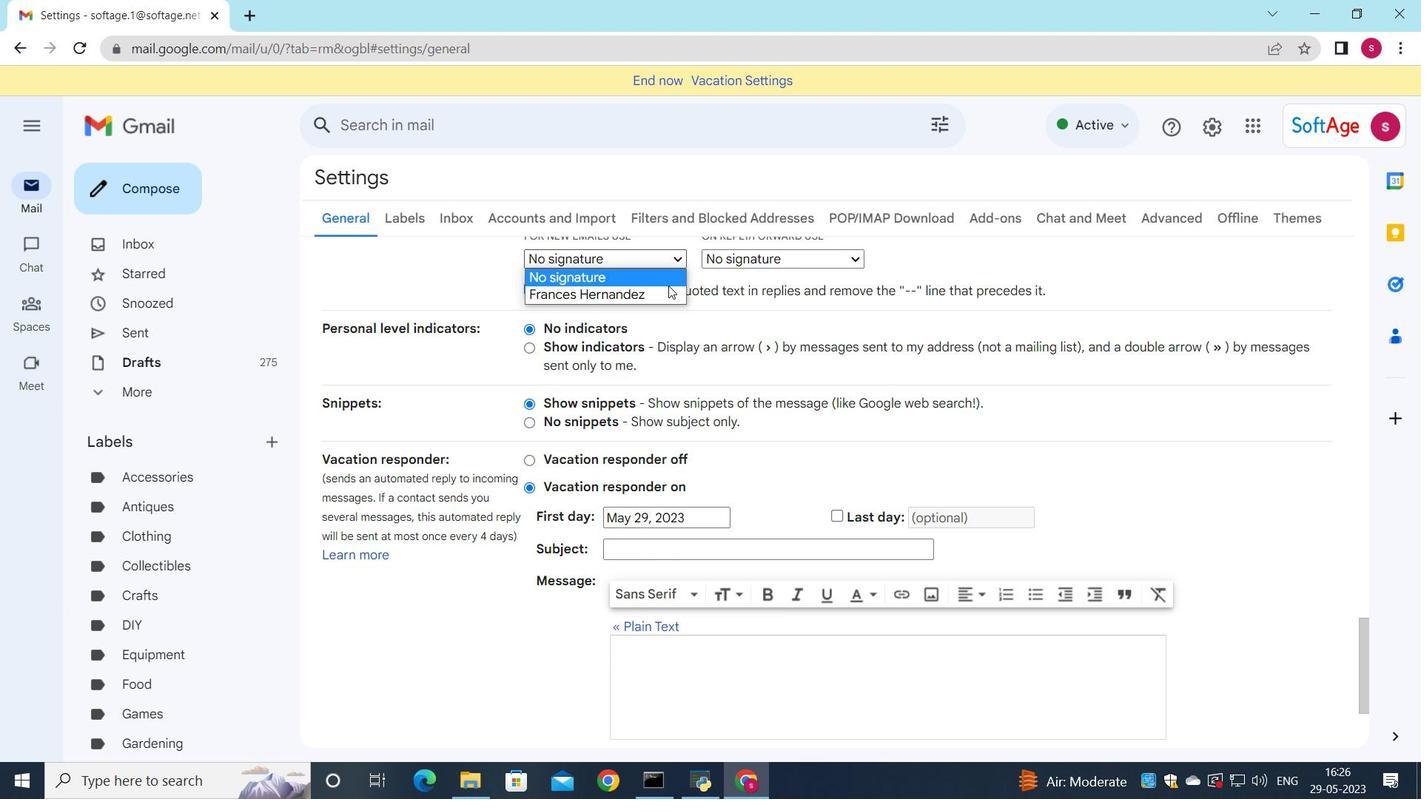 
Action: Mouse pressed left at (668, 287)
Screenshot: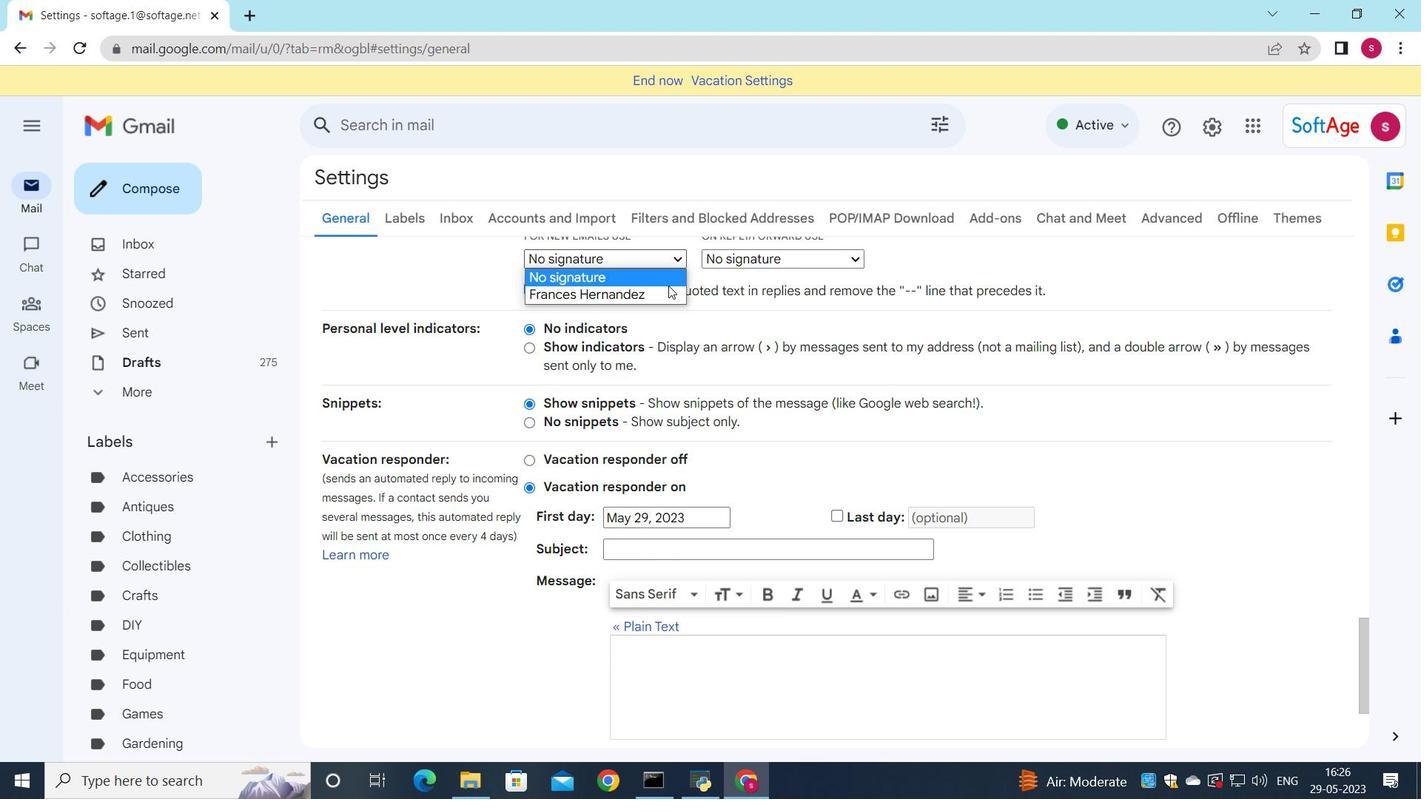
Action: Mouse moved to (704, 259)
Screenshot: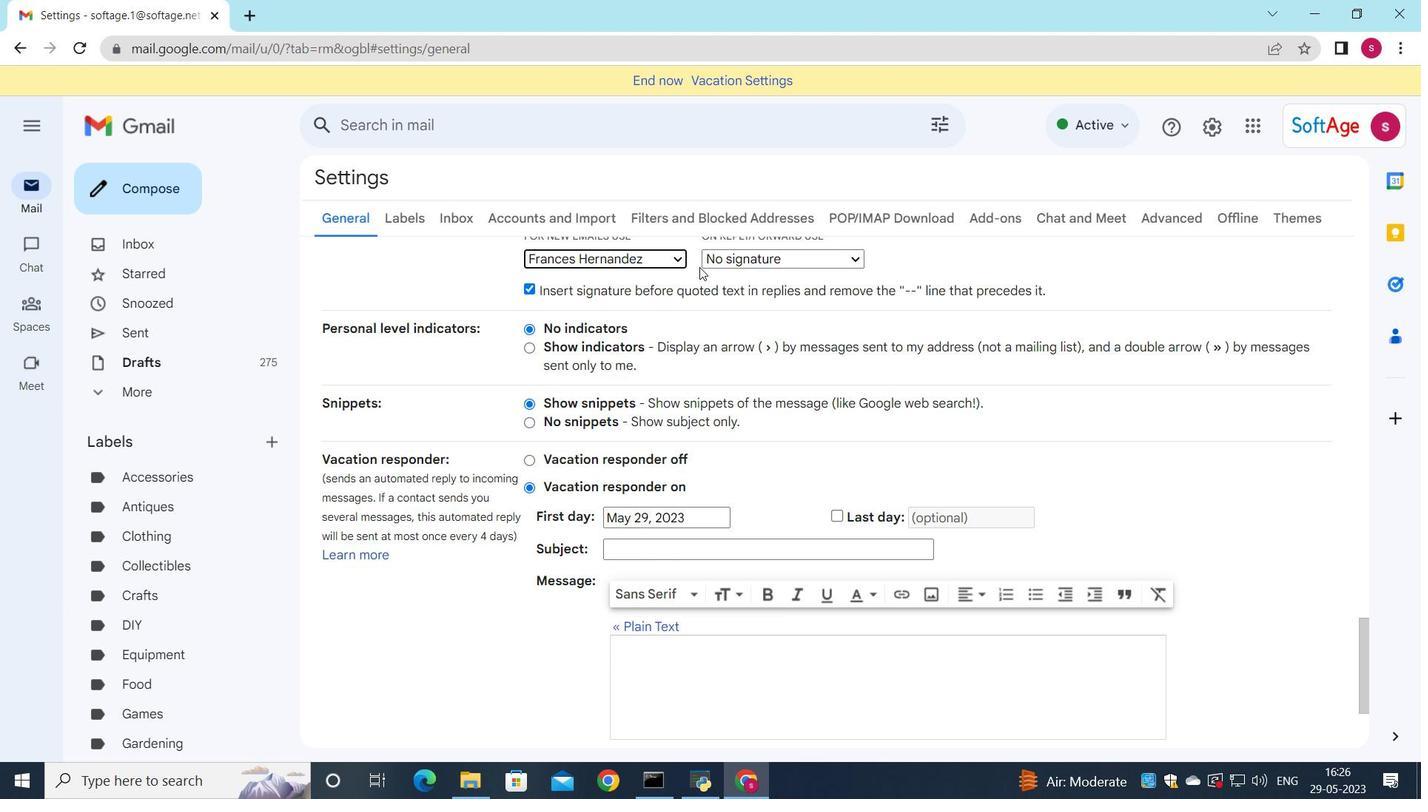 
Action: Mouse pressed left at (704, 259)
Screenshot: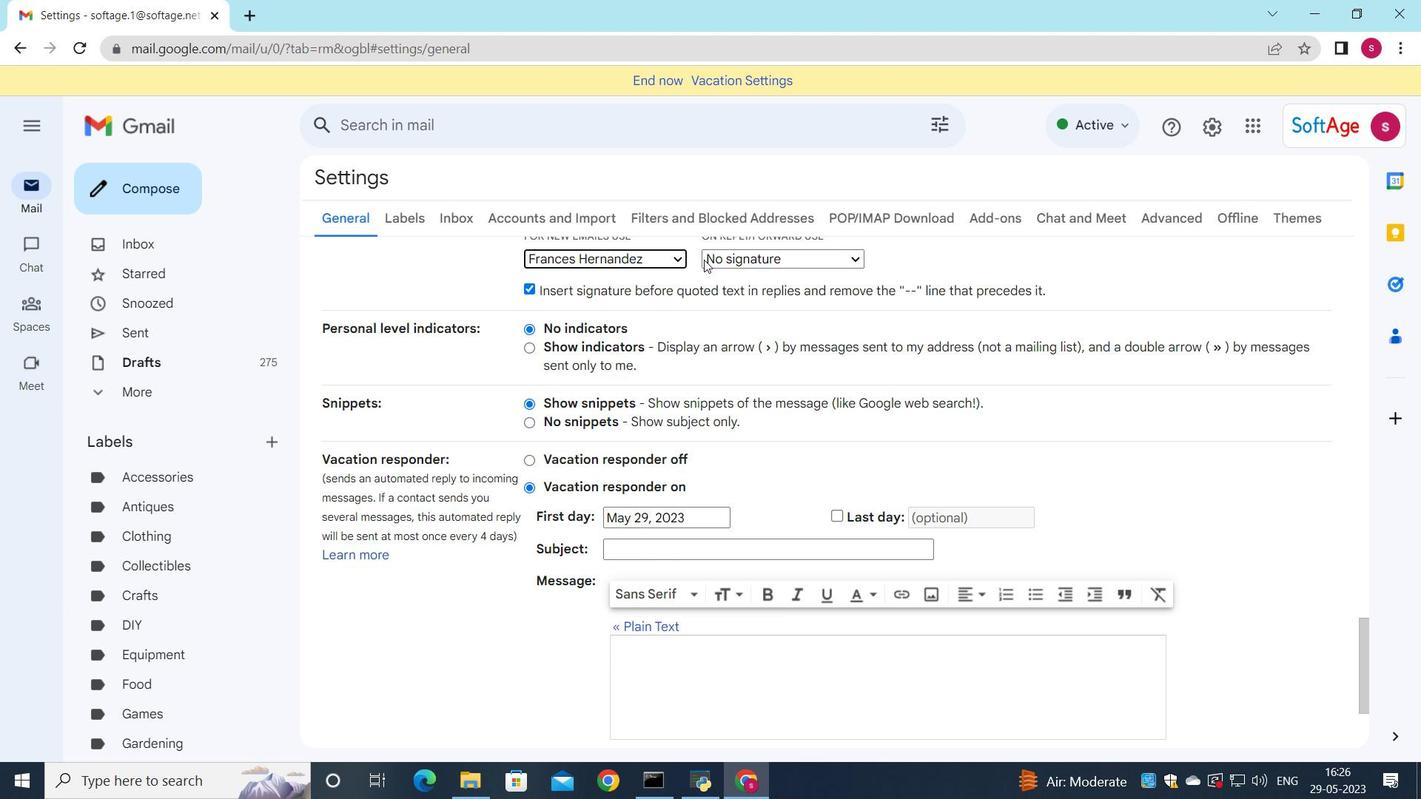 
Action: Mouse moved to (709, 291)
Screenshot: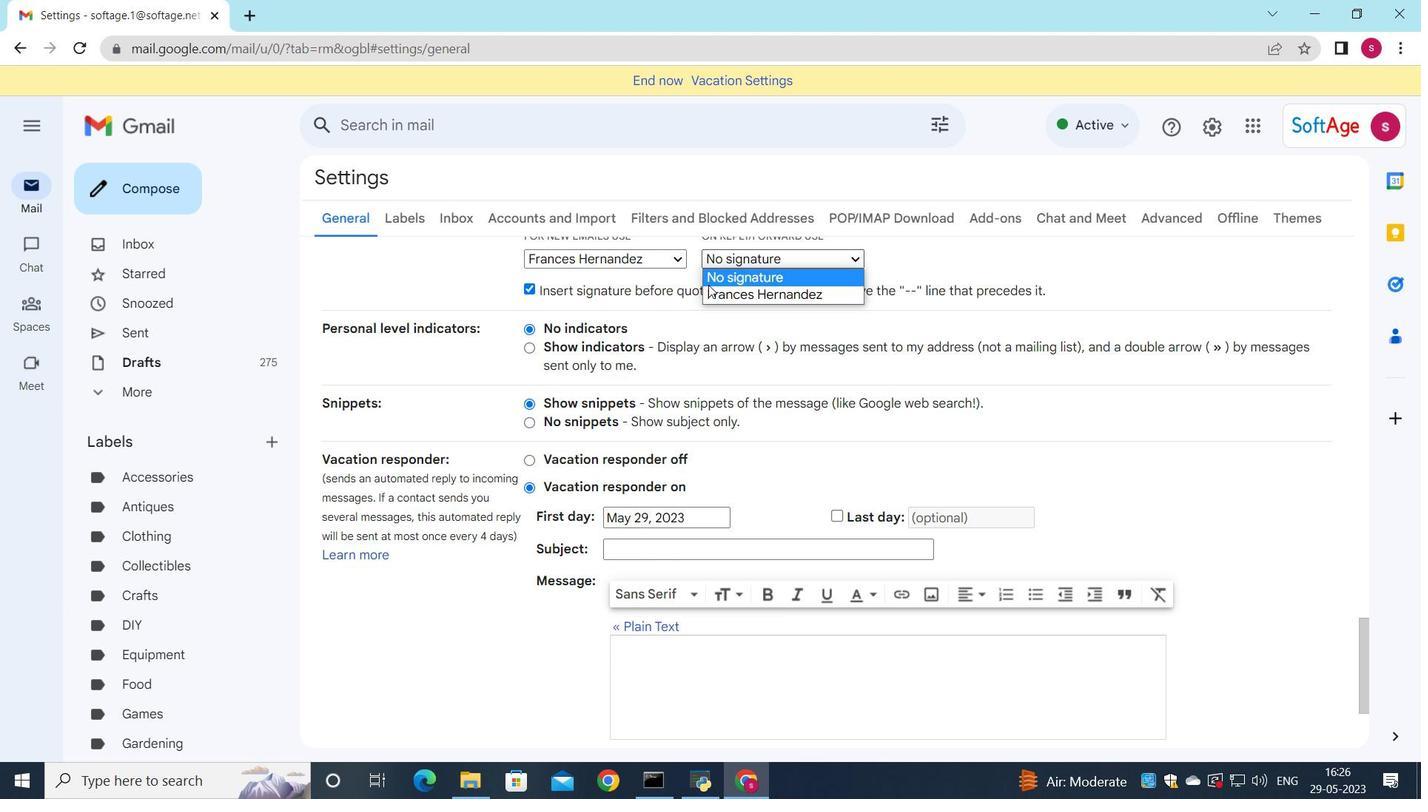 
Action: Mouse pressed left at (709, 291)
Screenshot: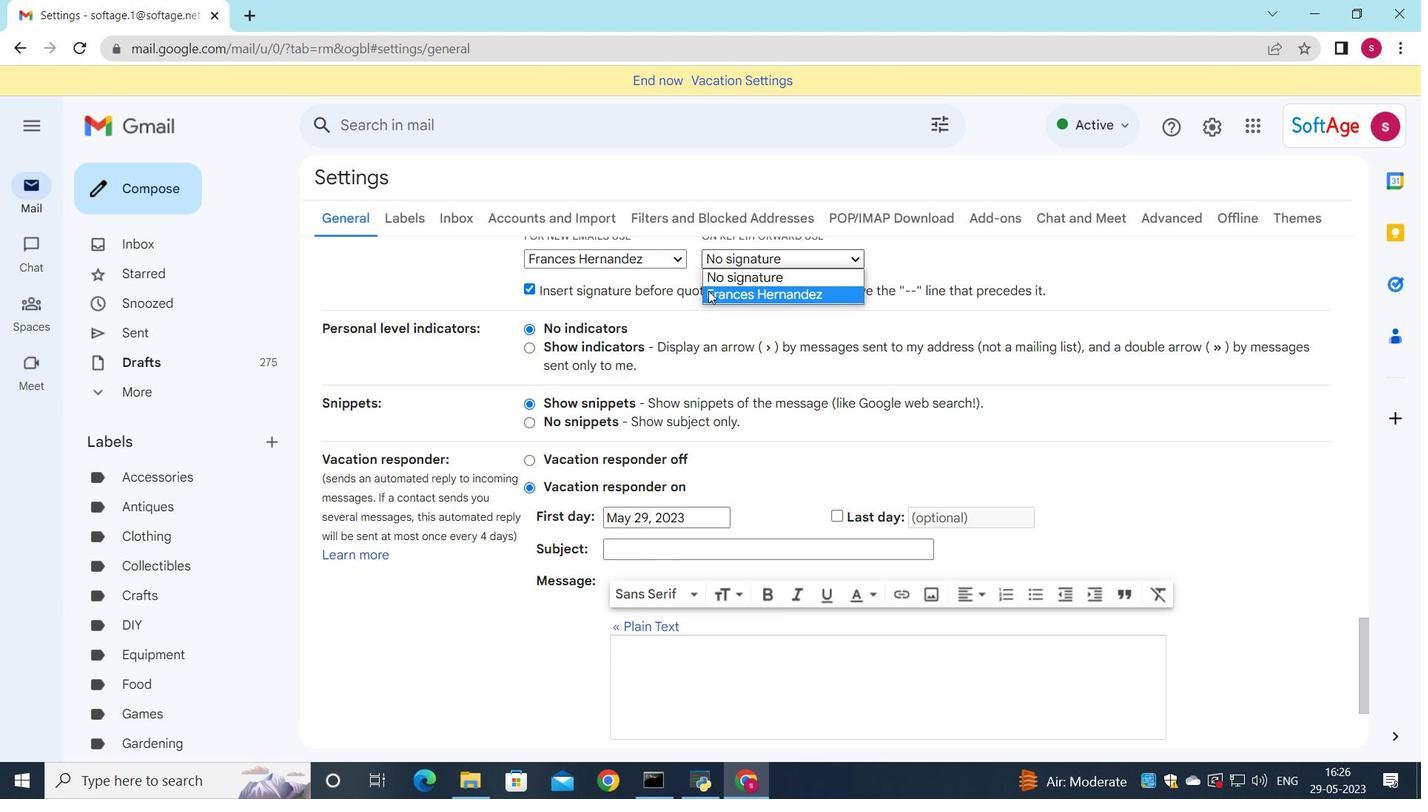 
Action: Mouse scrolled (709, 290) with delta (0, 0)
Screenshot: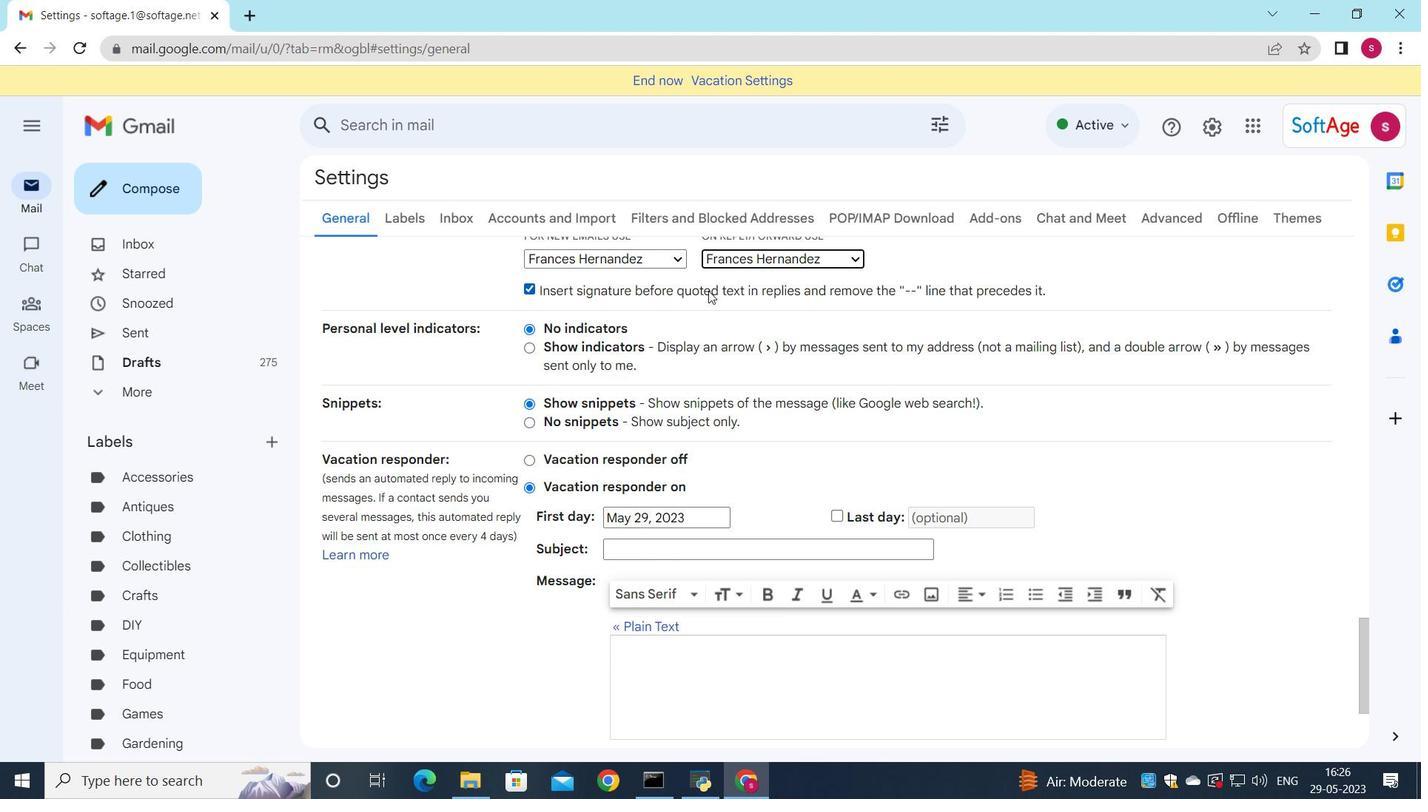 
Action: Mouse scrolled (709, 290) with delta (0, 0)
Screenshot: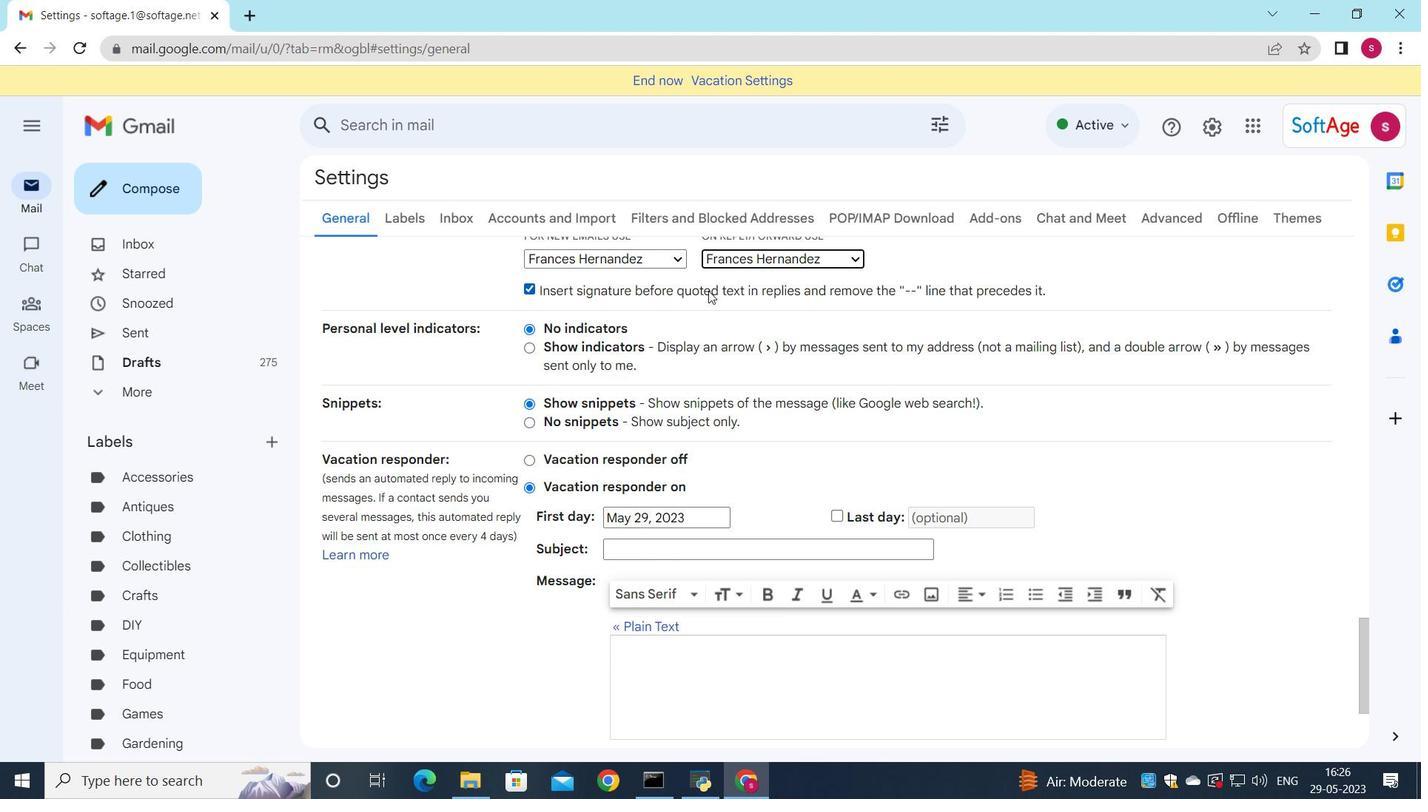
Action: Mouse scrolled (709, 290) with delta (0, 0)
Screenshot: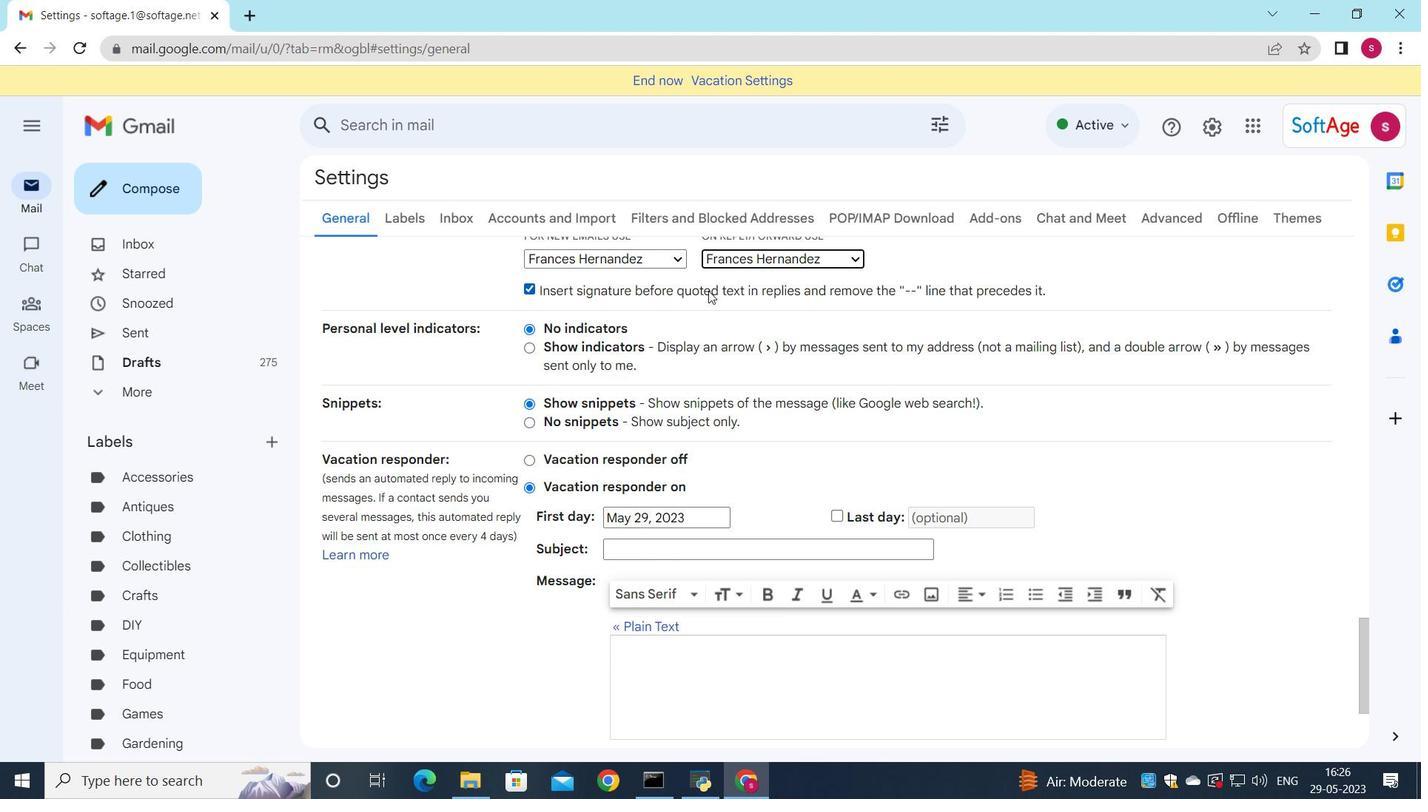 
Action: Mouse scrolled (709, 290) with delta (0, 0)
Screenshot: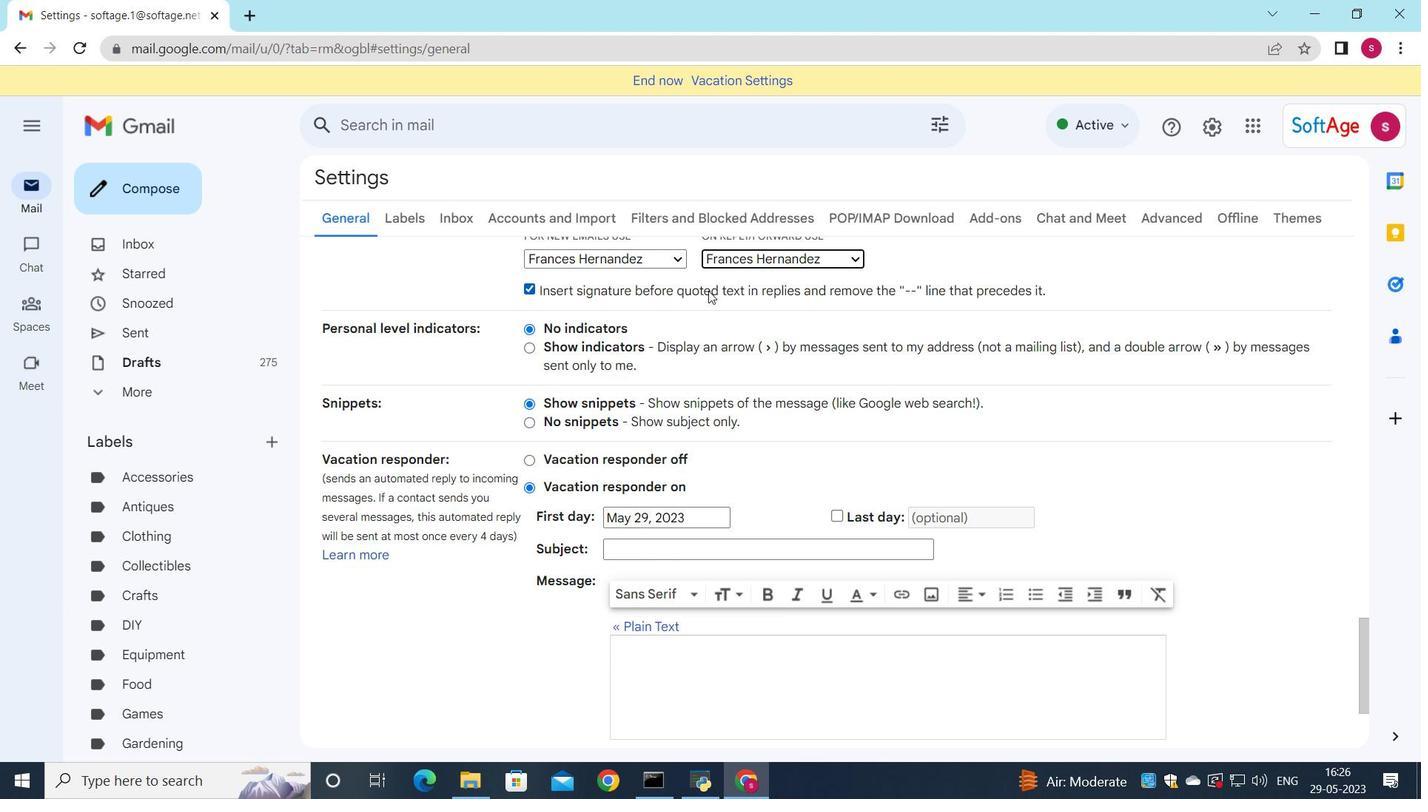 
Action: Mouse moved to (802, 654)
Screenshot: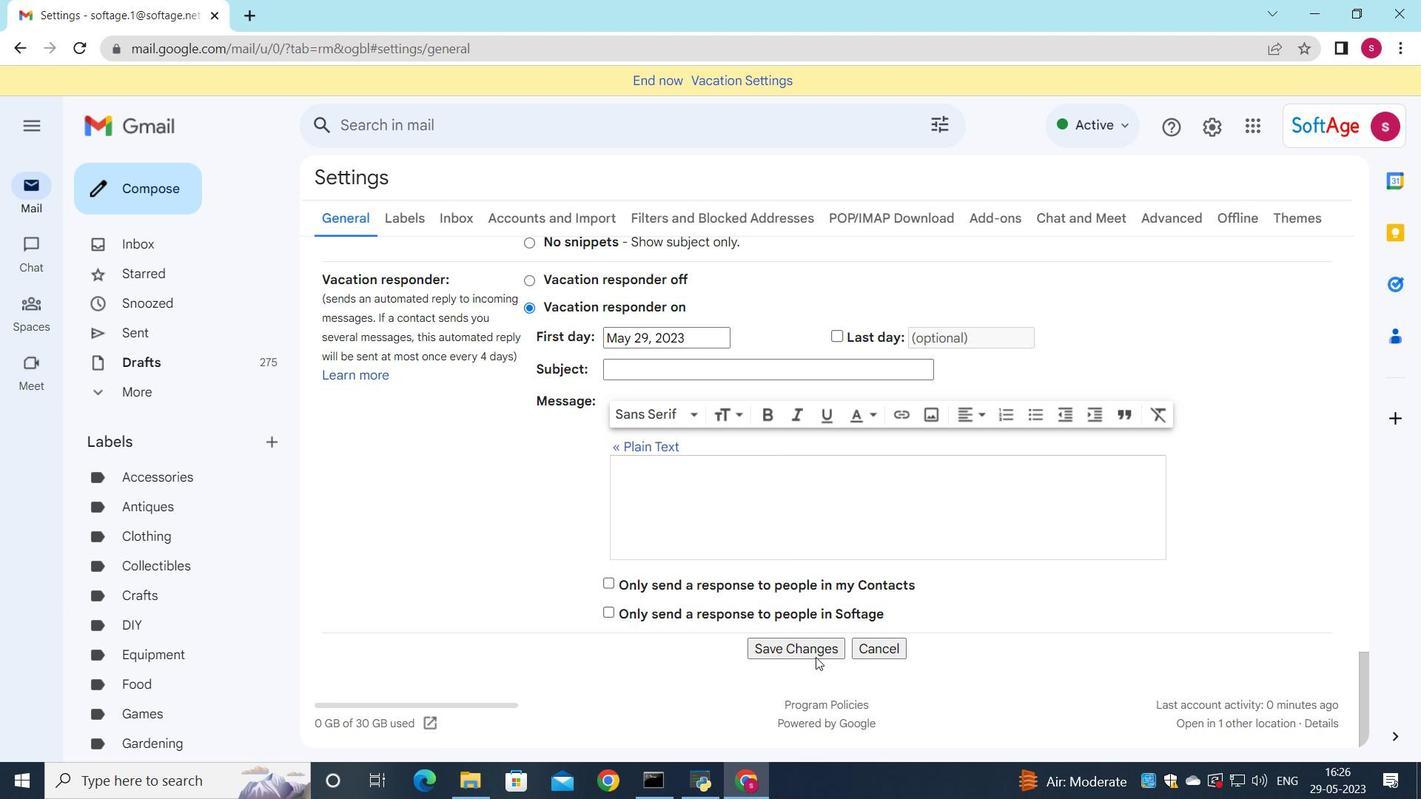 
Action: Mouse pressed left at (802, 654)
Screenshot: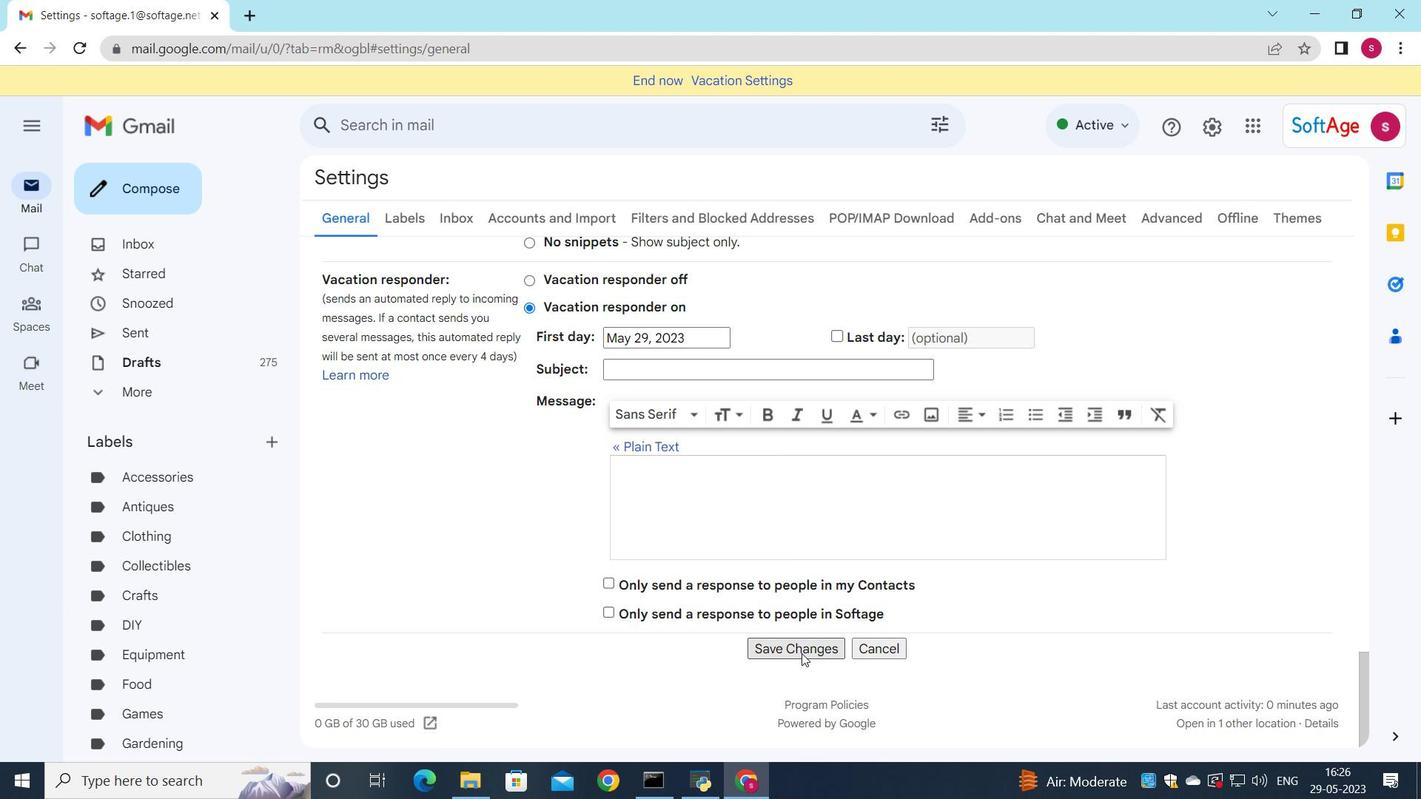 
Action: Mouse moved to (178, 173)
Screenshot: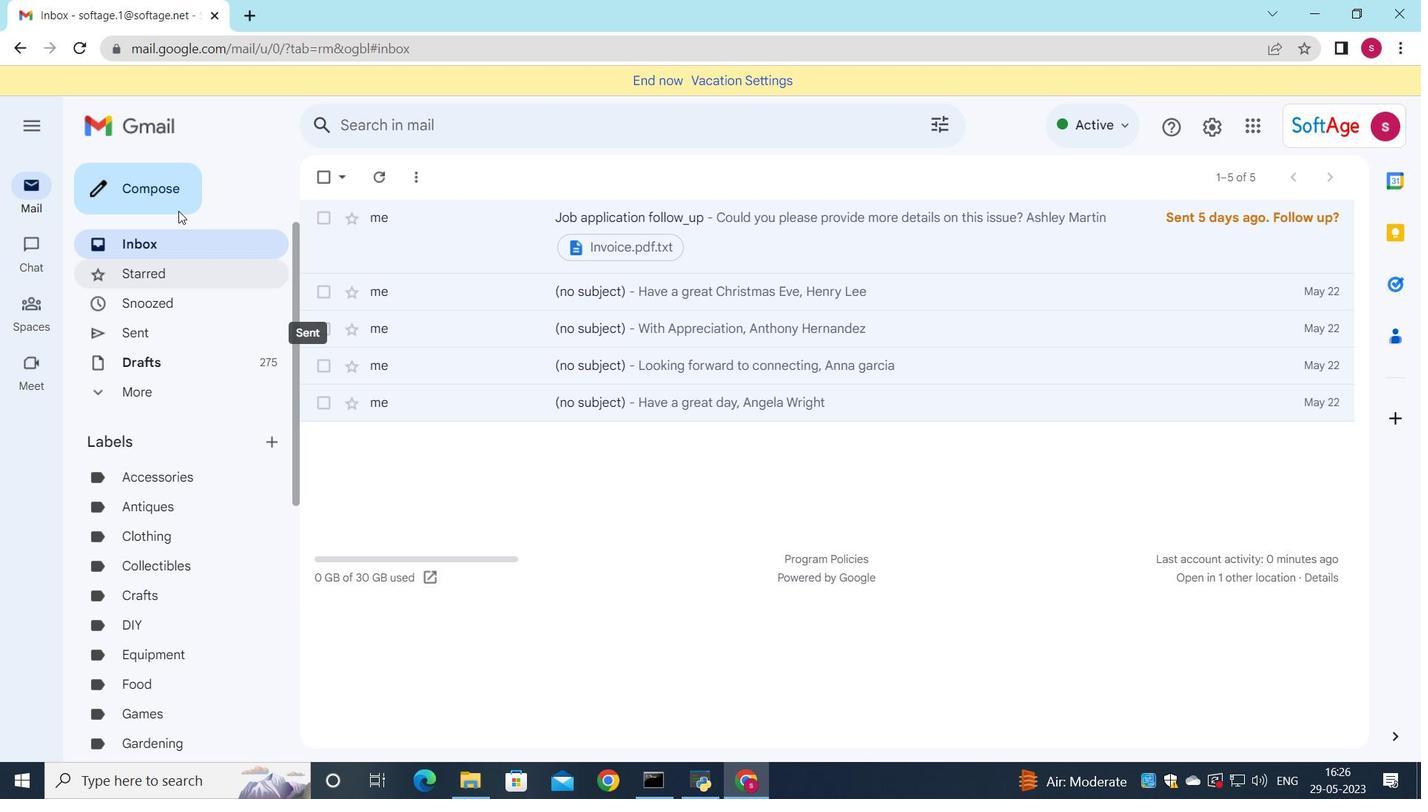 
Action: Mouse pressed left at (178, 173)
Screenshot: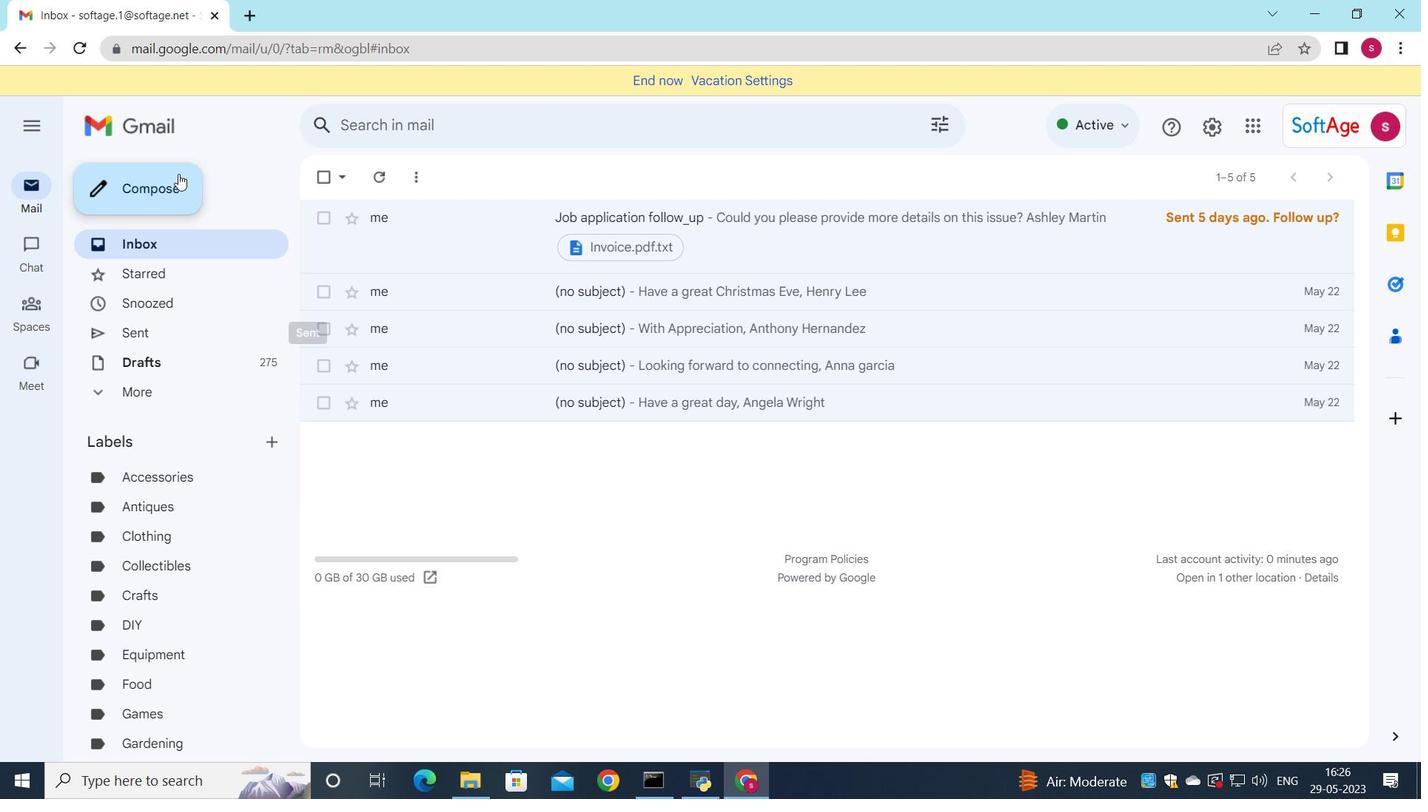 
Action: Mouse moved to (1057, 399)
Screenshot: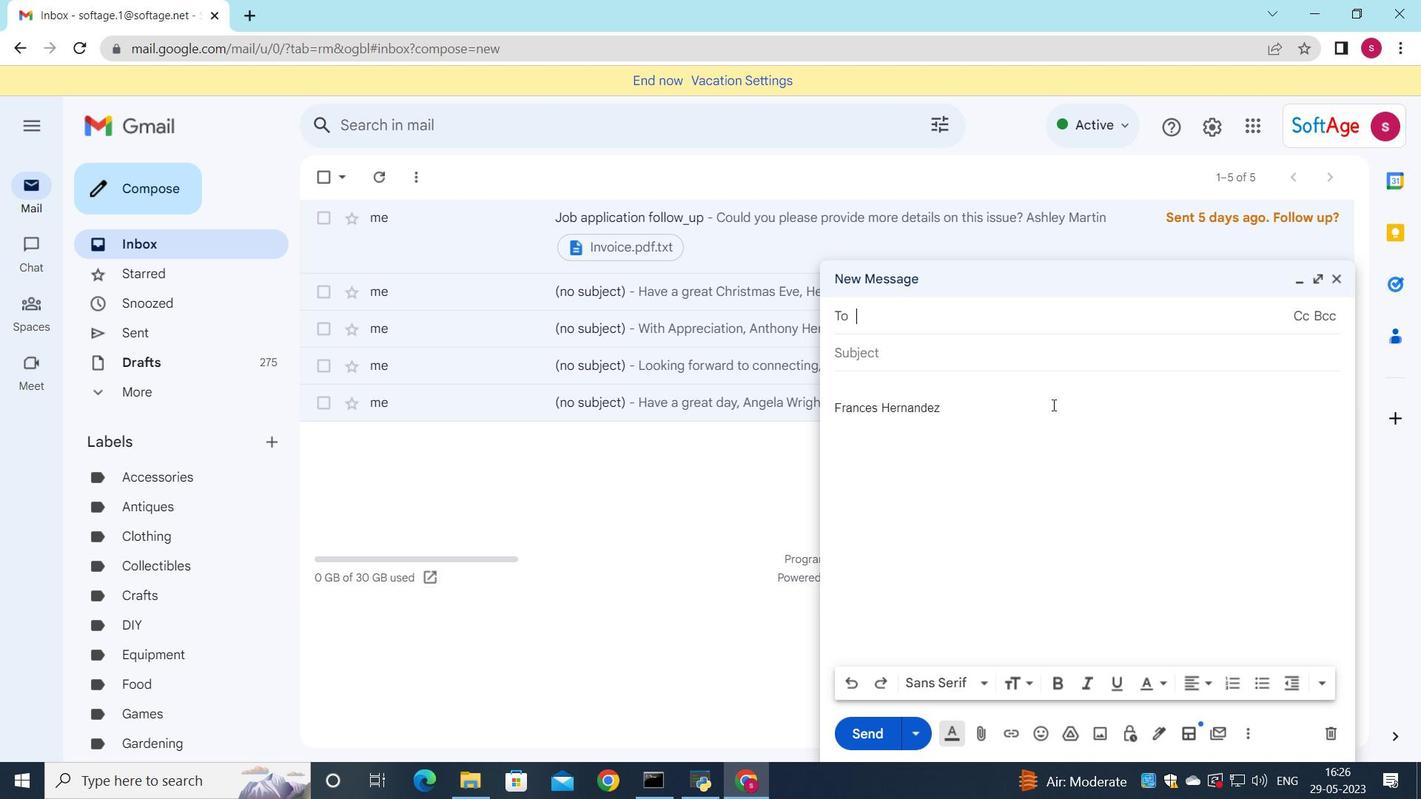 
Action: Key pressed soft<Key.down><Key.down><Key.down><Key.enter><Key.down><Key.down><Key.down><Key.down><Key.down><Key.enter>
Screenshot: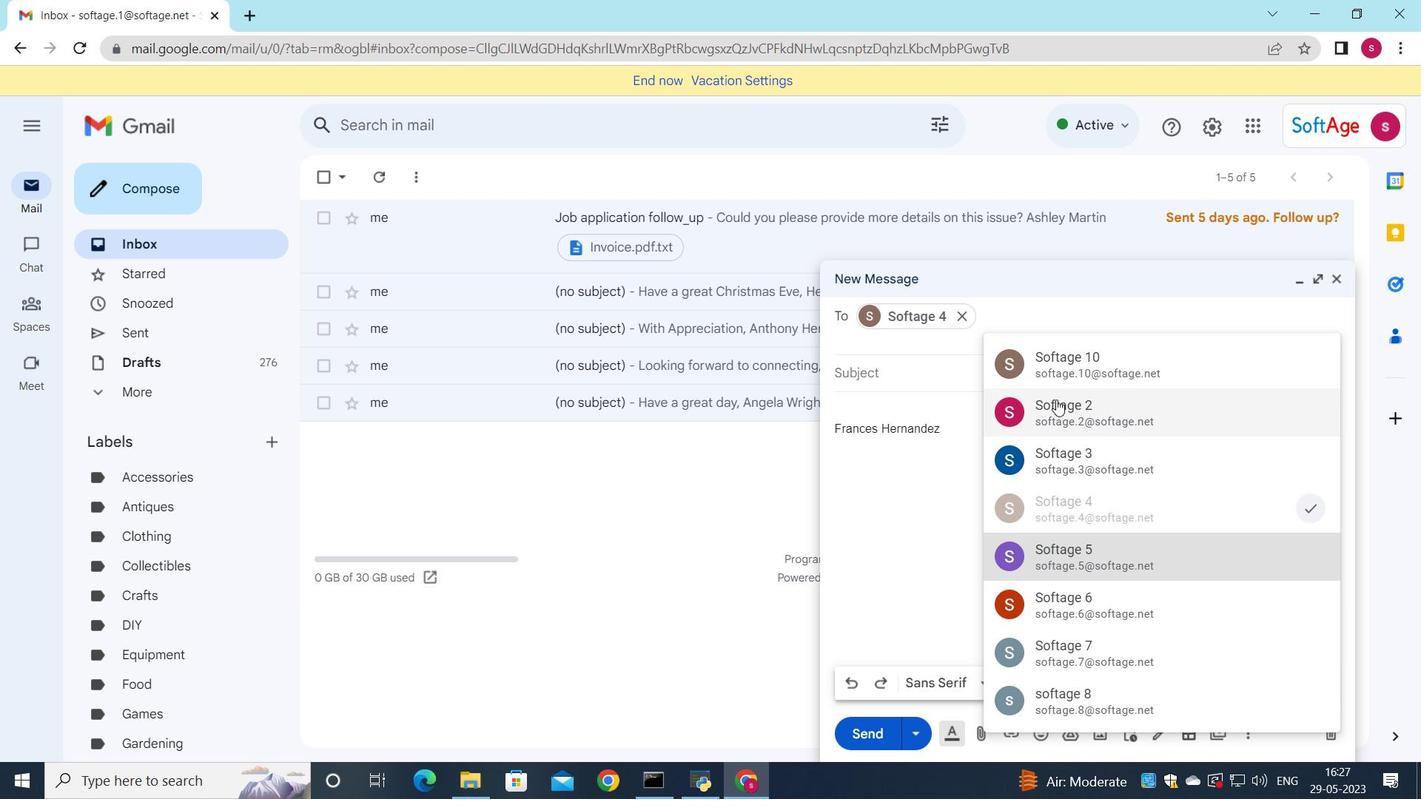 
Action: Mouse moved to (1298, 338)
Screenshot: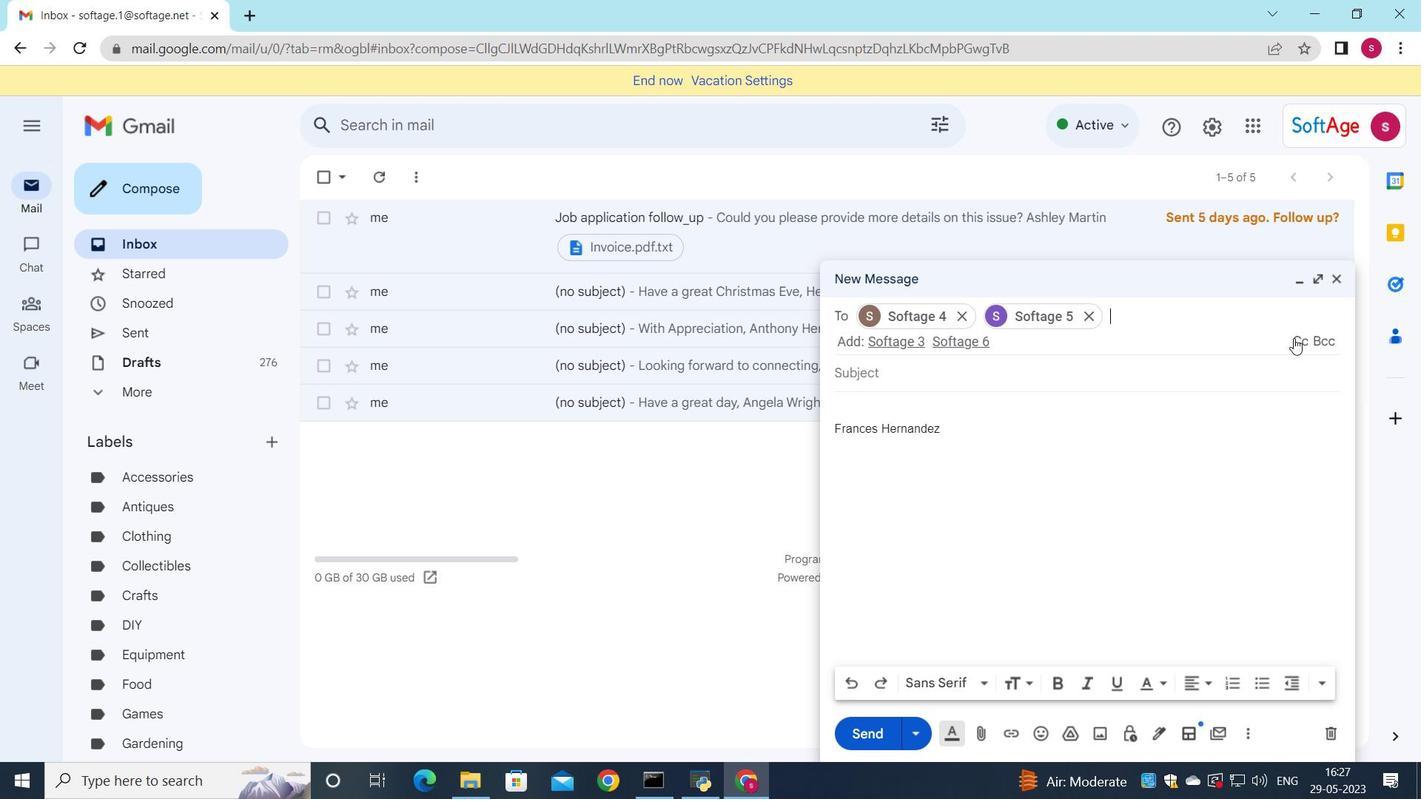 
Action: Mouse pressed left at (1298, 338)
Screenshot: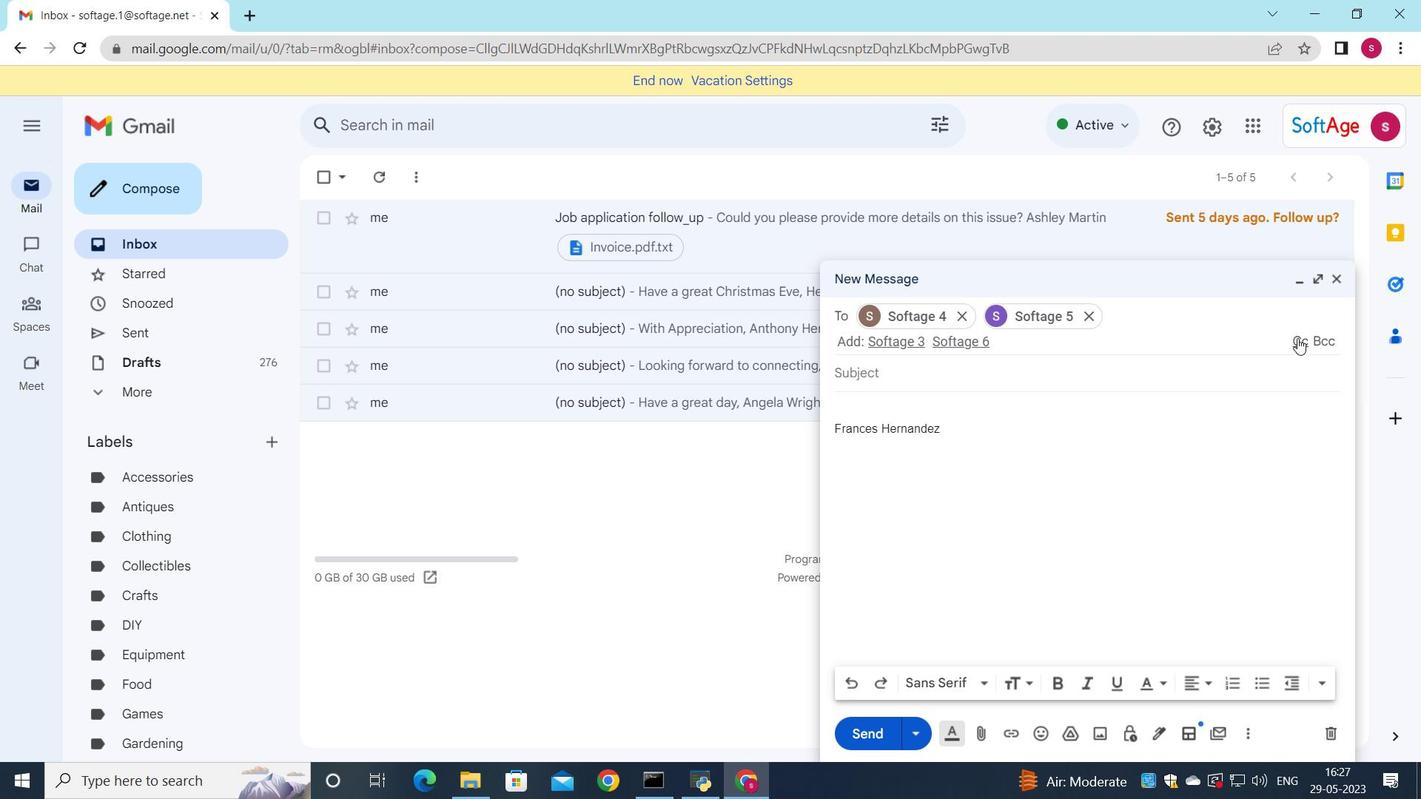 
Action: Mouse moved to (1108, 404)
Screenshot: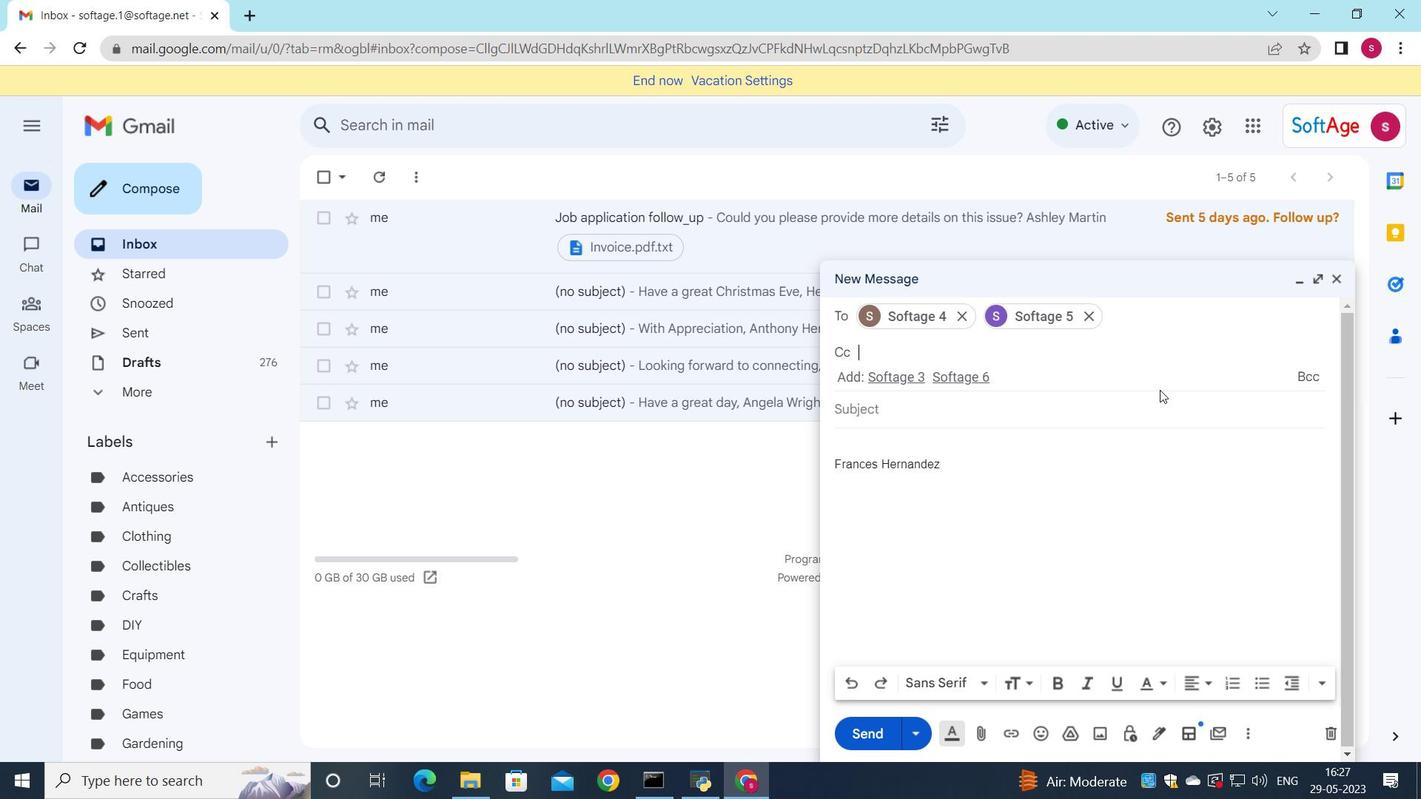 
Action: Key pressed s
Screenshot: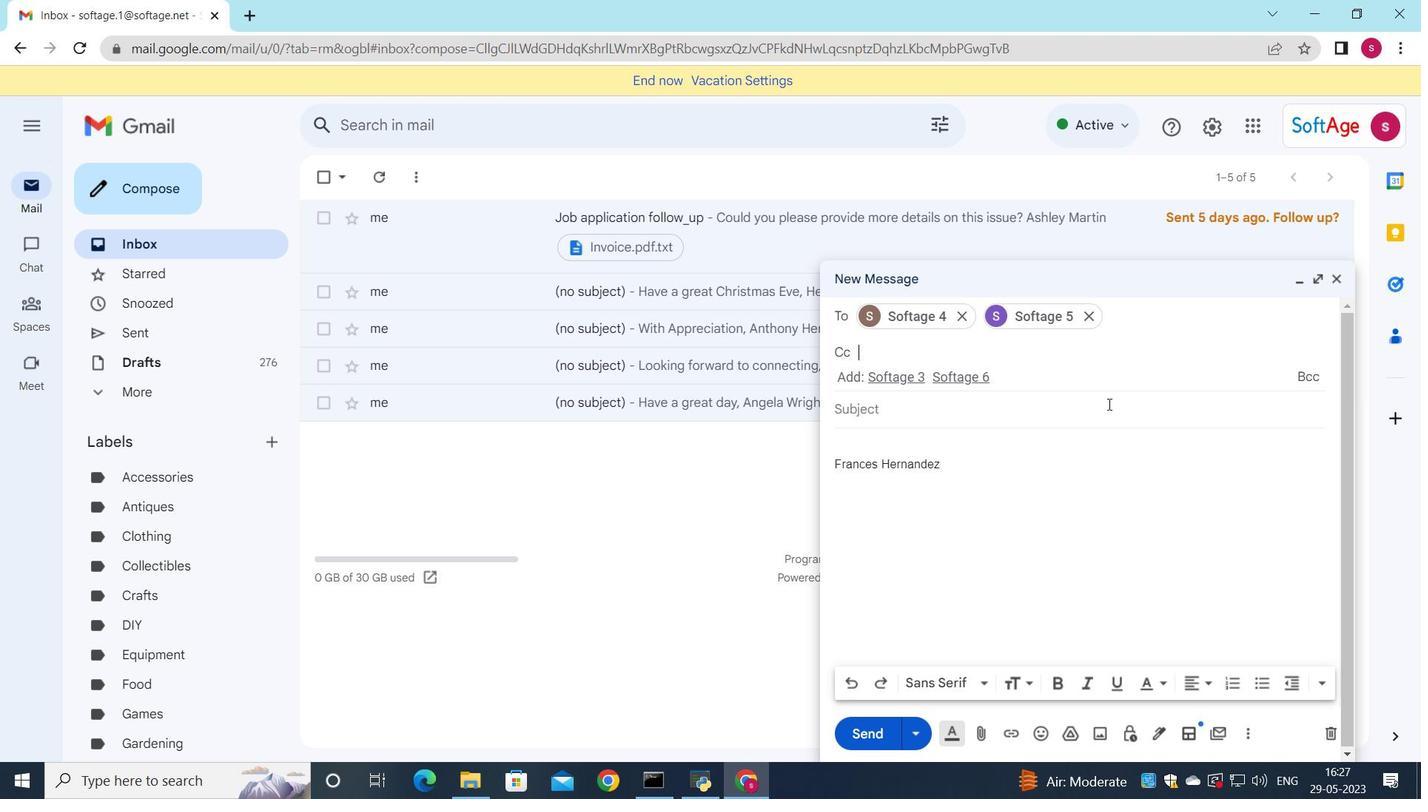 
Action: Mouse moved to (1021, 626)
Screenshot: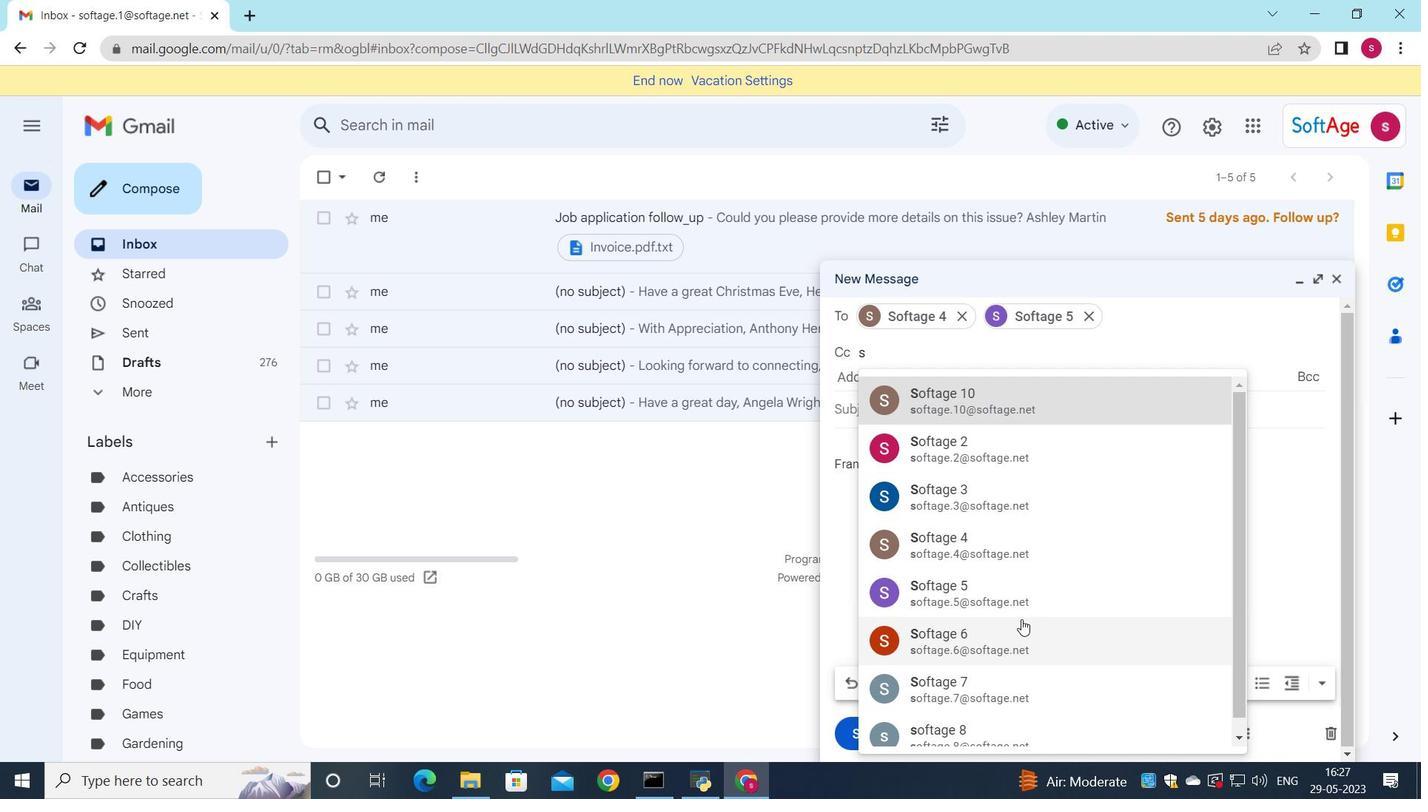 
Action: Mouse pressed left at (1021, 626)
Screenshot: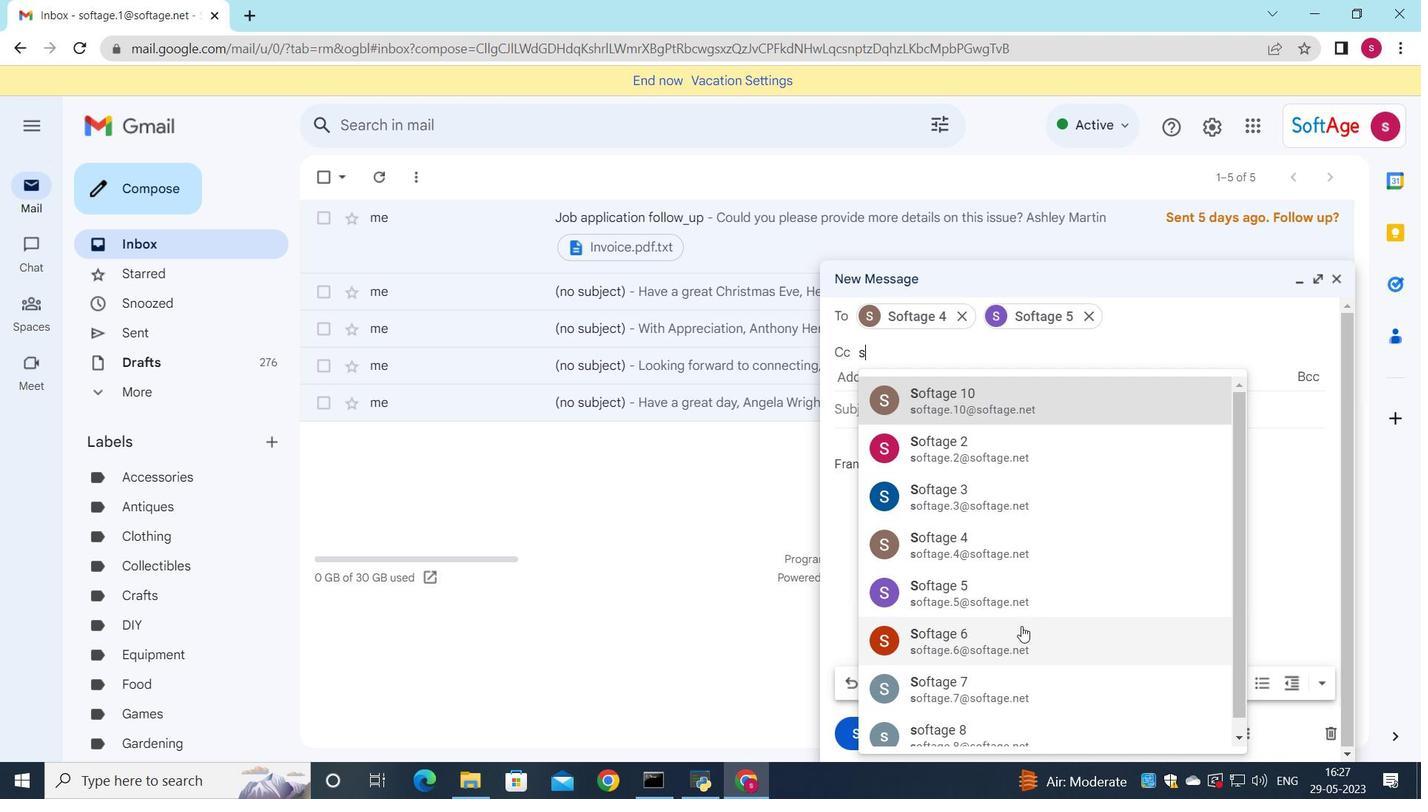 
Action: Mouse moved to (878, 411)
Screenshot: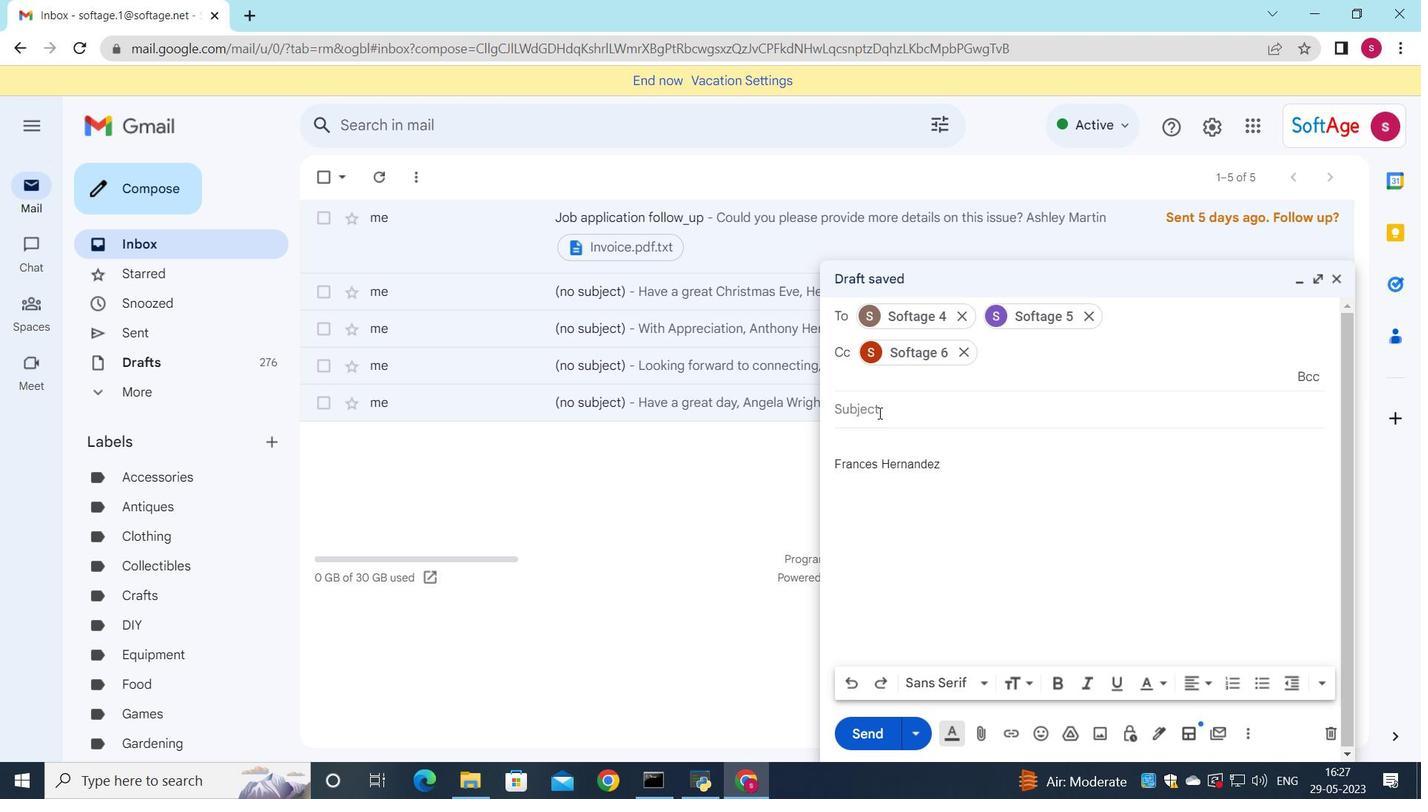 
Action: Mouse pressed left at (878, 411)
Screenshot: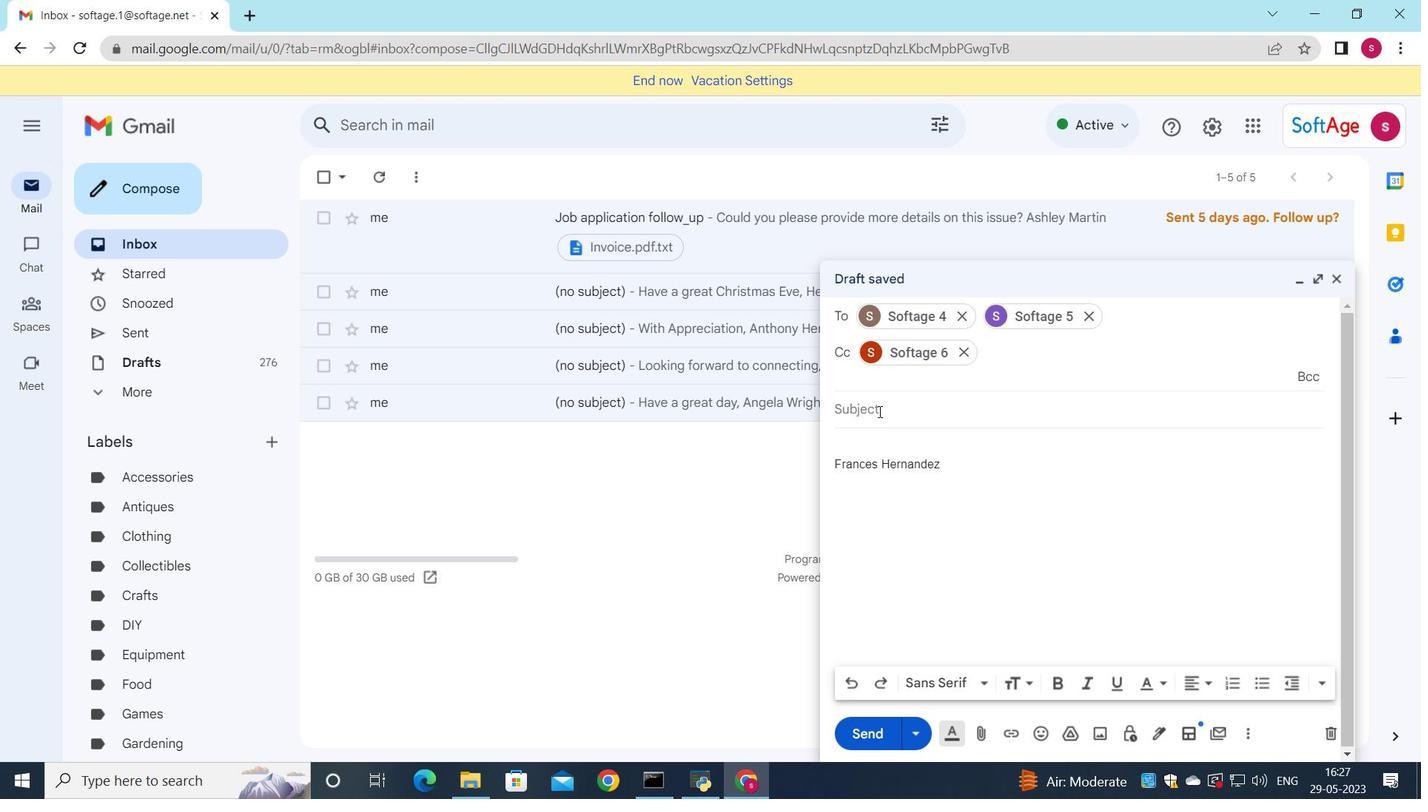 
Action: Key pressed <Key.shift>Request<Key.space>for<Key.space>a<Key.space>blog<Key.space>post<Key.space>
Screenshot: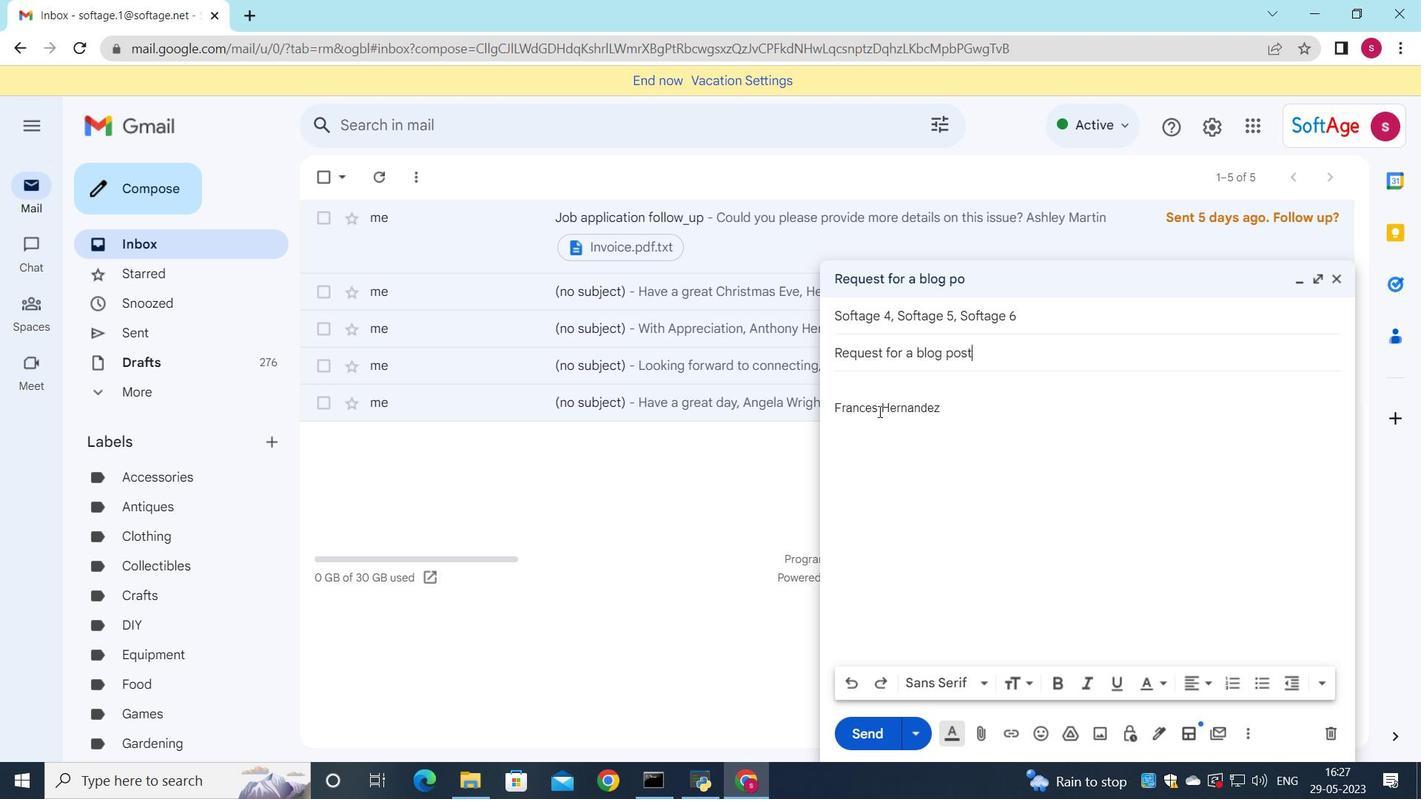 
Action: Mouse moved to (886, 384)
Screenshot: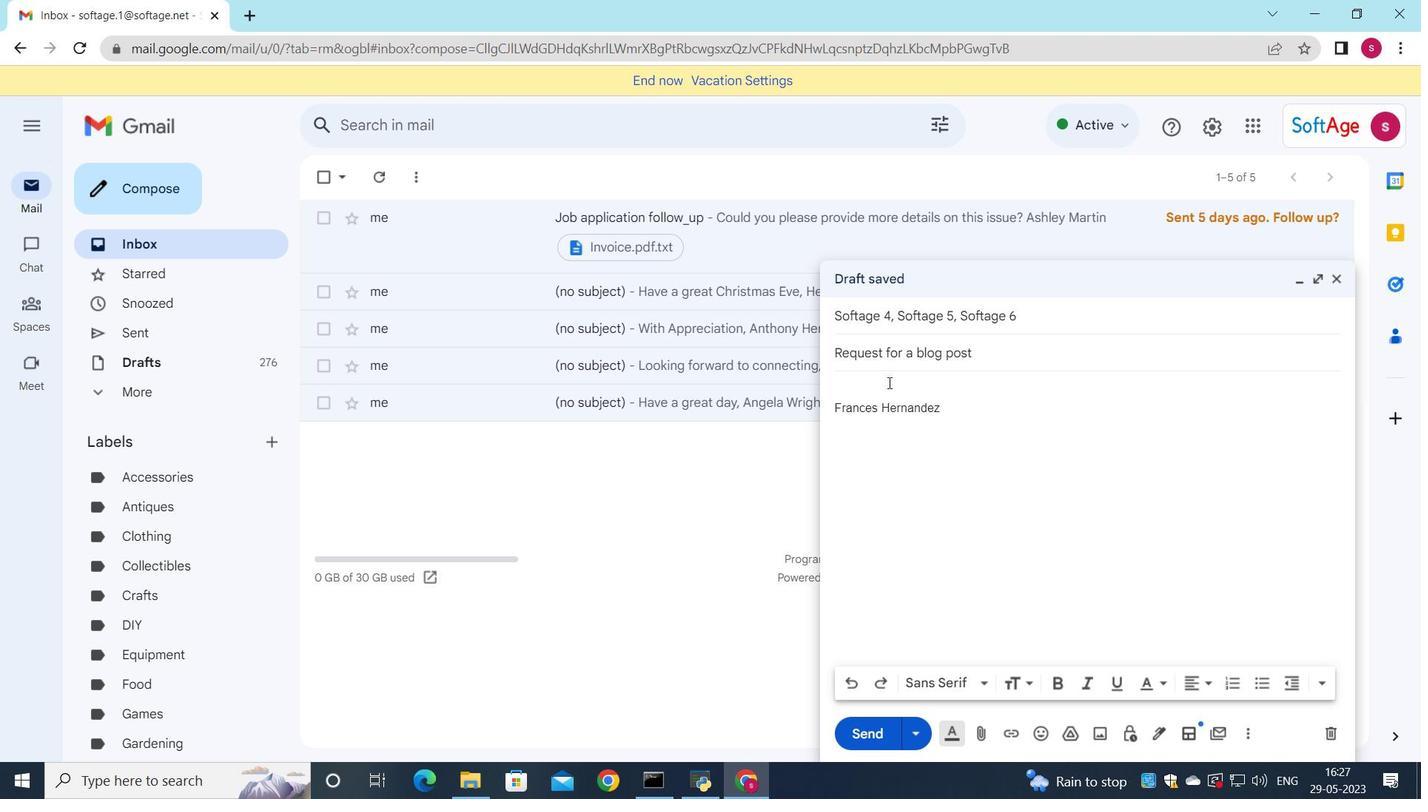 
Action: Mouse pressed left at (886, 384)
Screenshot: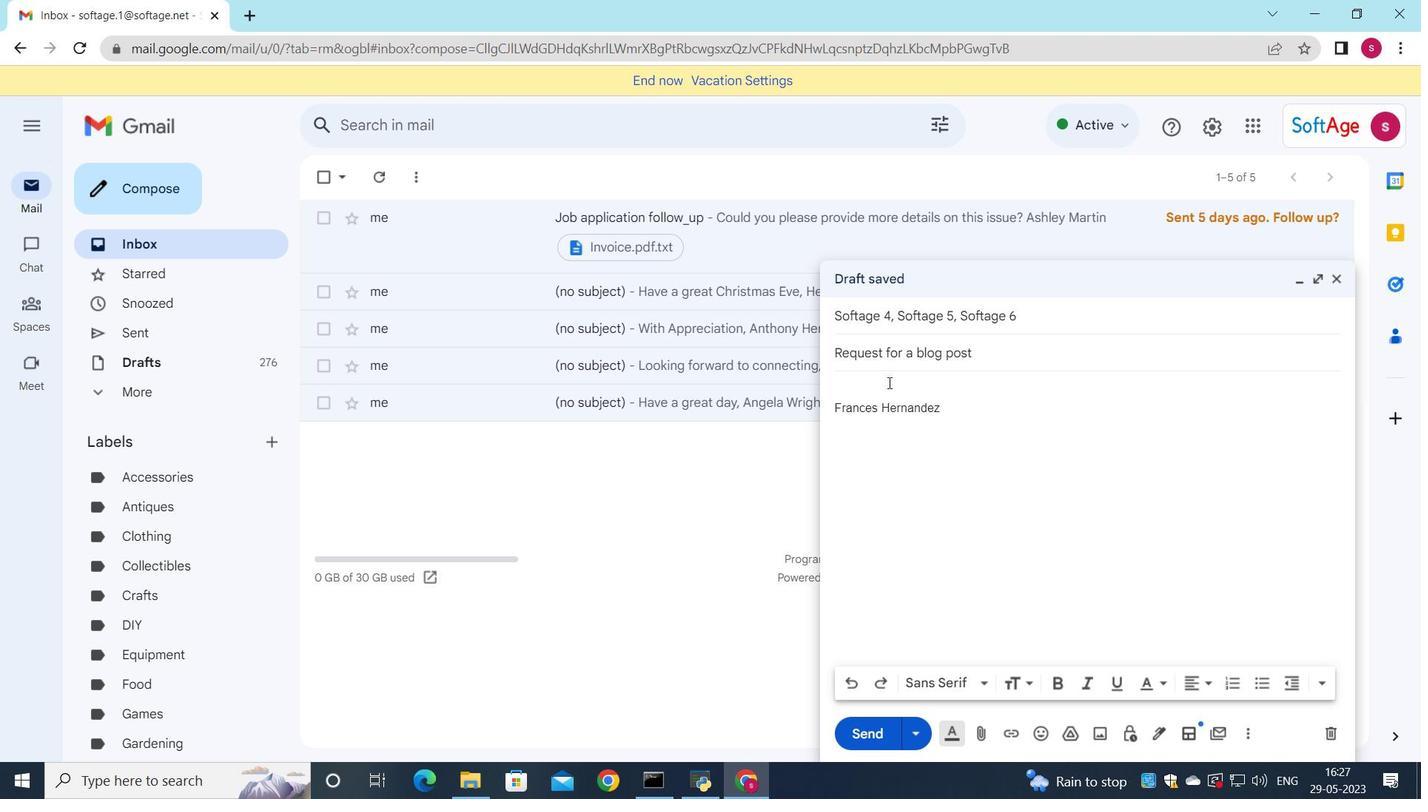 
Action: Key pressed <Key.shift>I<Key.space>am<Key.space>sorry<Key.space>for<Key.space>any<Key.space>delays<Key.space>and<Key.space>appreciate<Key.space>your<Key.space>patience.
Screenshot: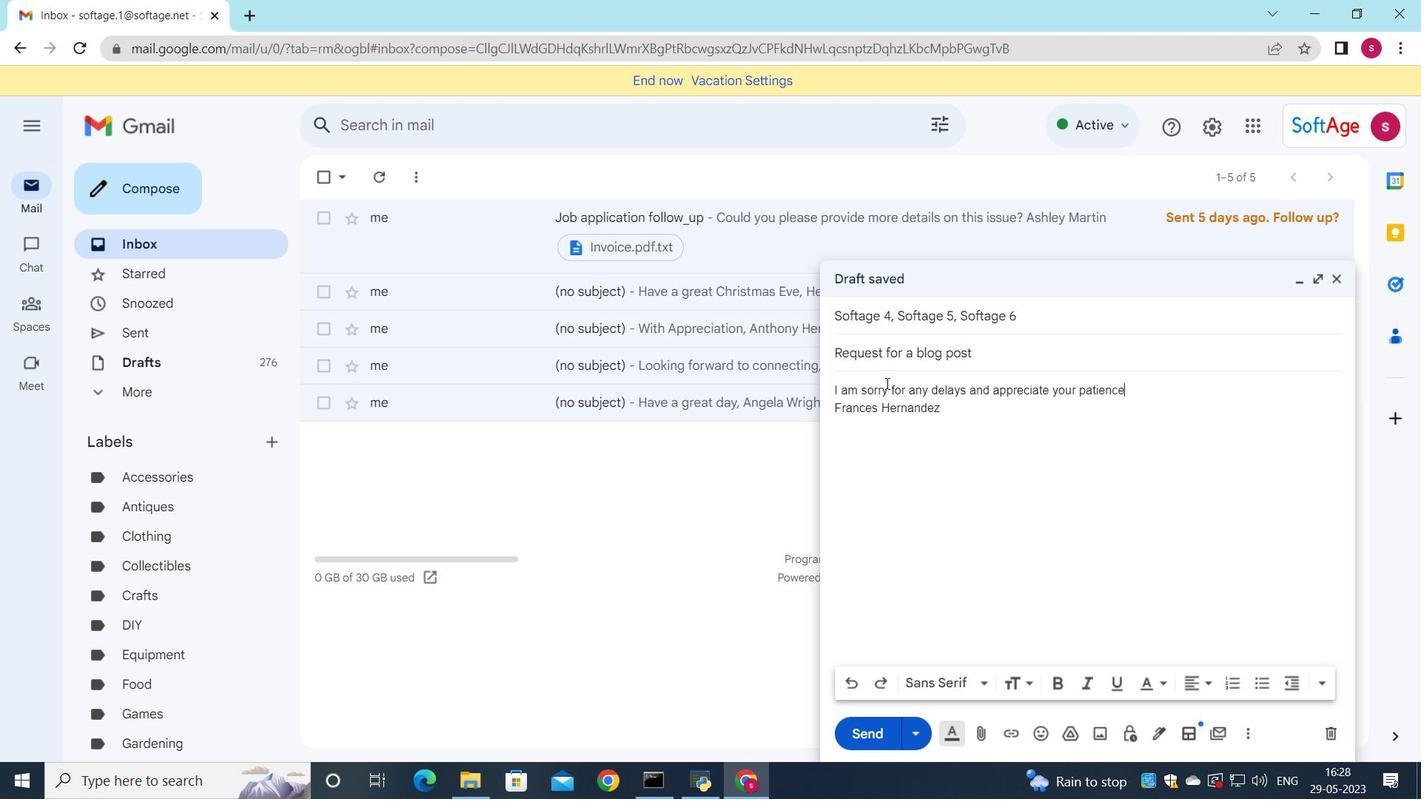 
Action: Mouse moved to (1131, 390)
Screenshot: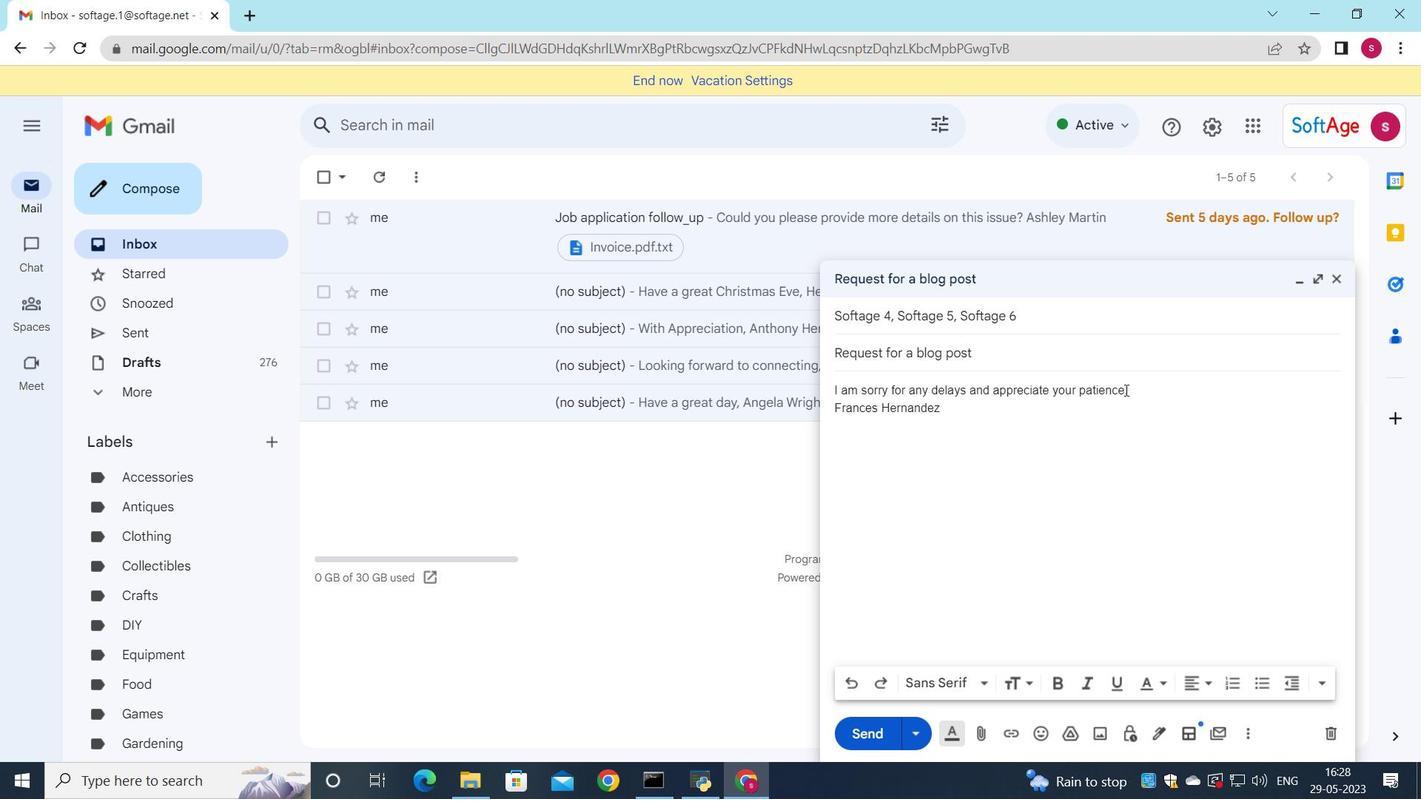 
Action: Mouse pressed left at (1131, 390)
Screenshot: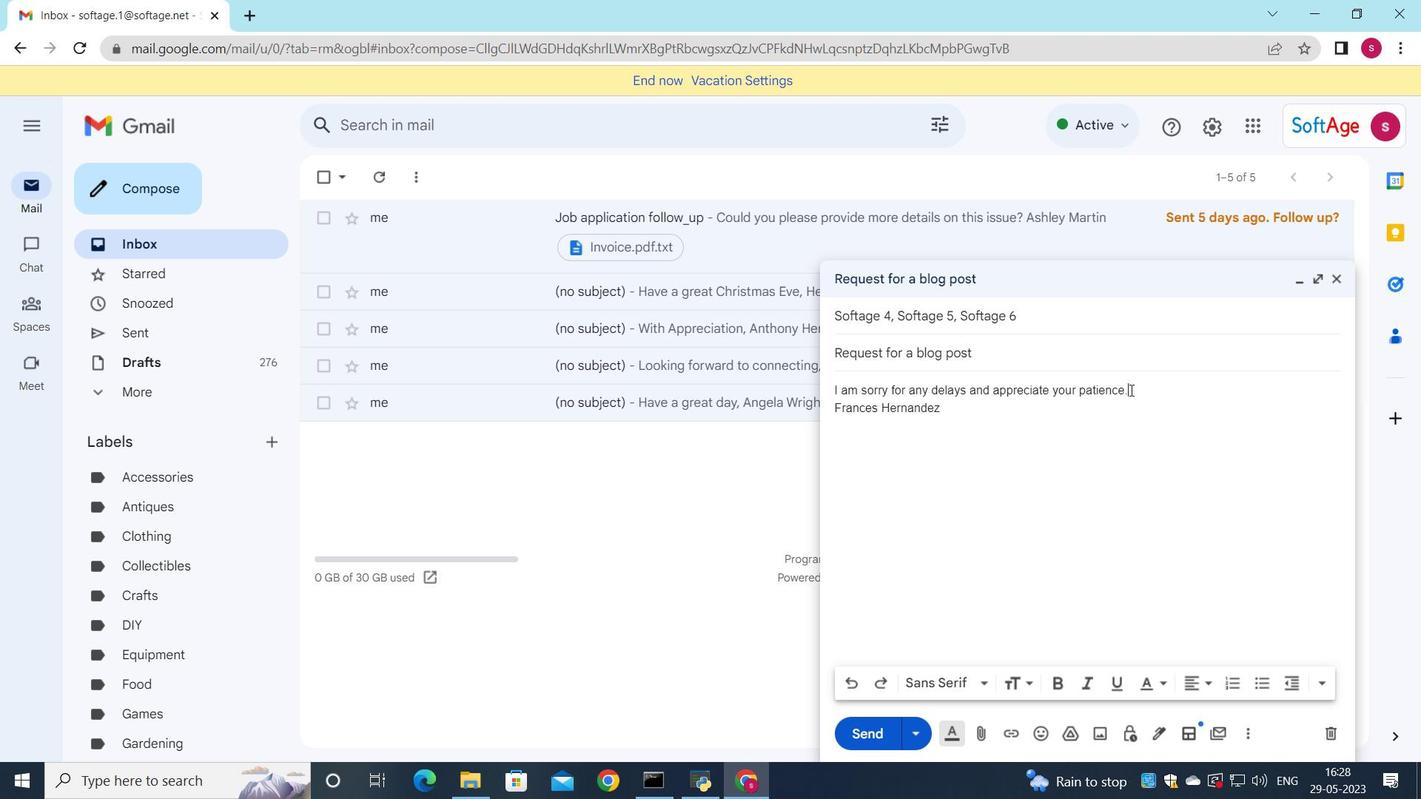 
Action: Mouse moved to (1028, 686)
Screenshot: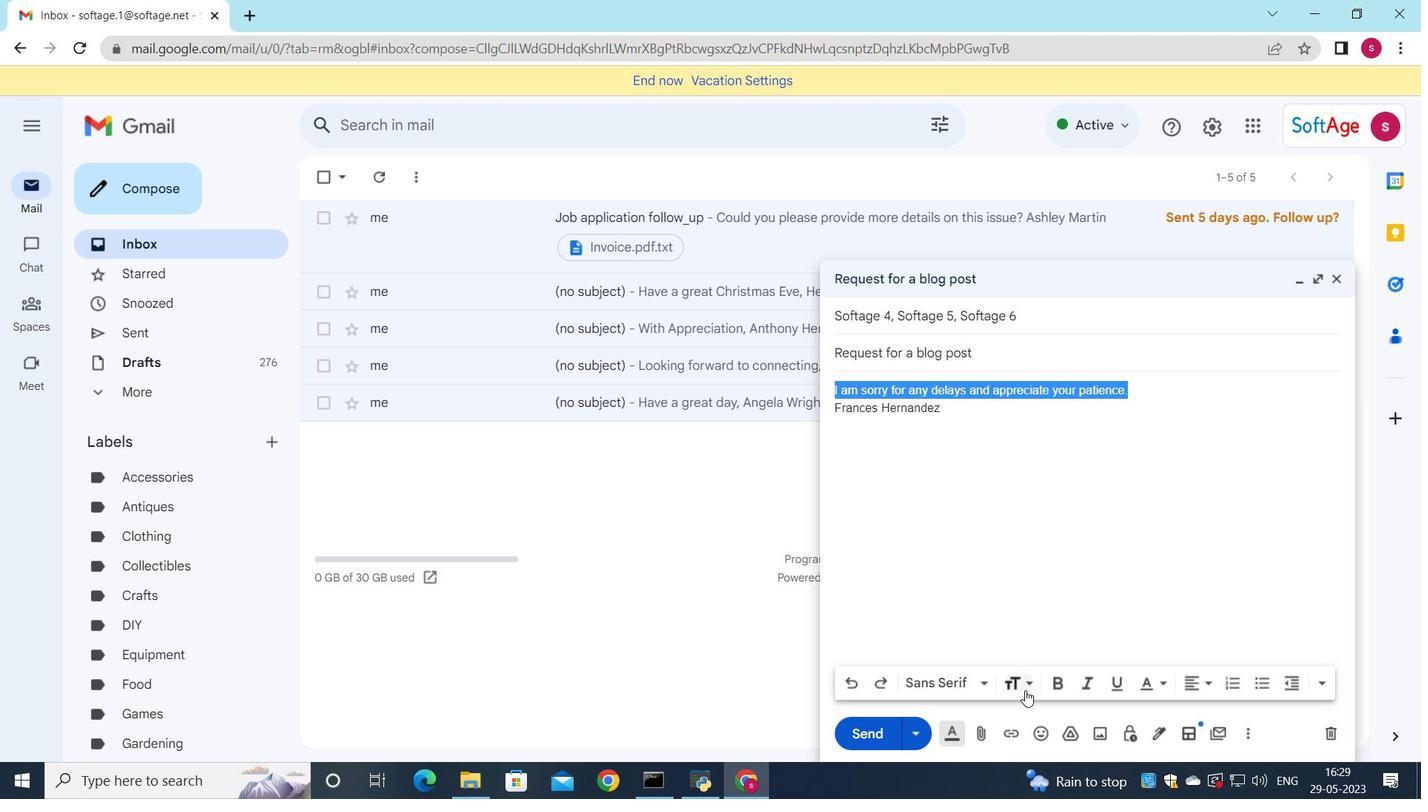
Action: Mouse pressed left at (1028, 686)
Screenshot: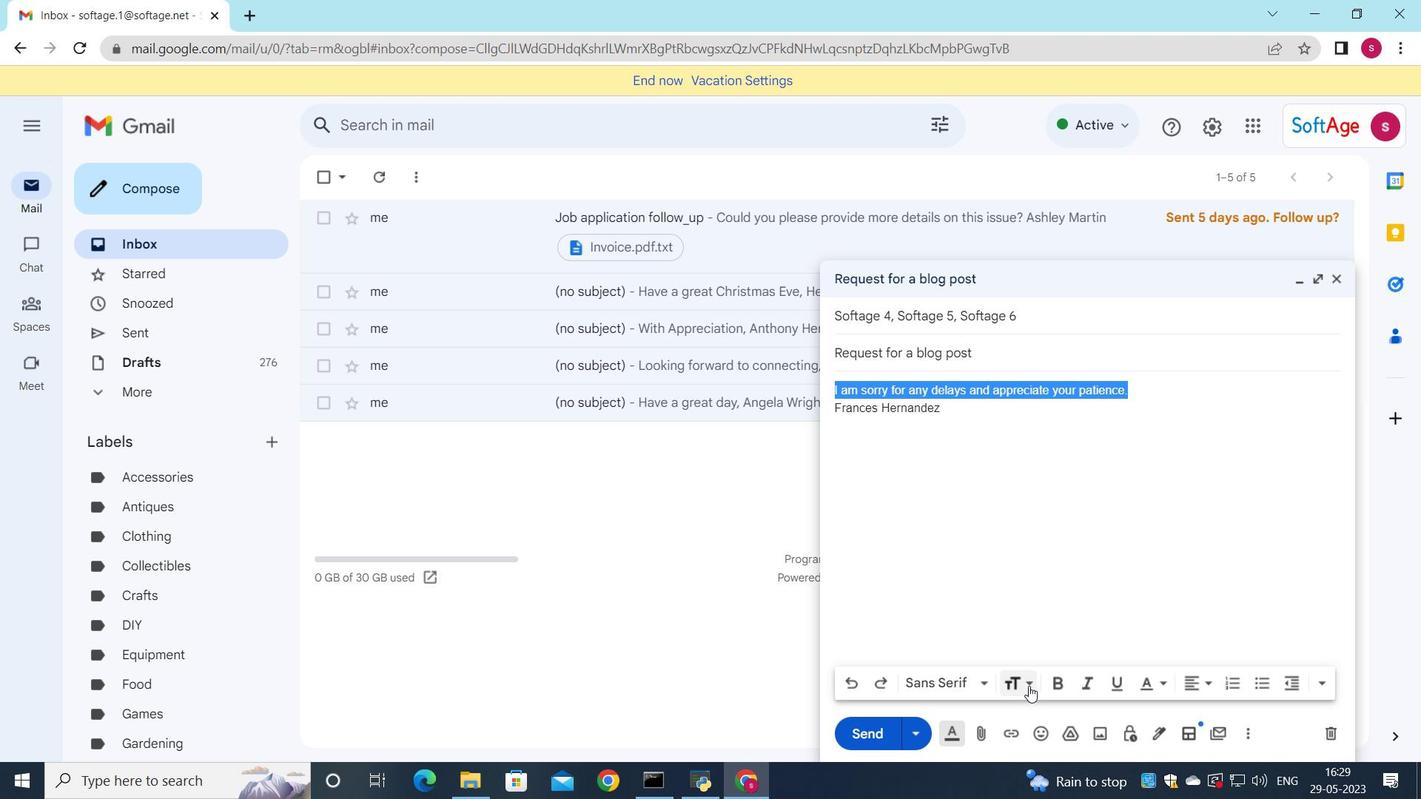 
Action: Mouse moved to (1049, 624)
Screenshot: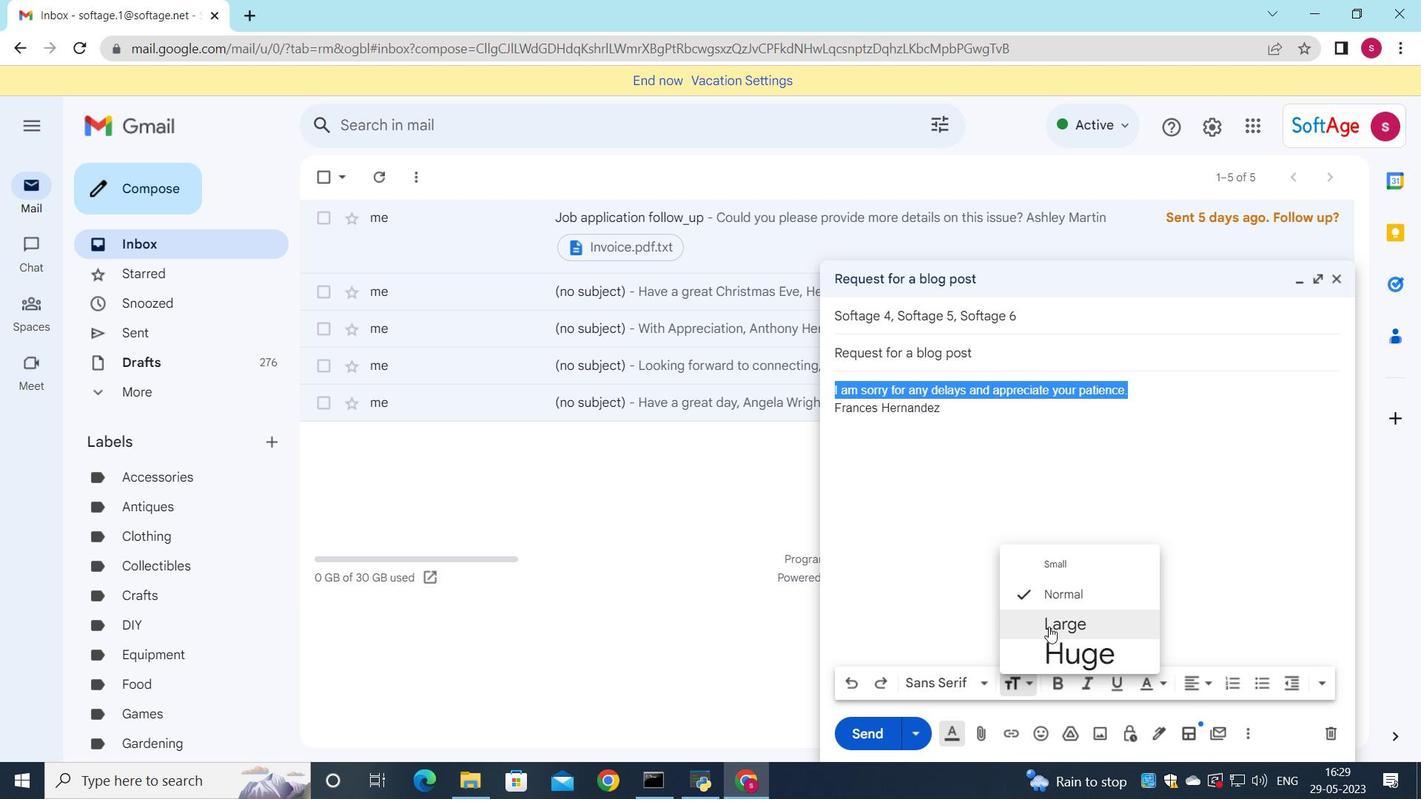 
Action: Mouse pressed left at (1049, 624)
Screenshot: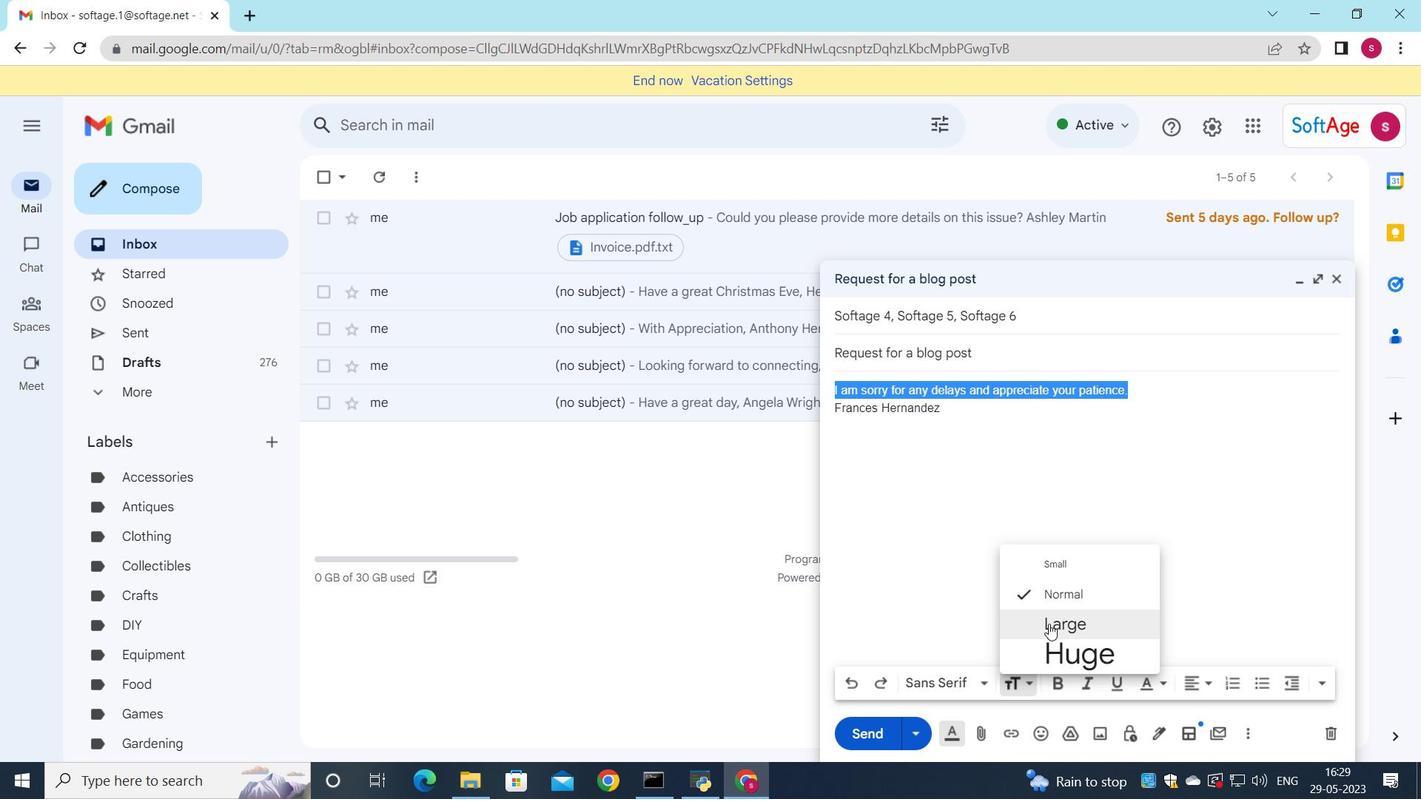 
Action: Mouse moved to (1209, 677)
Screenshot: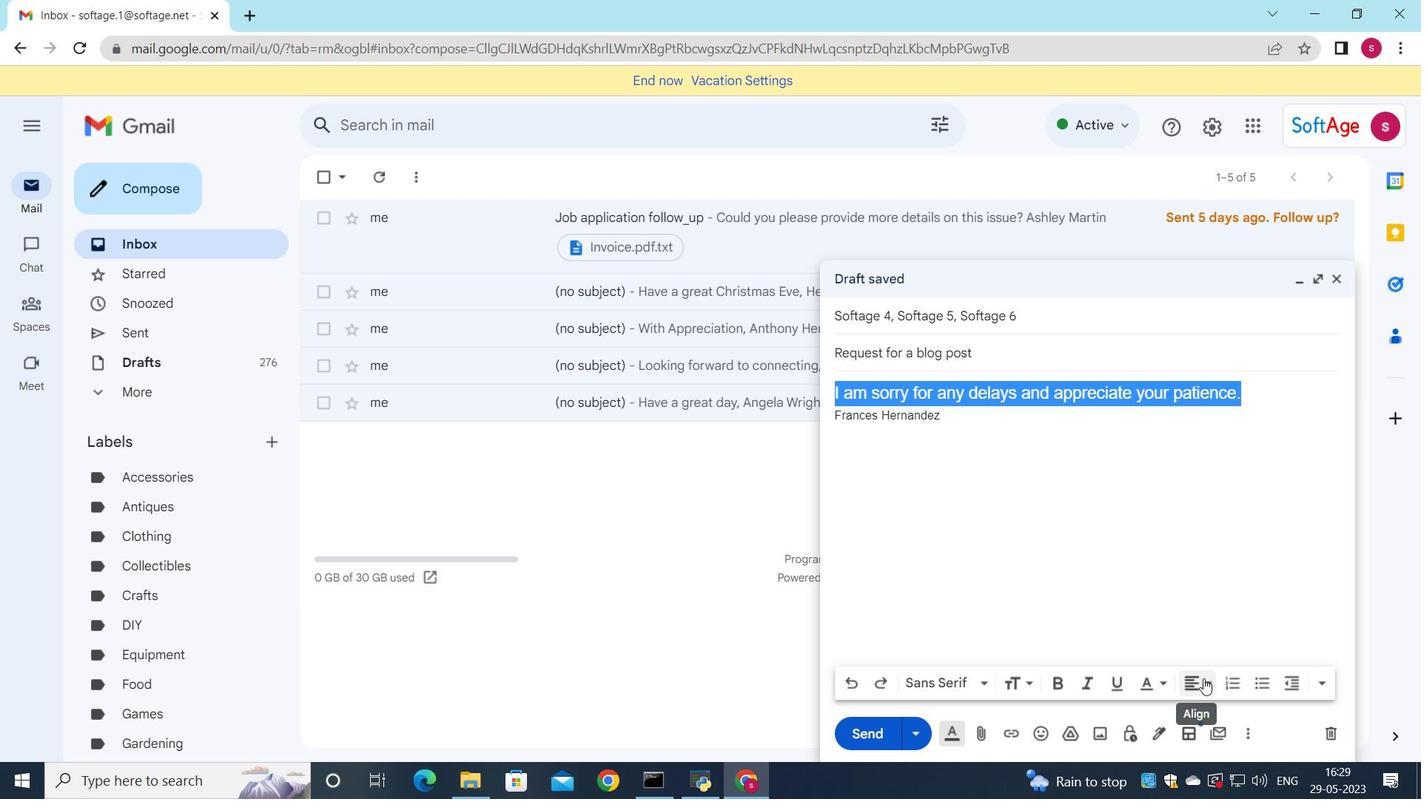 
Action: Mouse pressed left at (1209, 677)
Screenshot: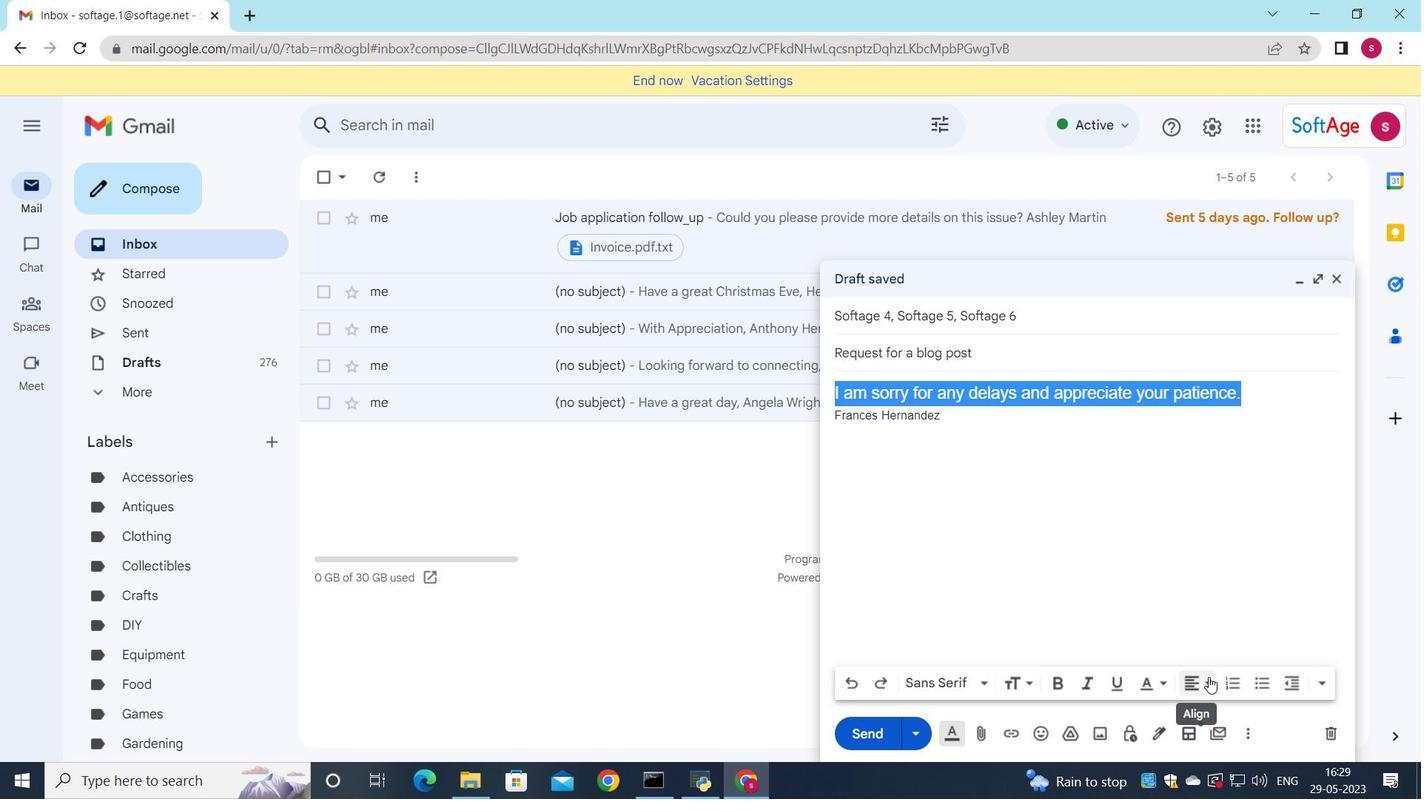 
Action: Mouse moved to (1195, 633)
Screenshot: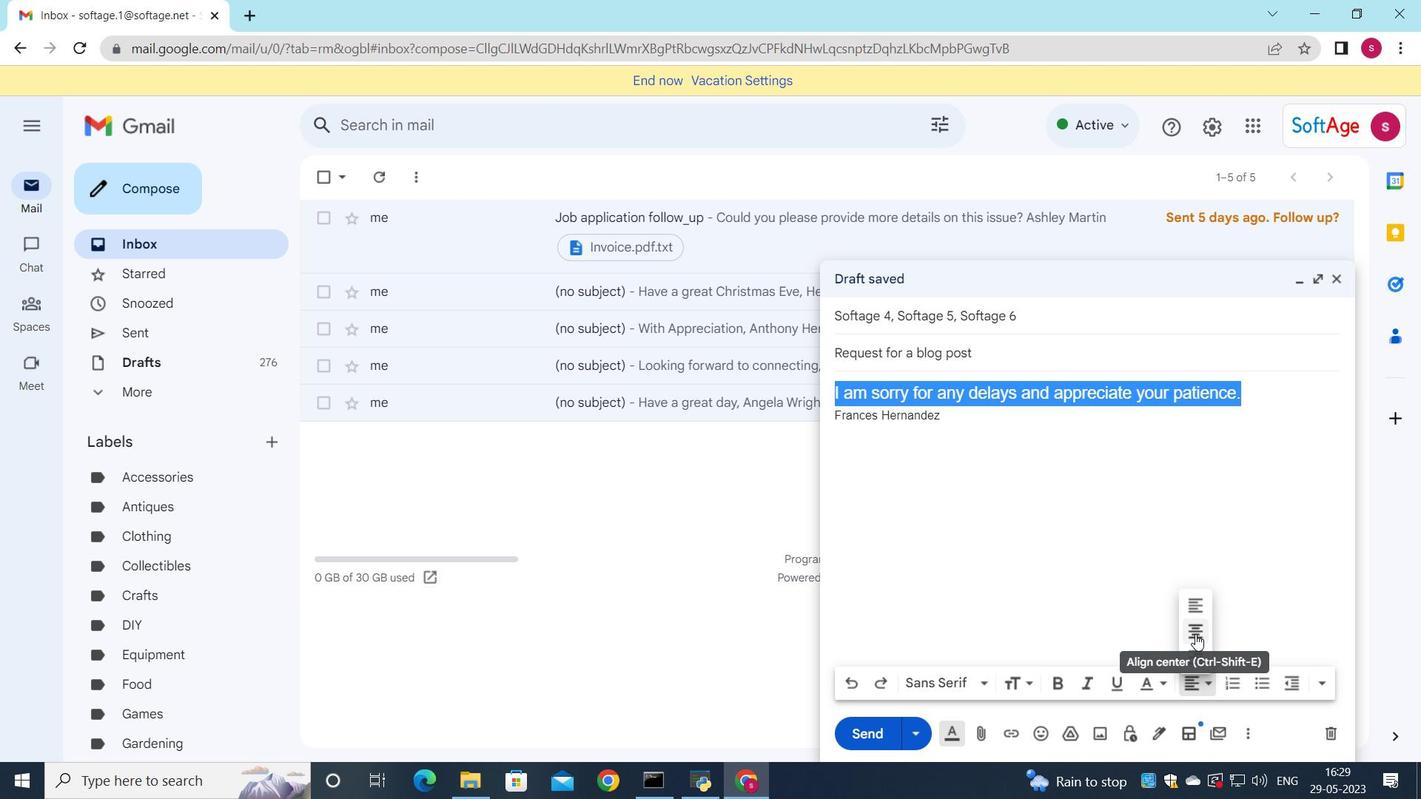 
Action: Mouse pressed left at (1195, 633)
Screenshot: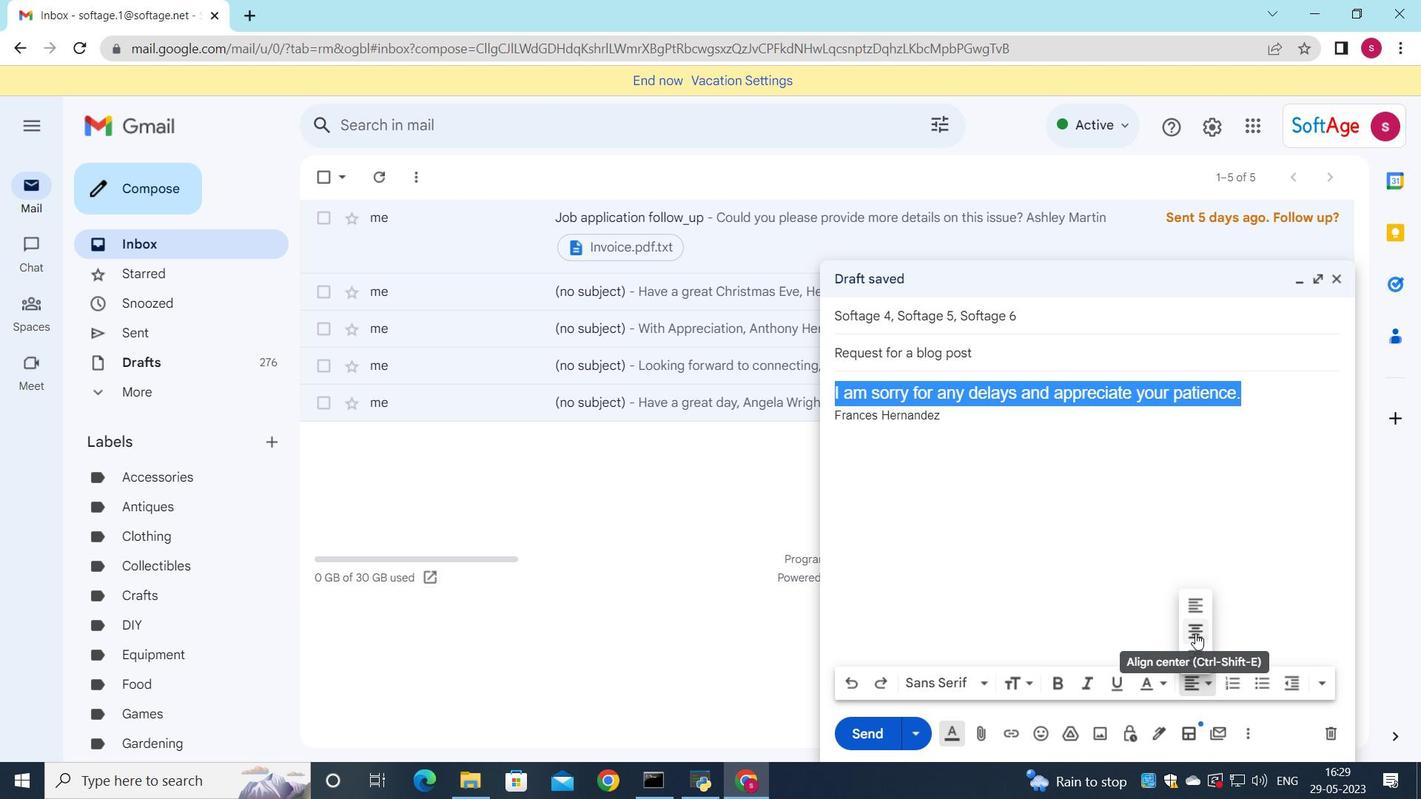 
Action: Mouse moved to (868, 734)
Screenshot: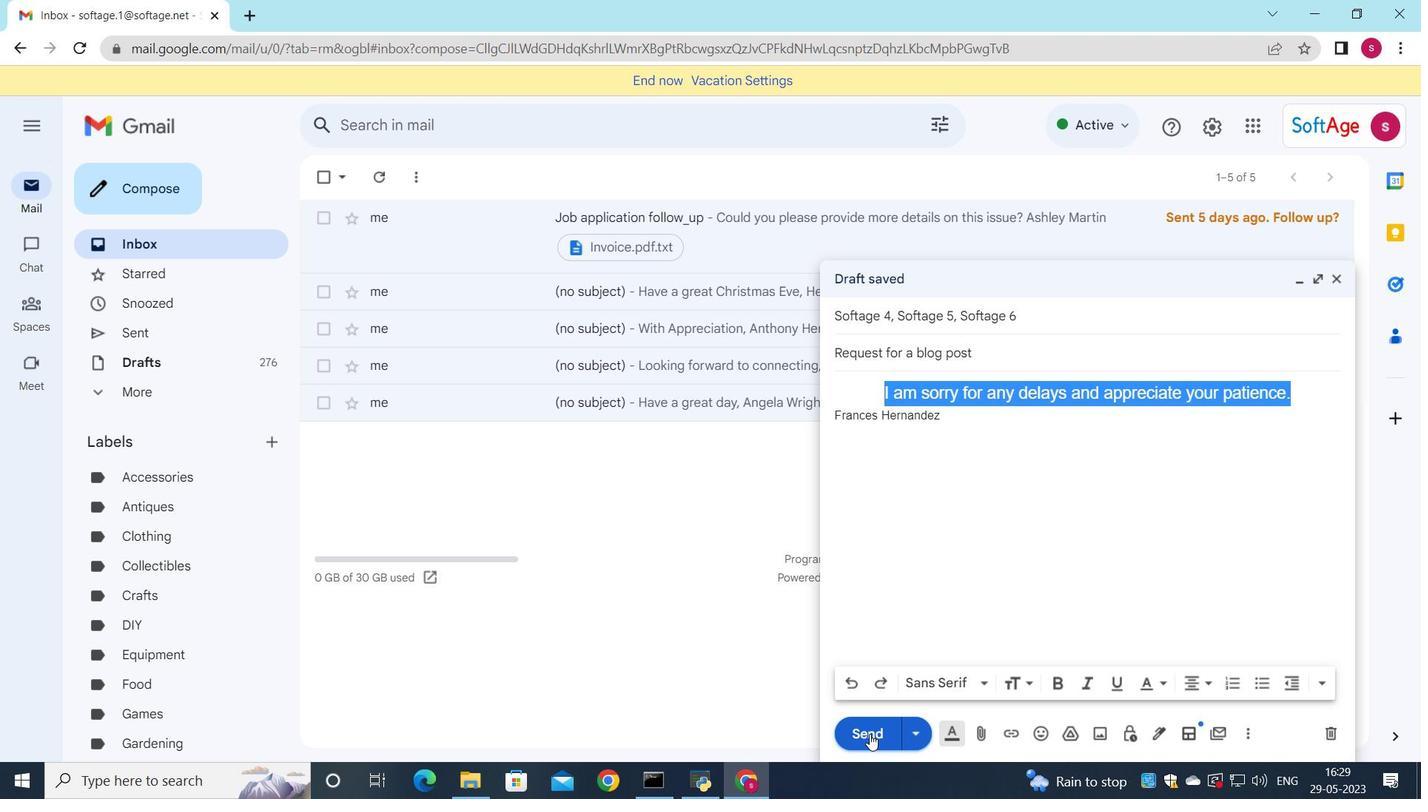 
Action: Mouse pressed left at (868, 734)
Screenshot: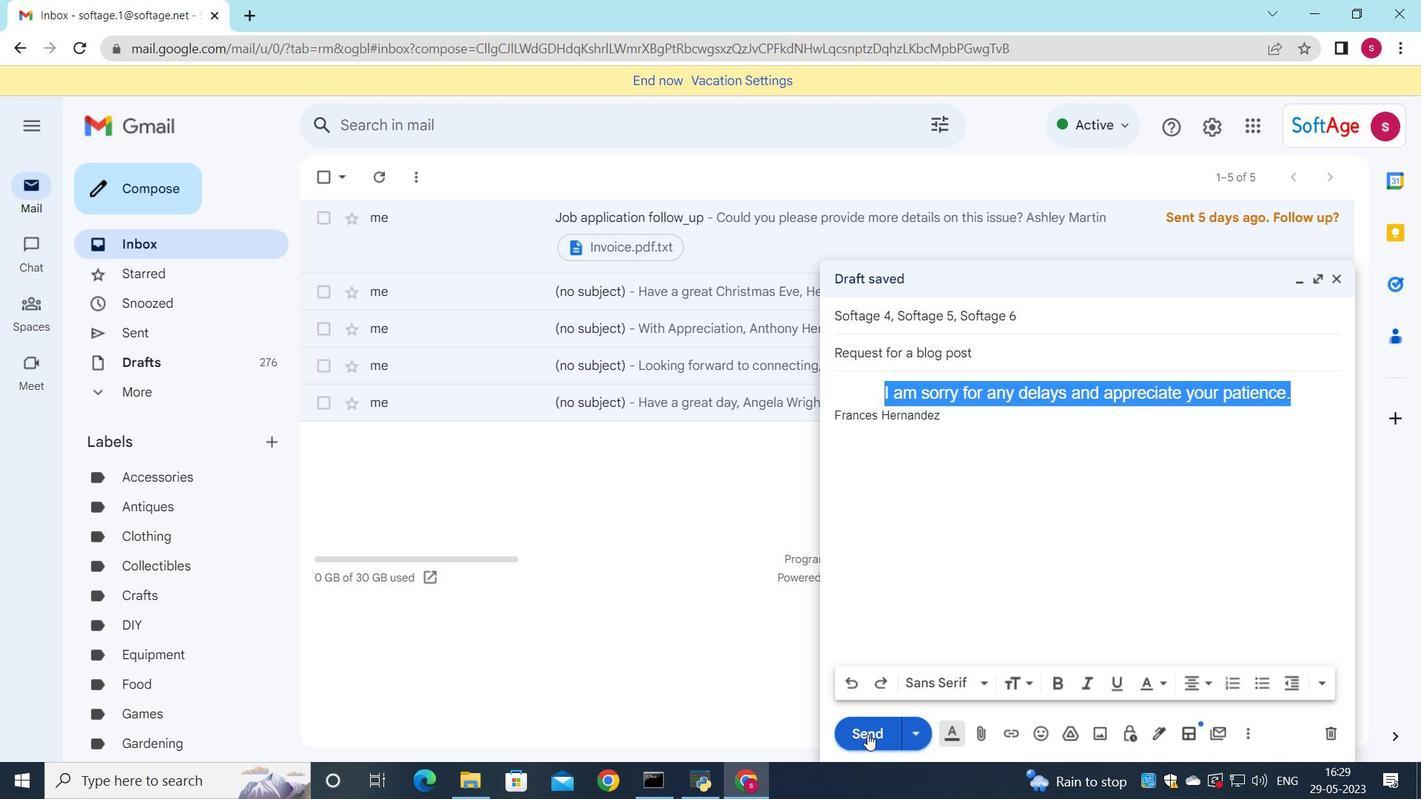 
Action: Mouse moved to (144, 322)
Screenshot: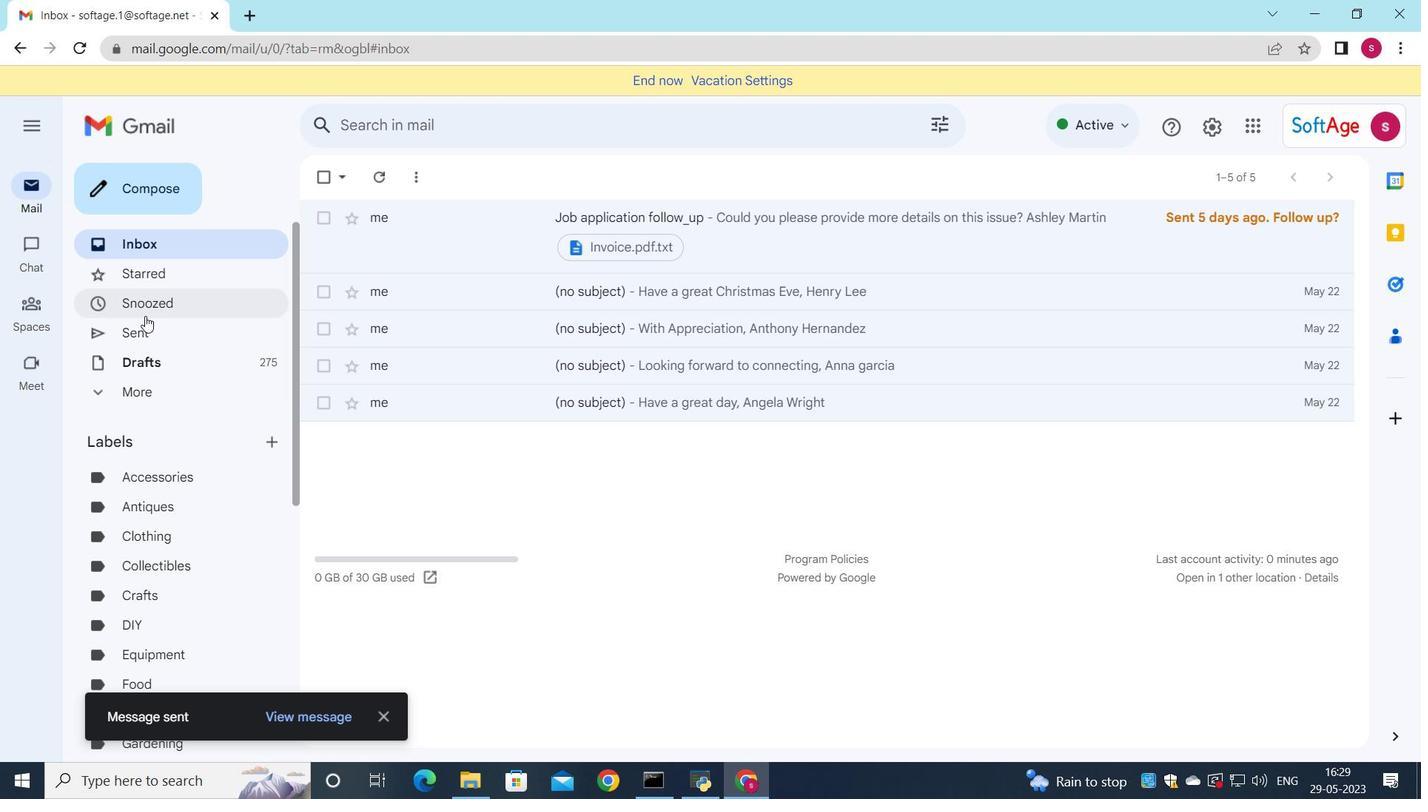 
Action: Mouse pressed left at (144, 322)
Screenshot: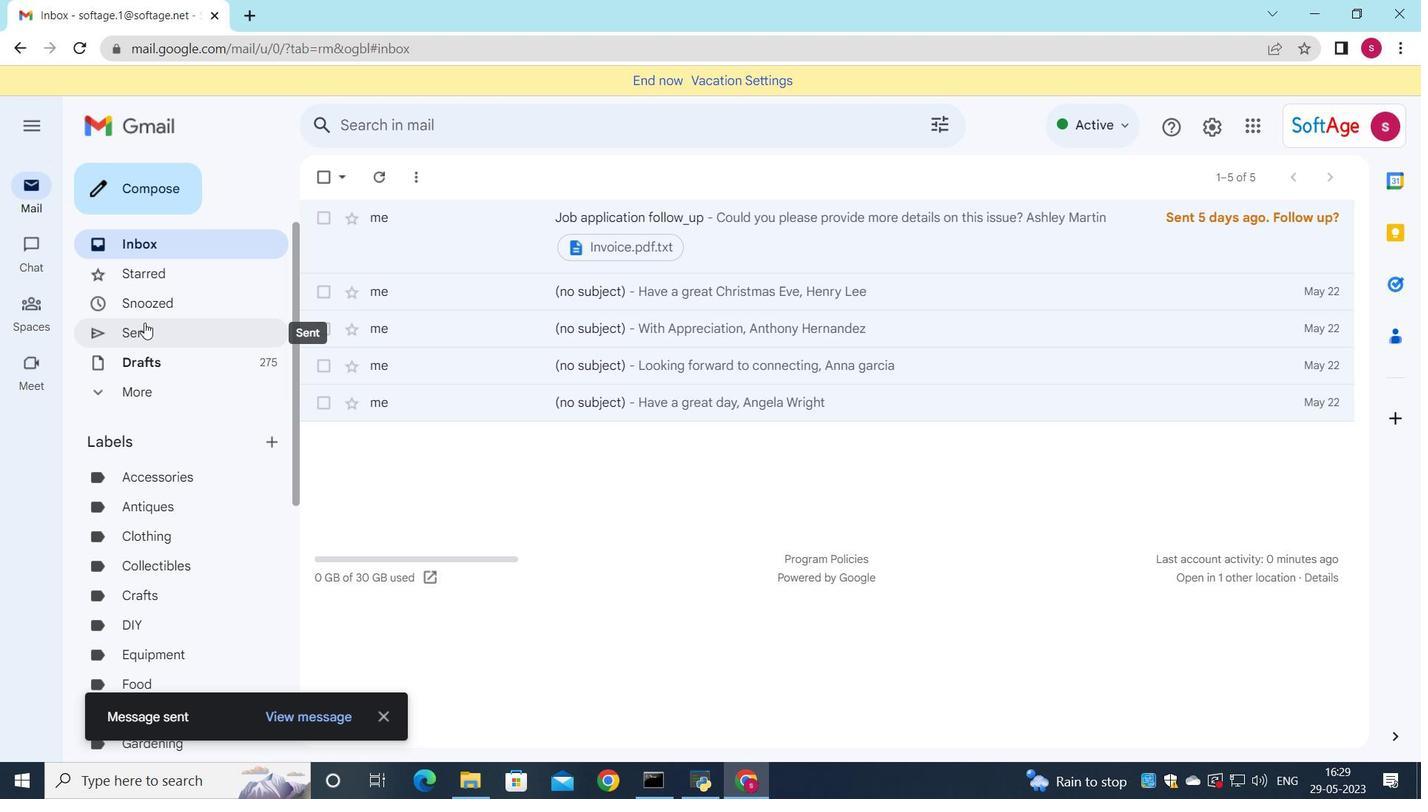 
Action: Mouse moved to (544, 262)
Screenshot: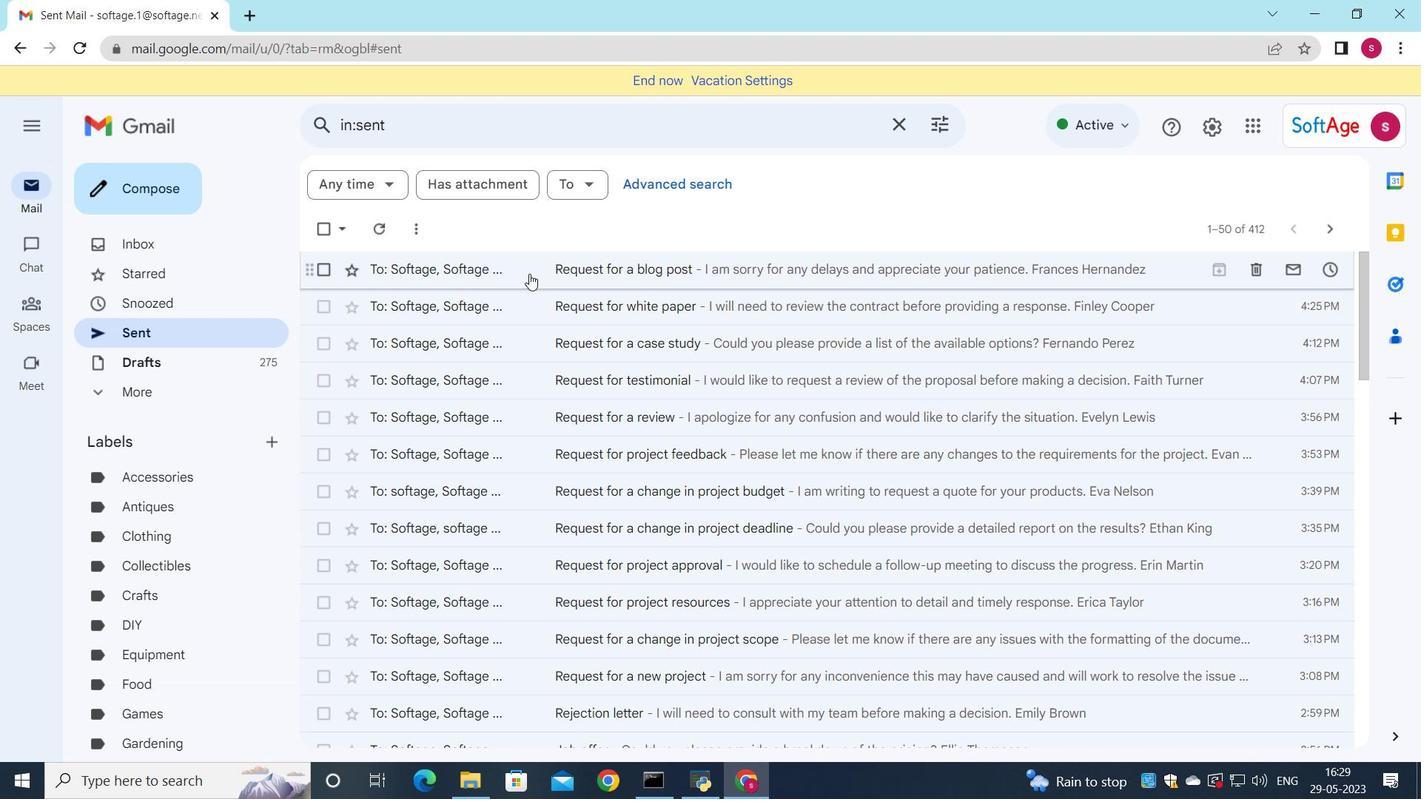 
Action: Mouse pressed left at (544, 262)
Screenshot: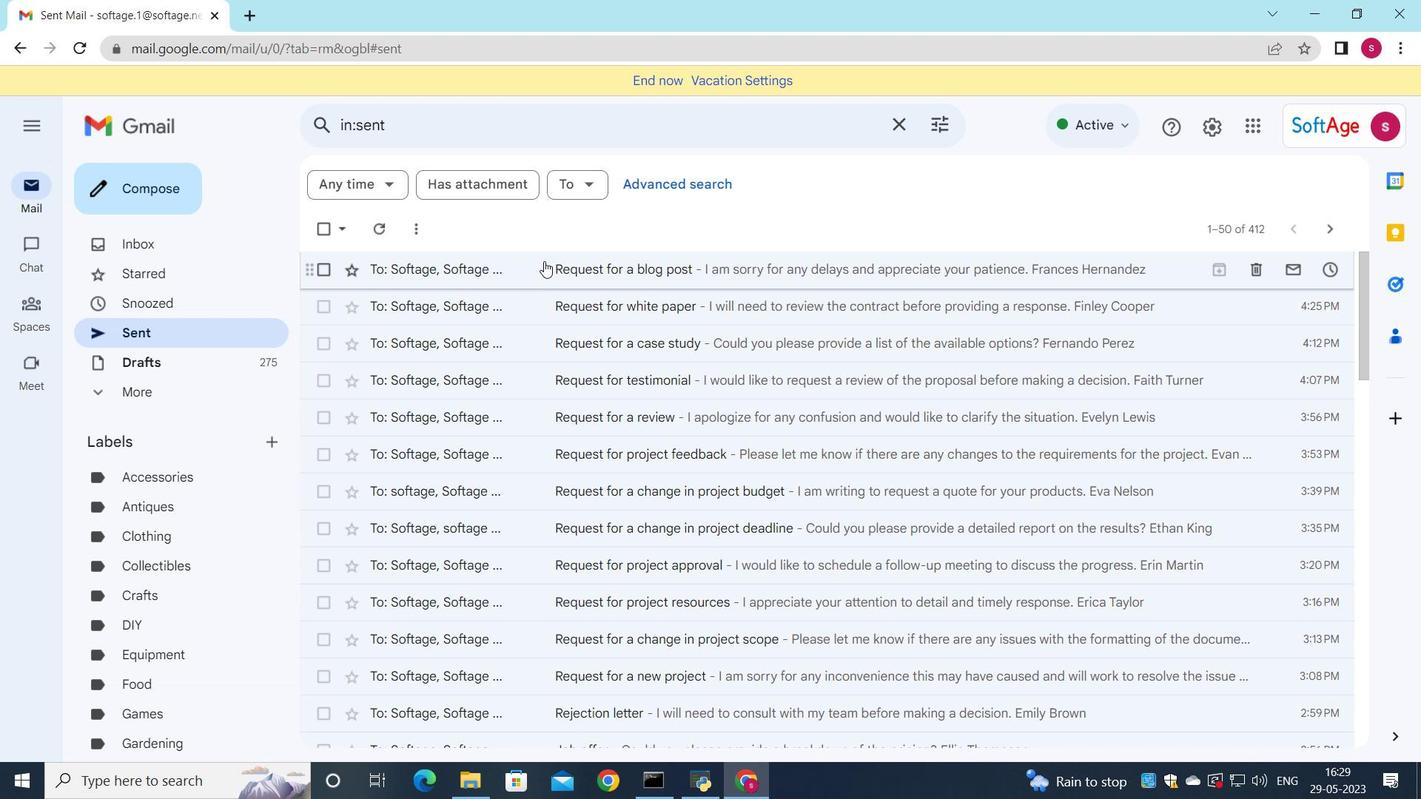 
Action: Mouse moved to (603, 293)
Screenshot: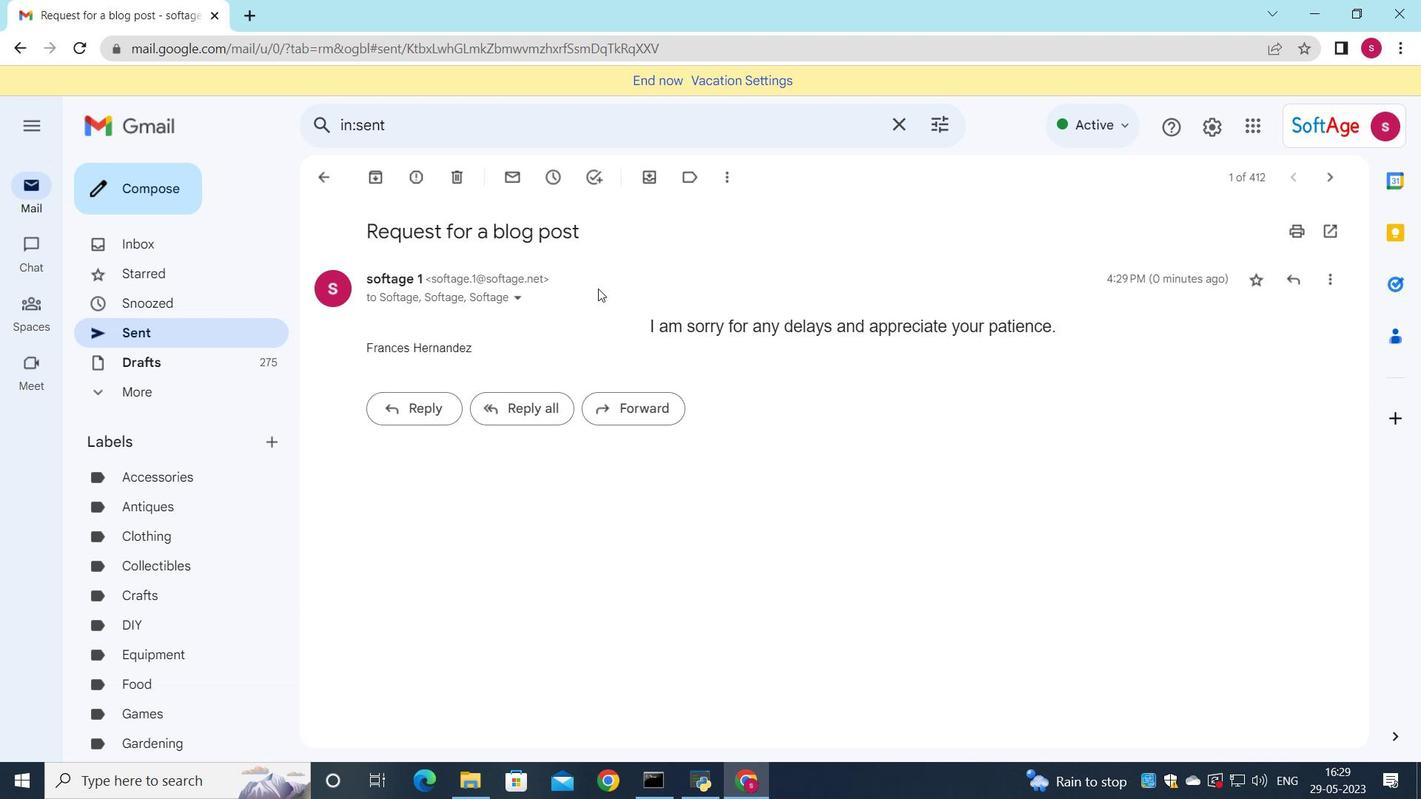 
